 Task: Open Card Sales Review in Board Business Process Improvement to Workspace Job Evaluation and Classification and add a team member Softage.4@softage.net, a label Orange, a checklist Network Administration, an attachment from Trello, a color Orange and finally, add a card description 'Plan and execute company team-building conference with team-building exercises on problem-solving and decision making' and a comment 'This task presents an opportunity to demonstrate our team-building and collaboration skills, working effectively with others towards a common goal.'. Add a start date 'Jan 08, 1900' with a due date 'Jan 15, 1900'
Action: Mouse moved to (82, 358)
Screenshot: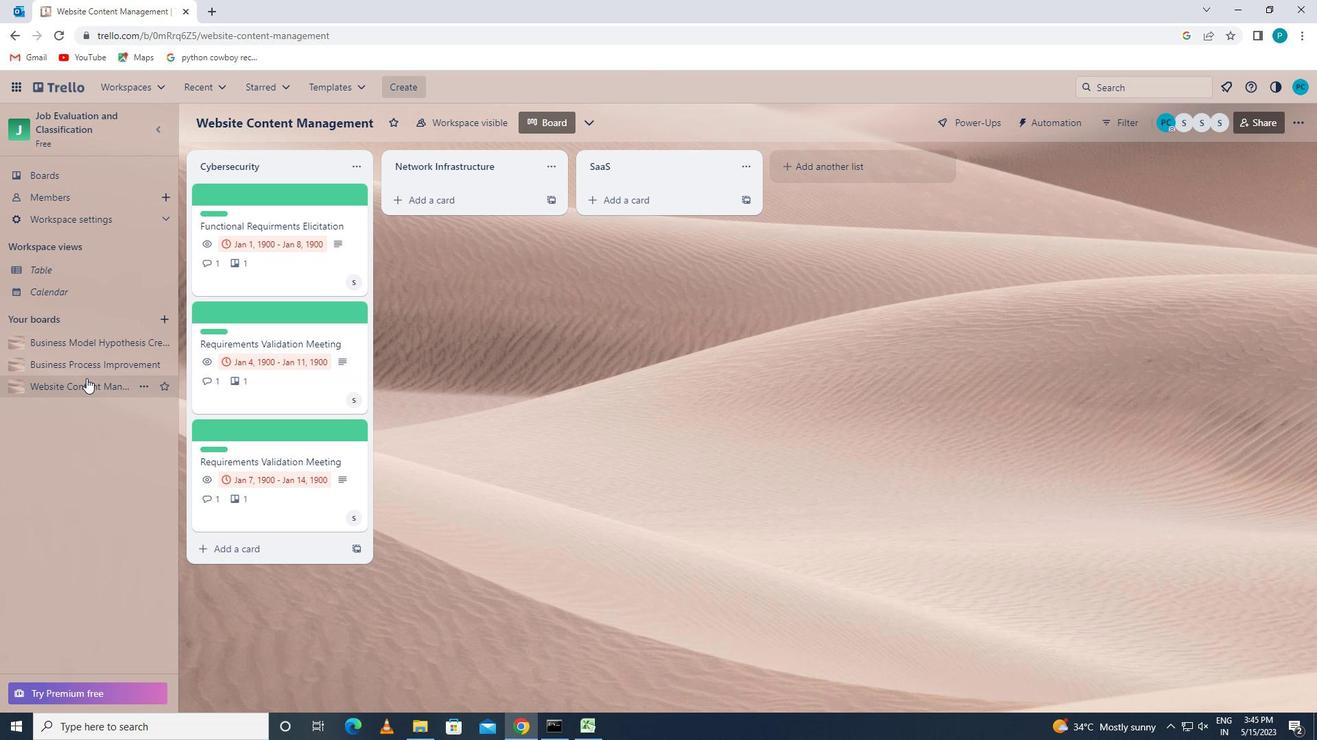 
Action: Mouse pressed left at (82, 358)
Screenshot: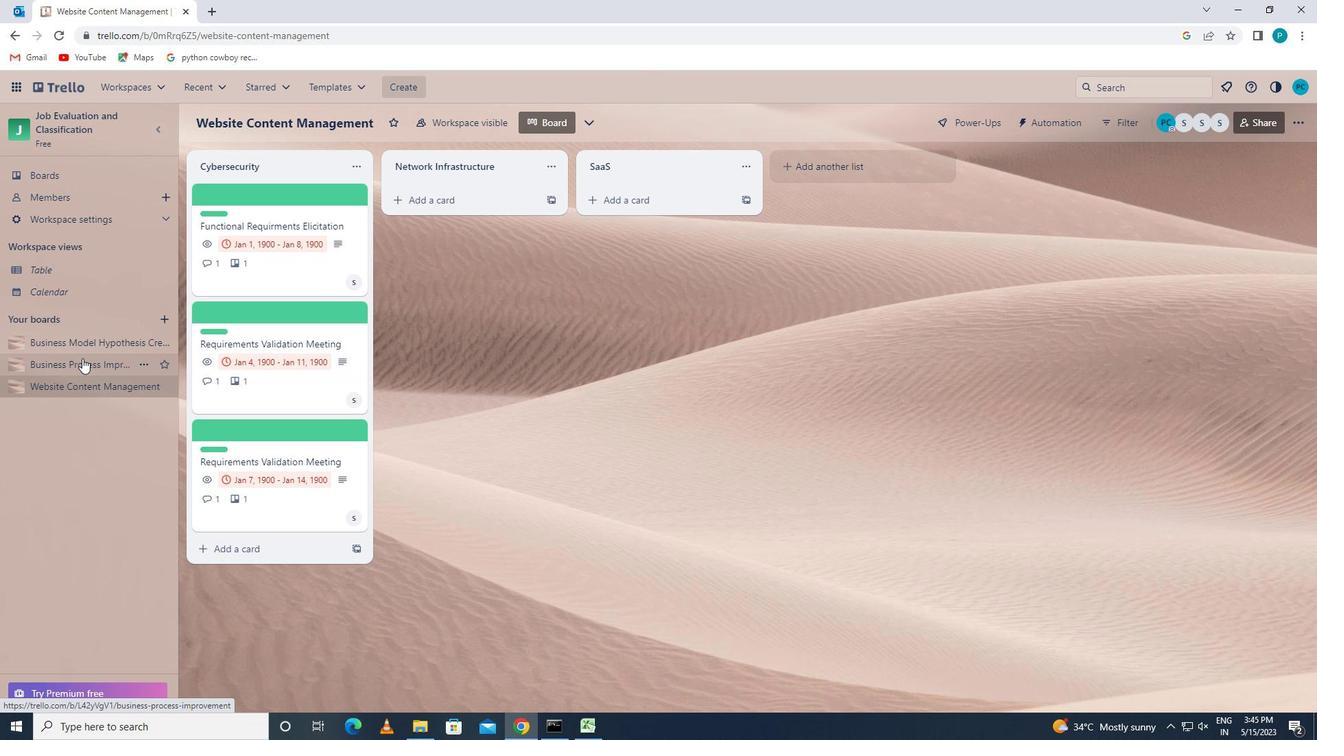 
Action: Mouse moved to (228, 435)
Screenshot: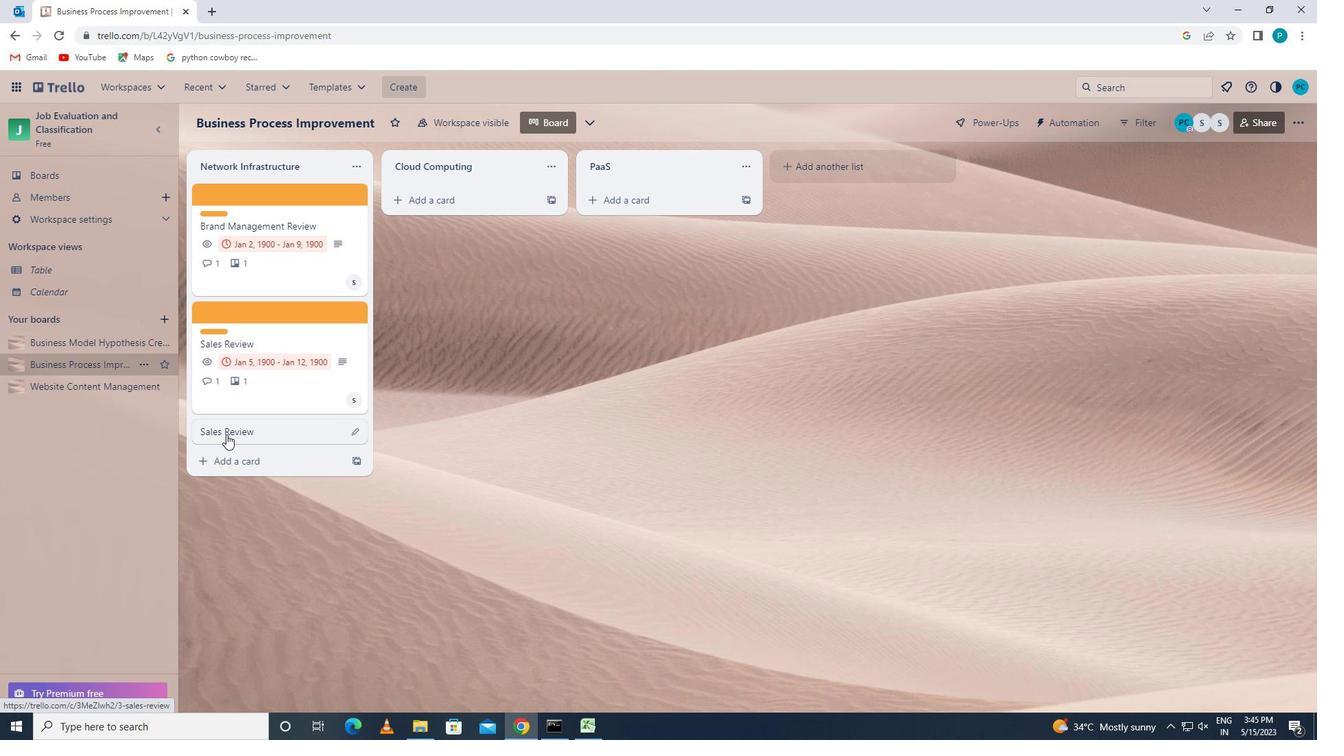 
Action: Mouse pressed left at (228, 435)
Screenshot: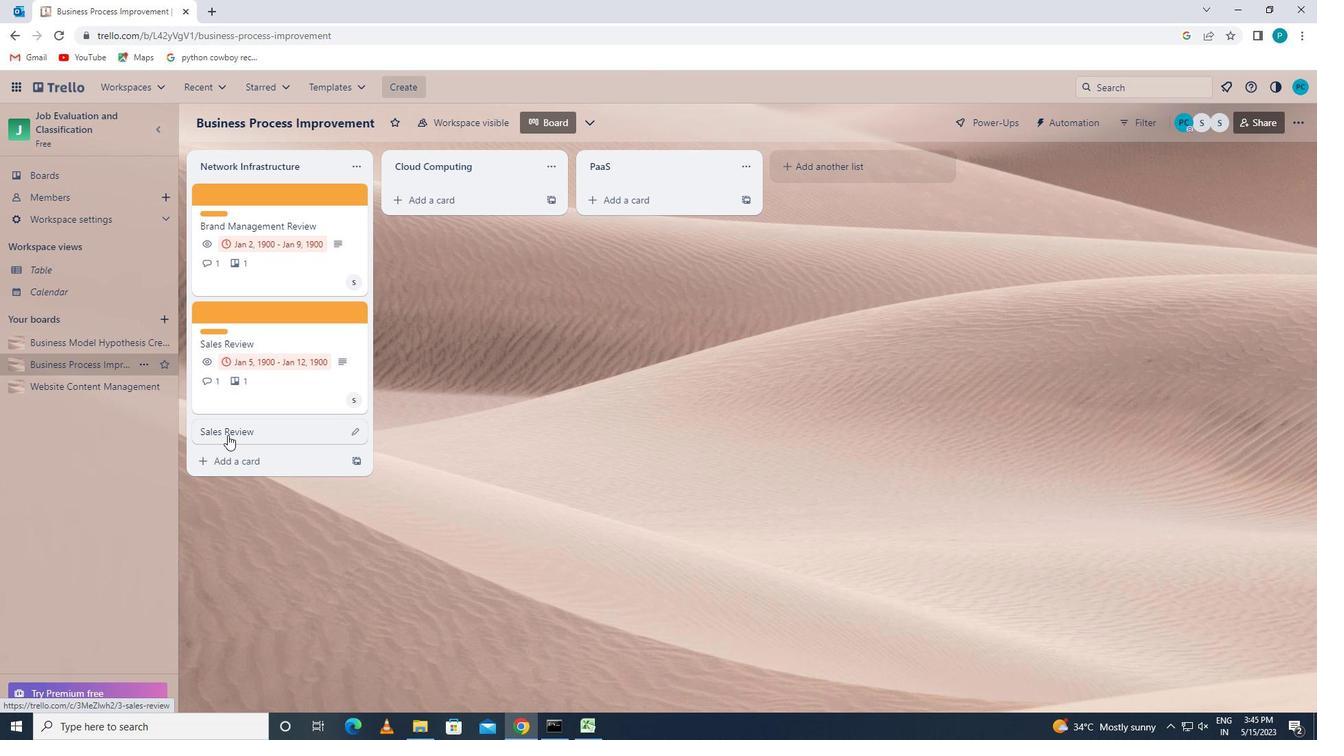 
Action: Mouse moved to (840, 240)
Screenshot: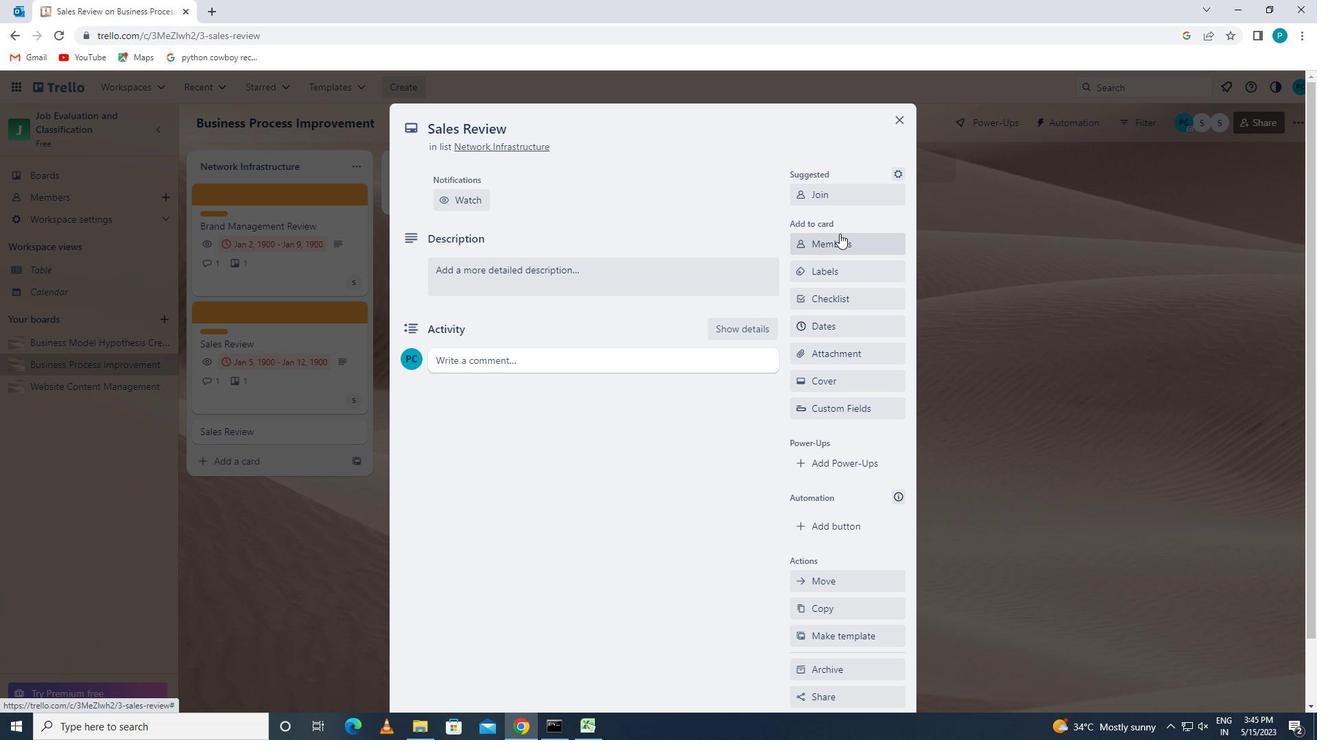 
Action: Mouse pressed left at (840, 240)
Screenshot: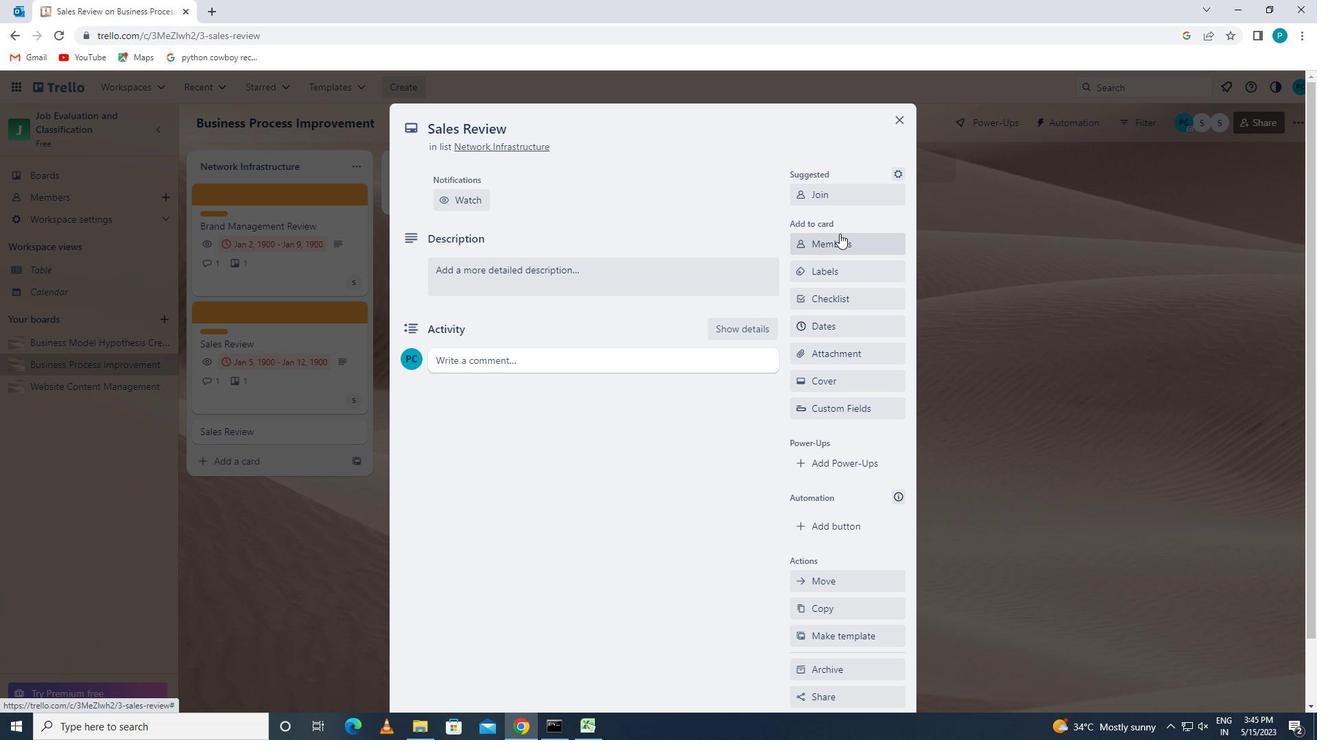 
Action: Key pressed <Key.caps_lock>s<Key.caps_lock>oftage.4
Screenshot: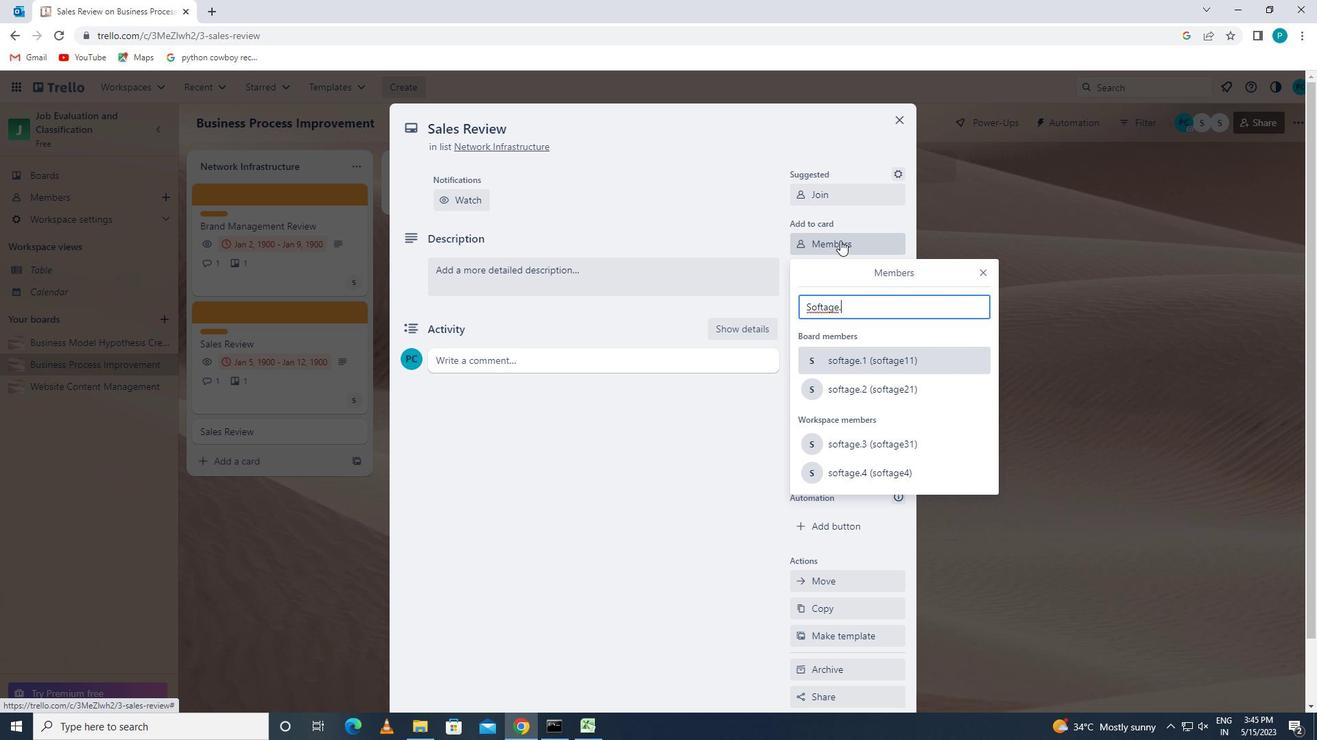 
Action: Mouse moved to (870, 431)
Screenshot: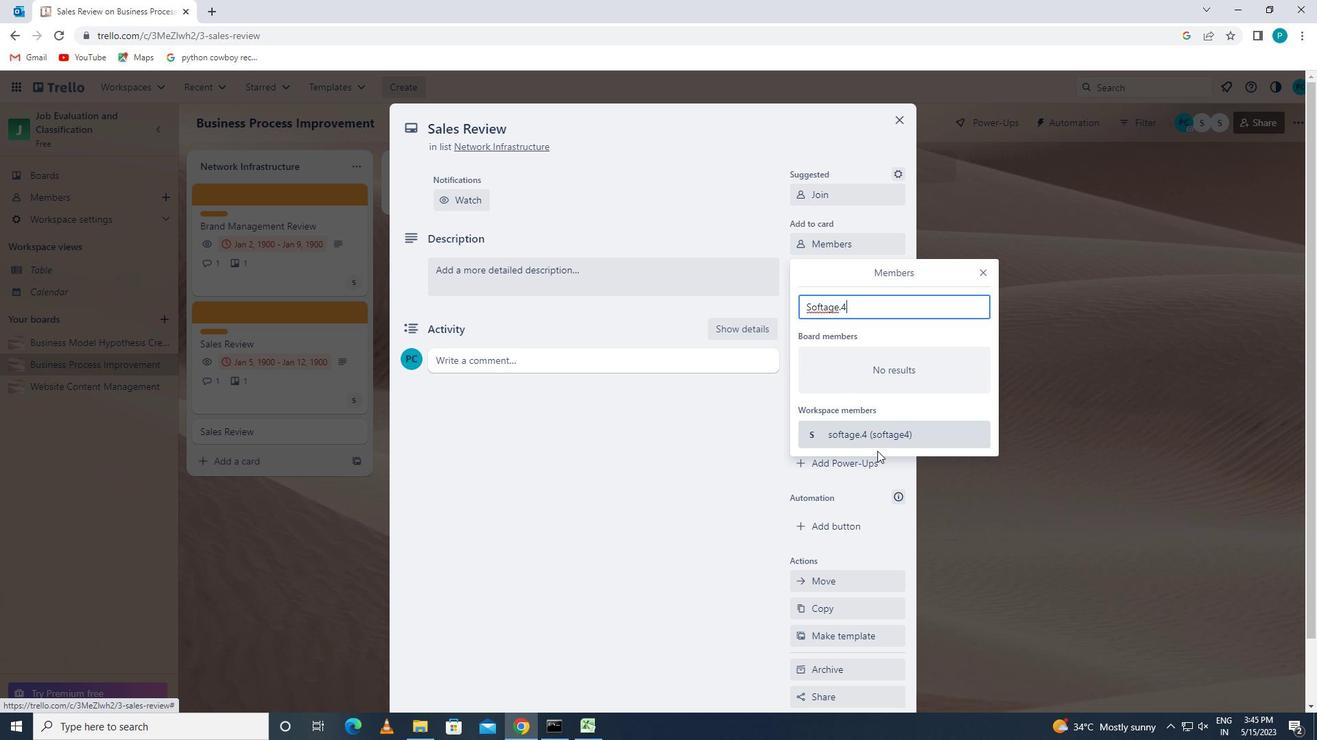 
Action: Mouse pressed left at (870, 431)
Screenshot: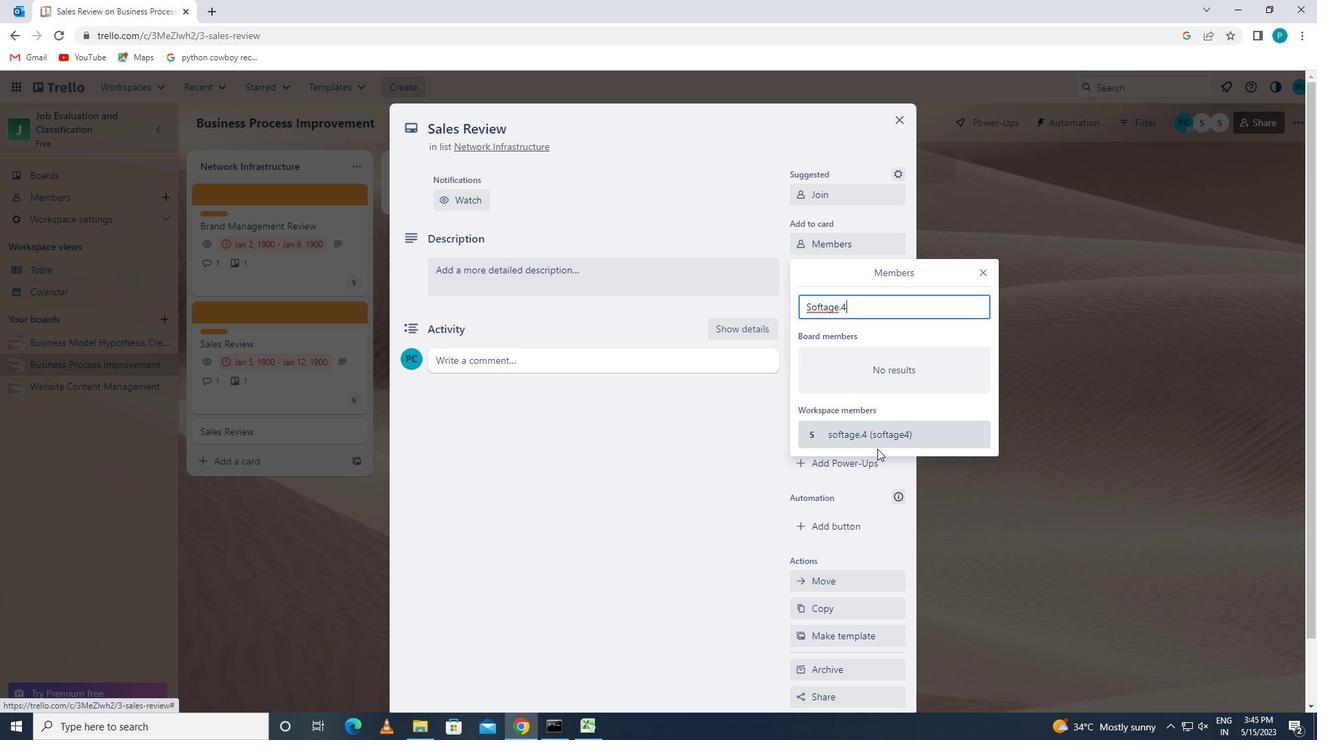 
Action: Mouse moved to (979, 268)
Screenshot: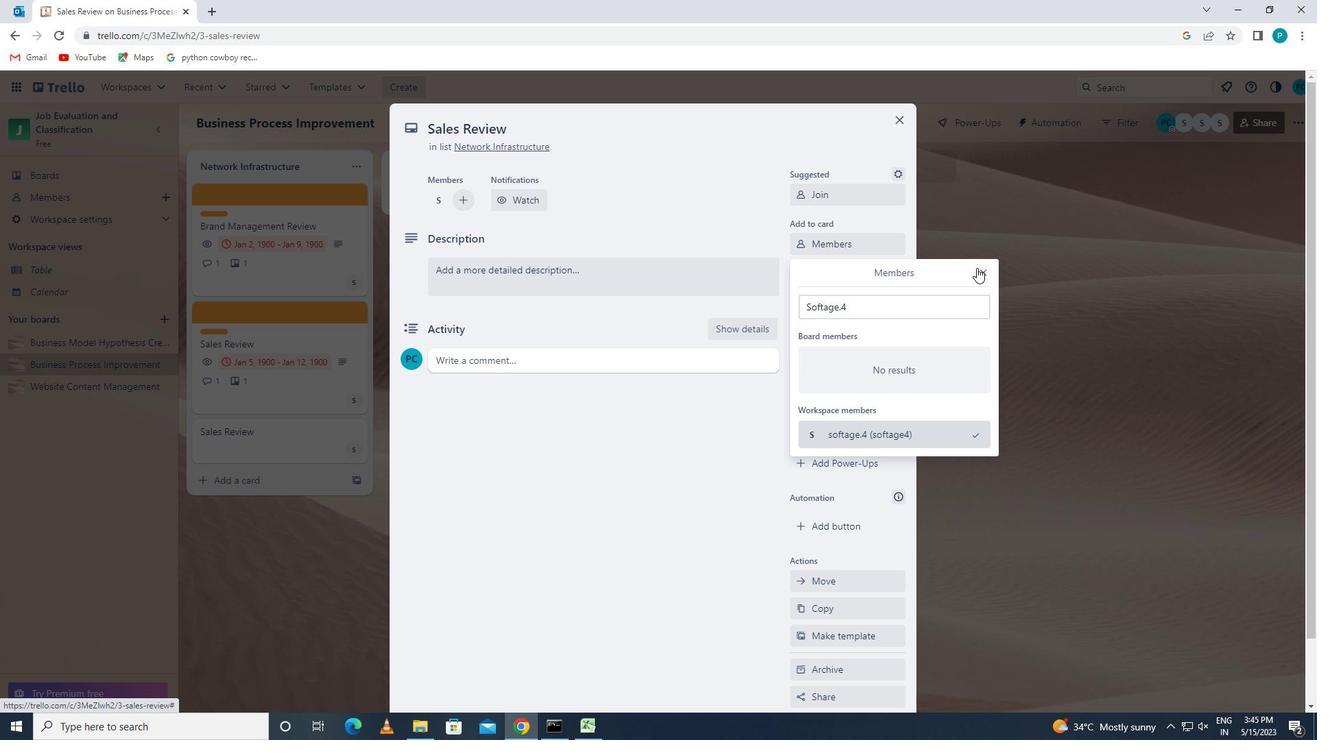 
Action: Mouse pressed left at (979, 268)
Screenshot: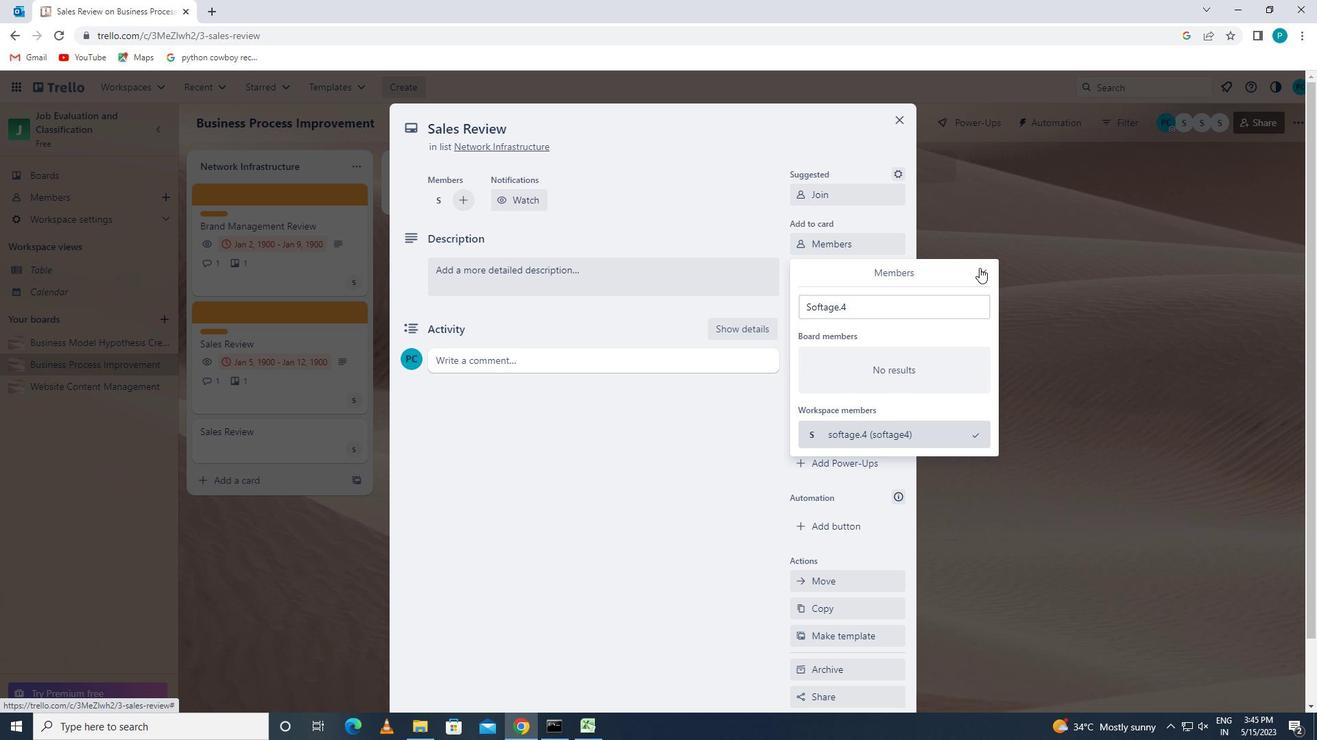 
Action: Mouse moved to (832, 275)
Screenshot: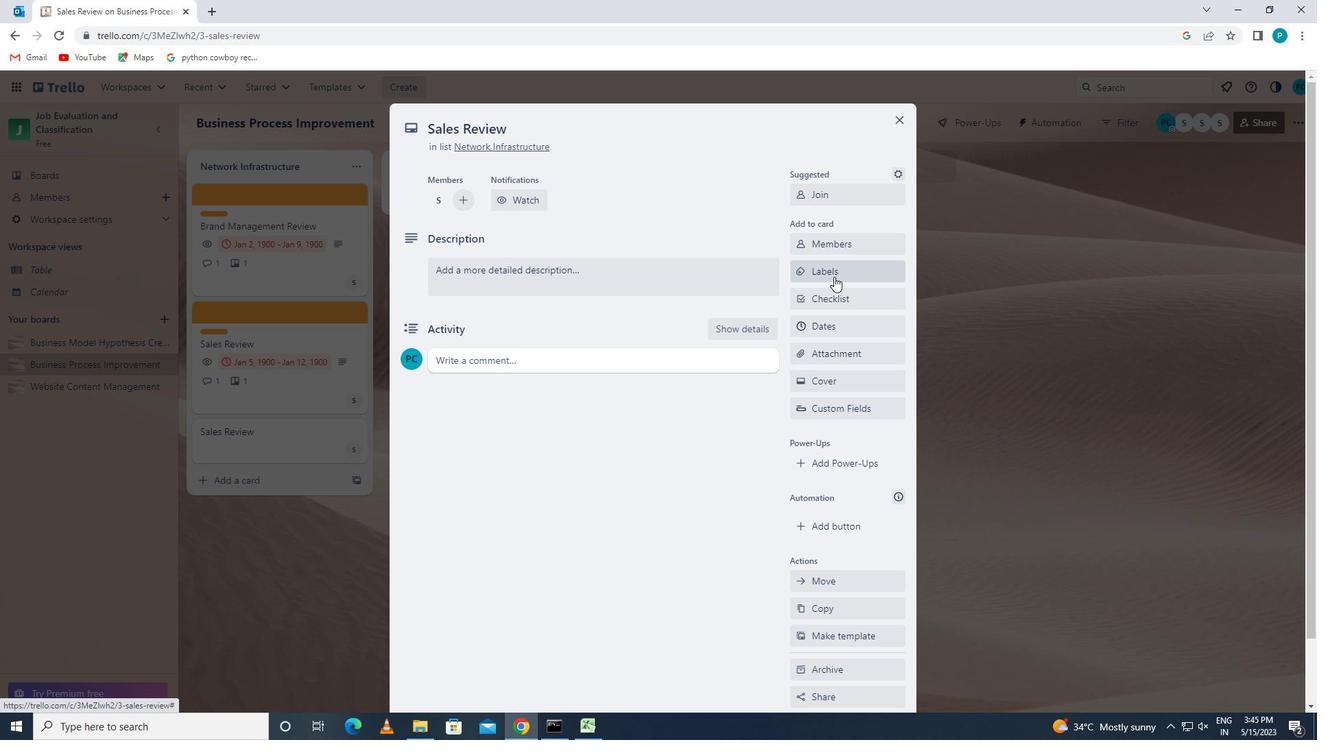 
Action: Mouse pressed left at (832, 275)
Screenshot: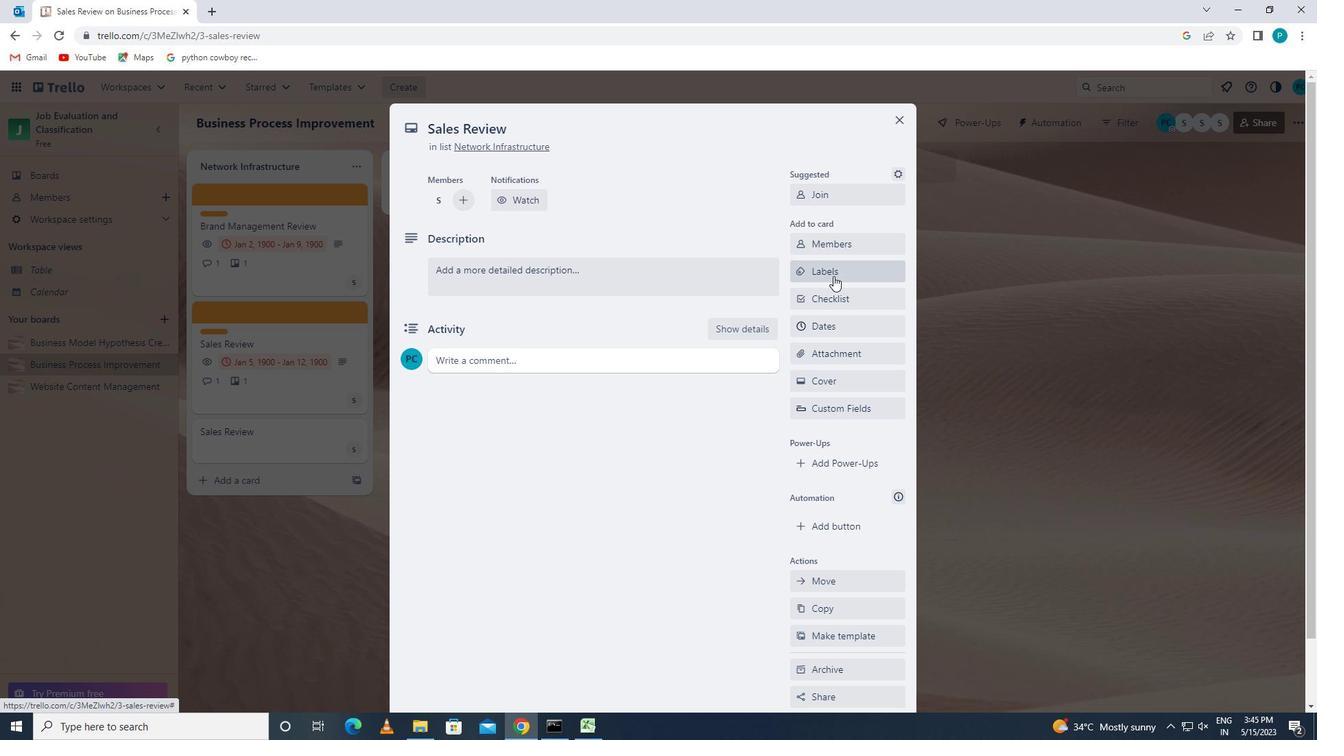 
Action: Mouse moved to (859, 546)
Screenshot: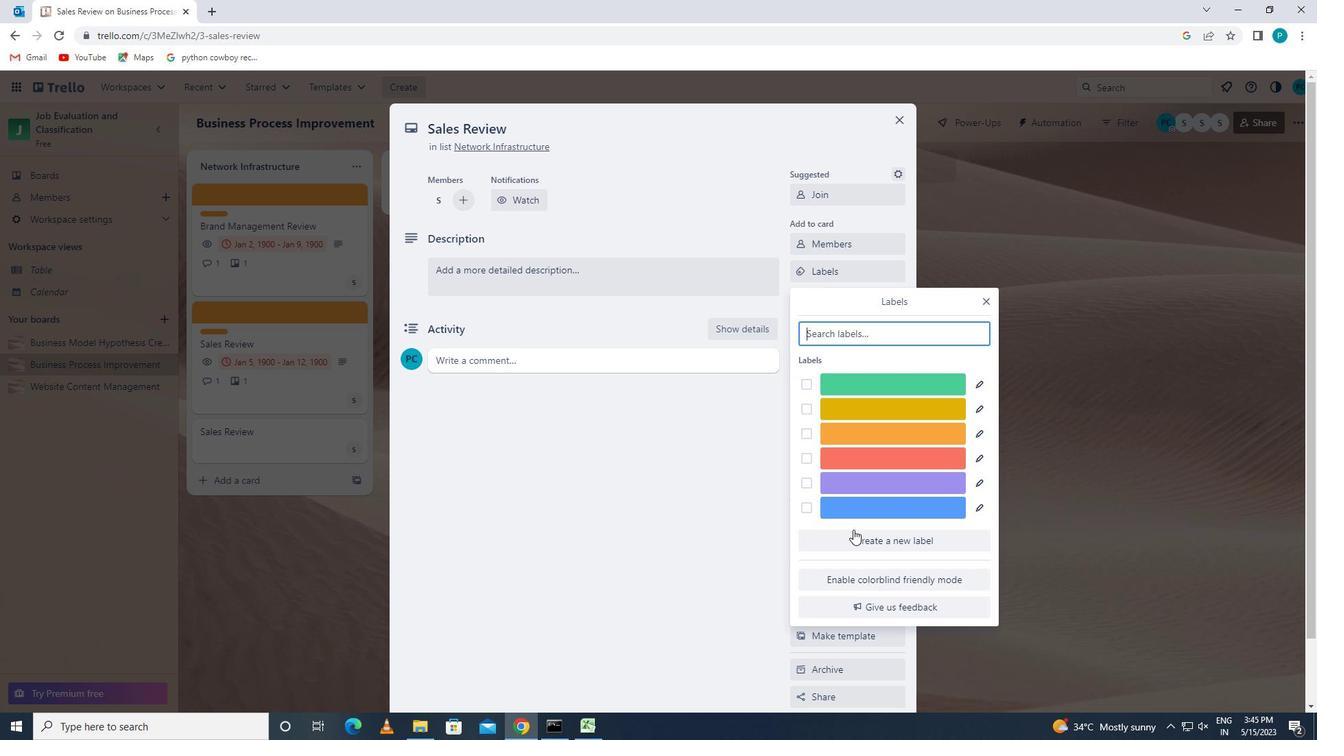 
Action: Mouse pressed left at (859, 546)
Screenshot: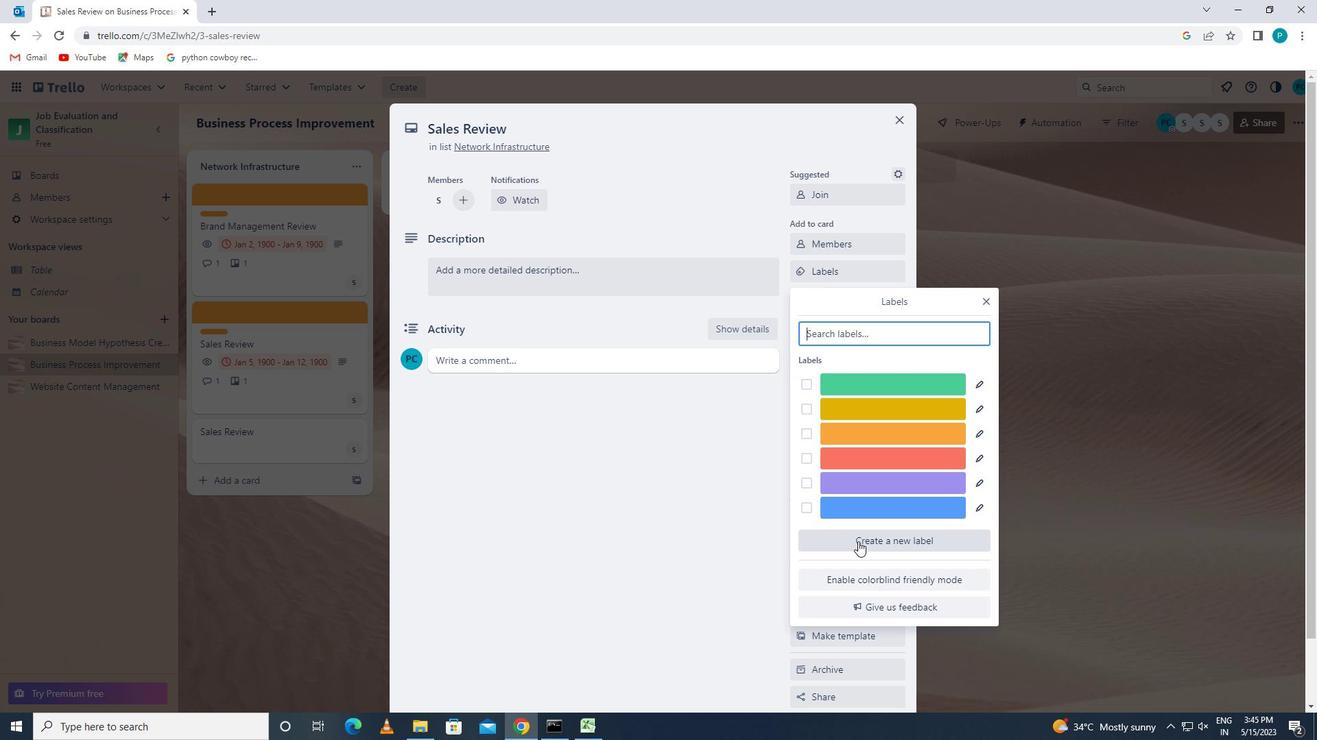 
Action: Mouse moved to (887, 493)
Screenshot: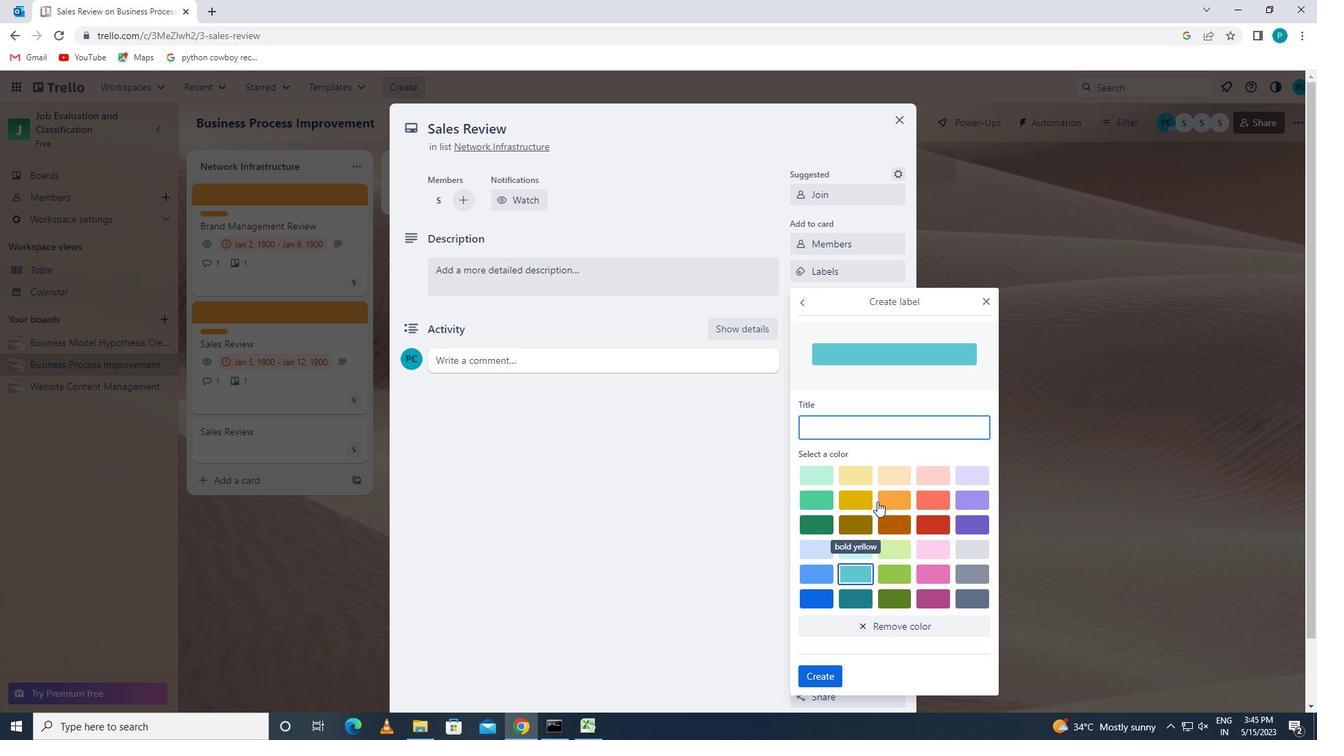 
Action: Mouse pressed left at (887, 493)
Screenshot: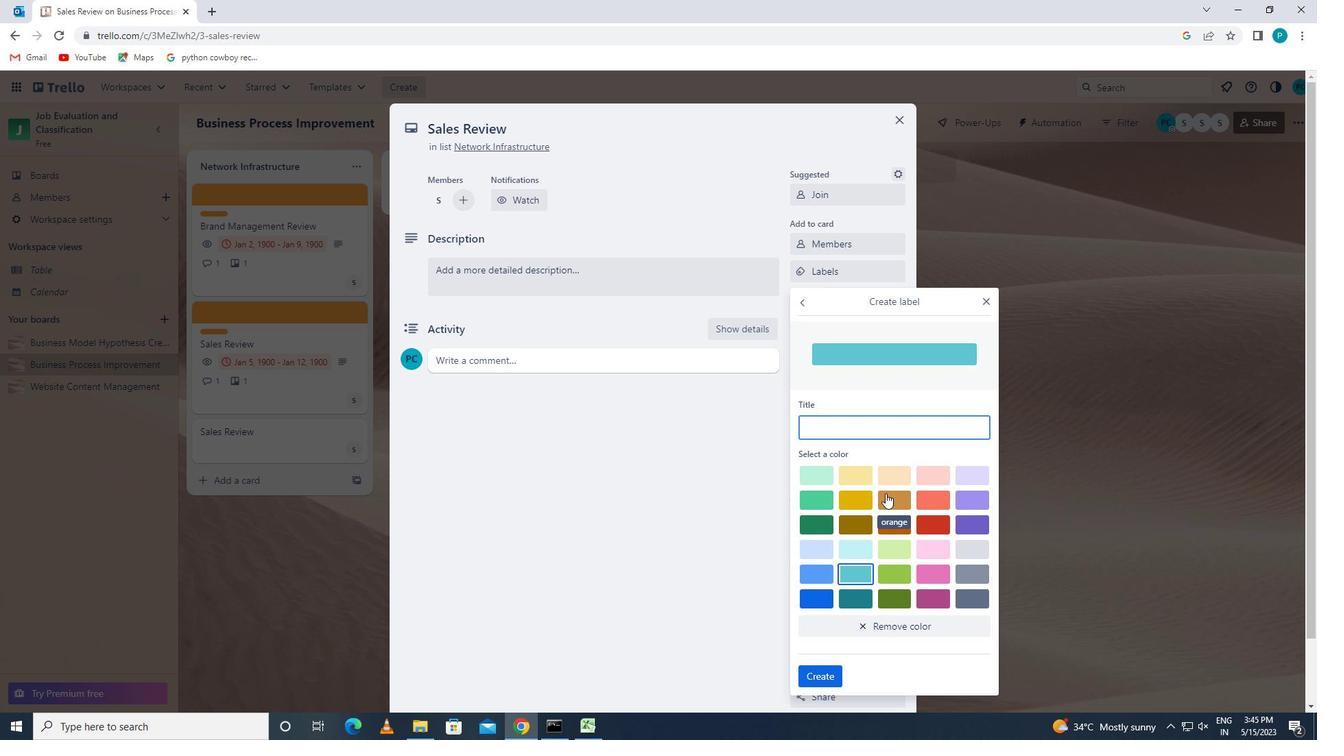
Action: Mouse moved to (822, 673)
Screenshot: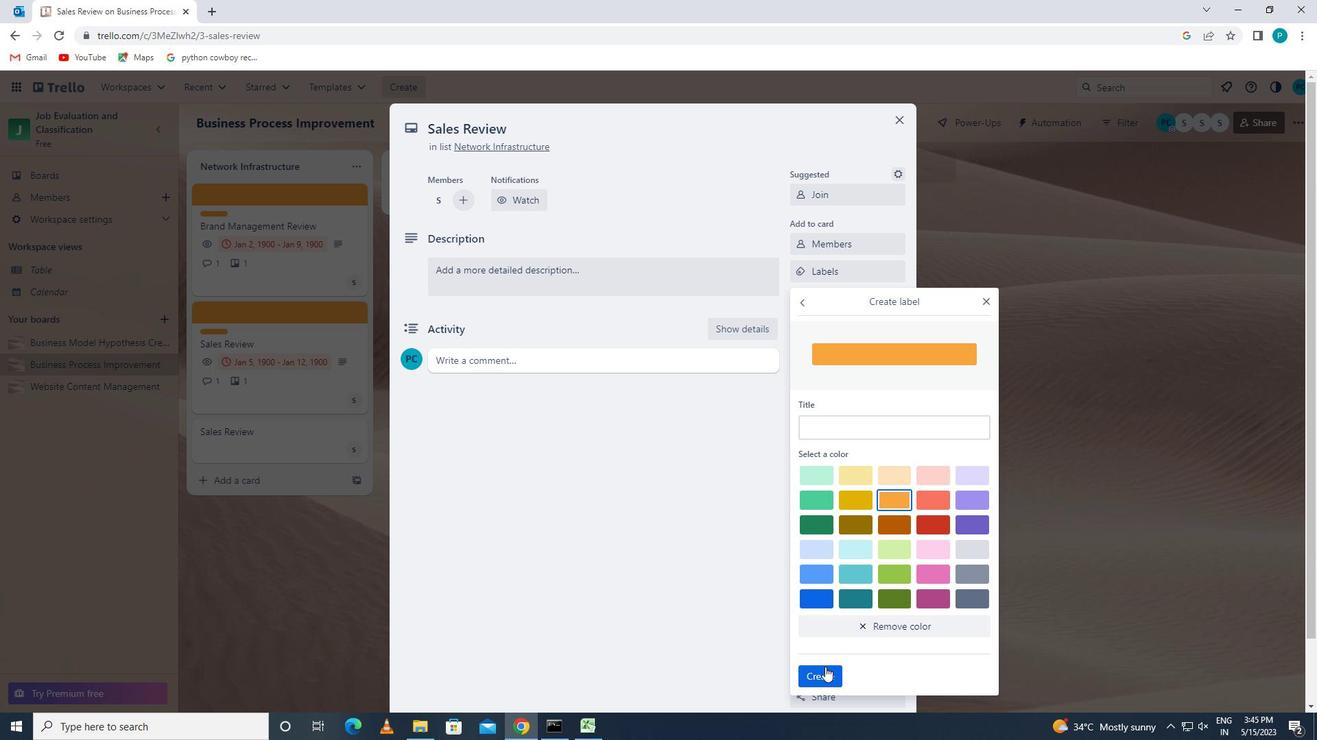 
Action: Mouse pressed left at (822, 673)
Screenshot: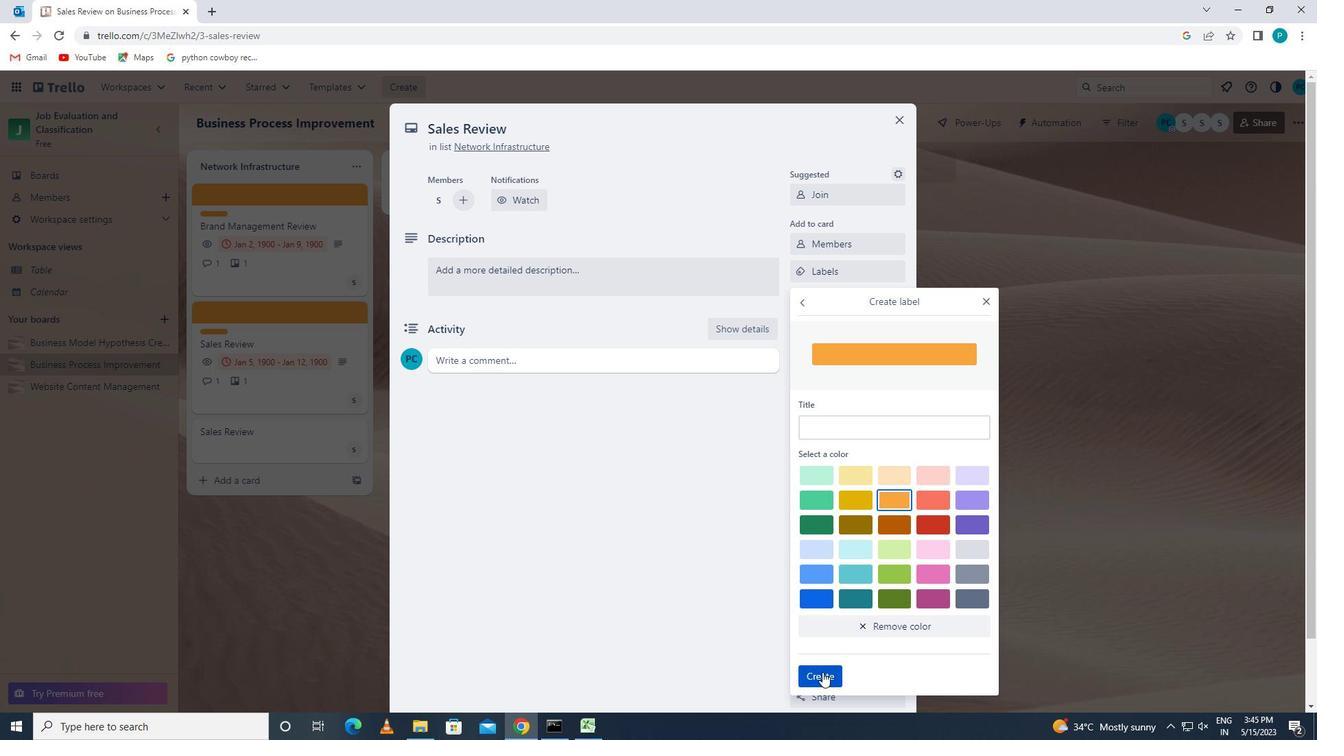 
Action: Mouse moved to (983, 299)
Screenshot: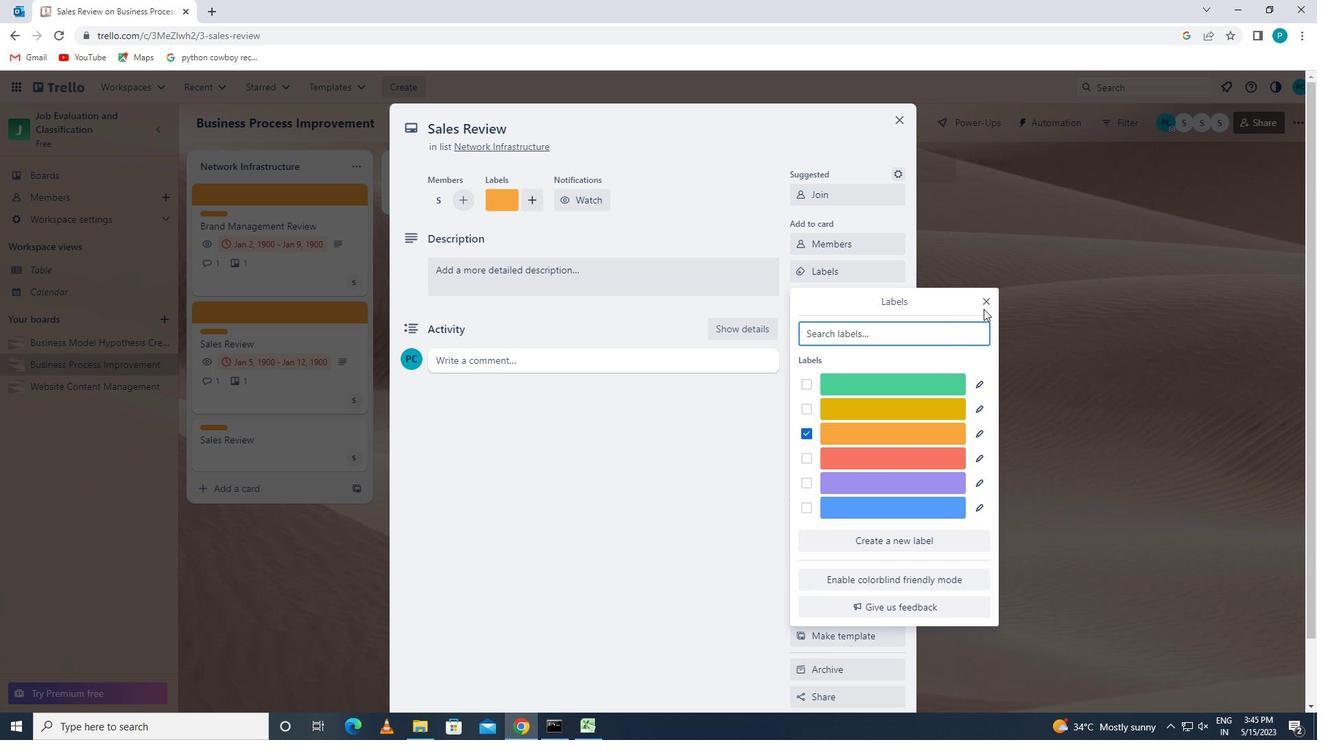 
Action: Mouse pressed left at (983, 299)
Screenshot: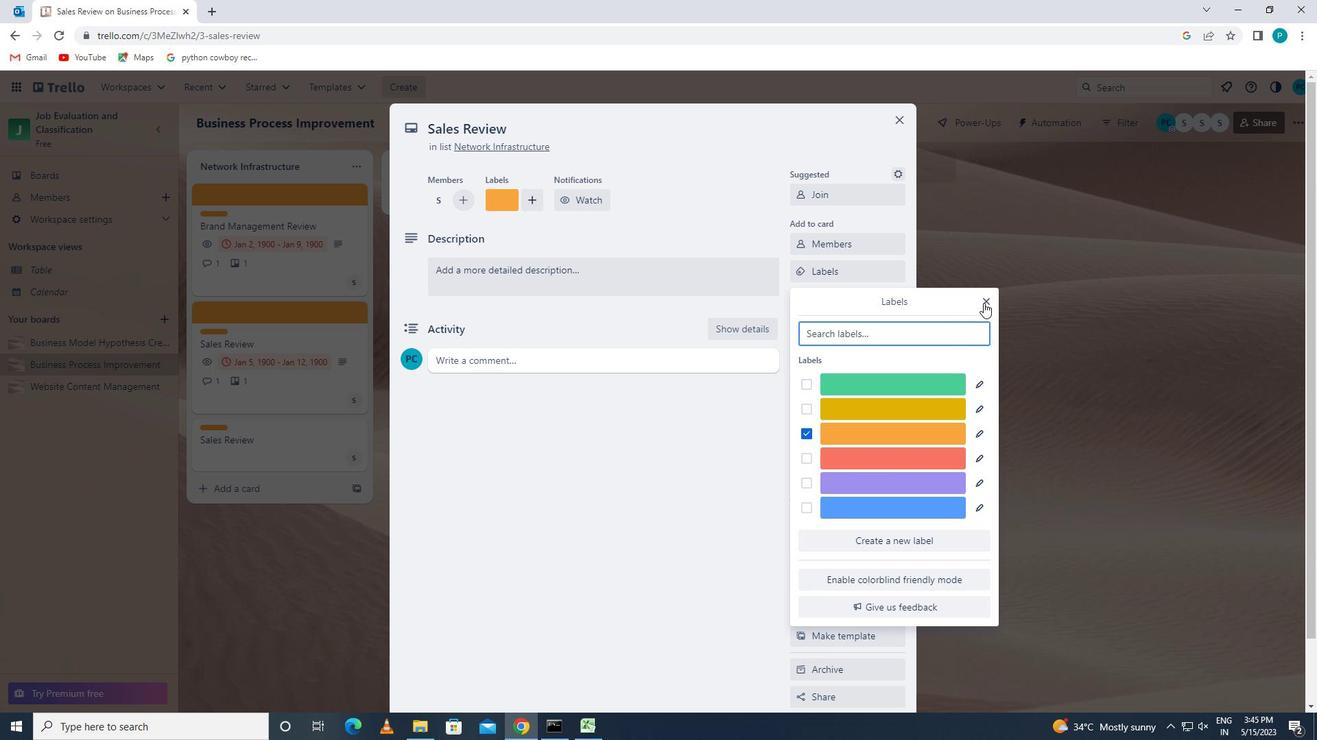
Action: Mouse moved to (877, 296)
Screenshot: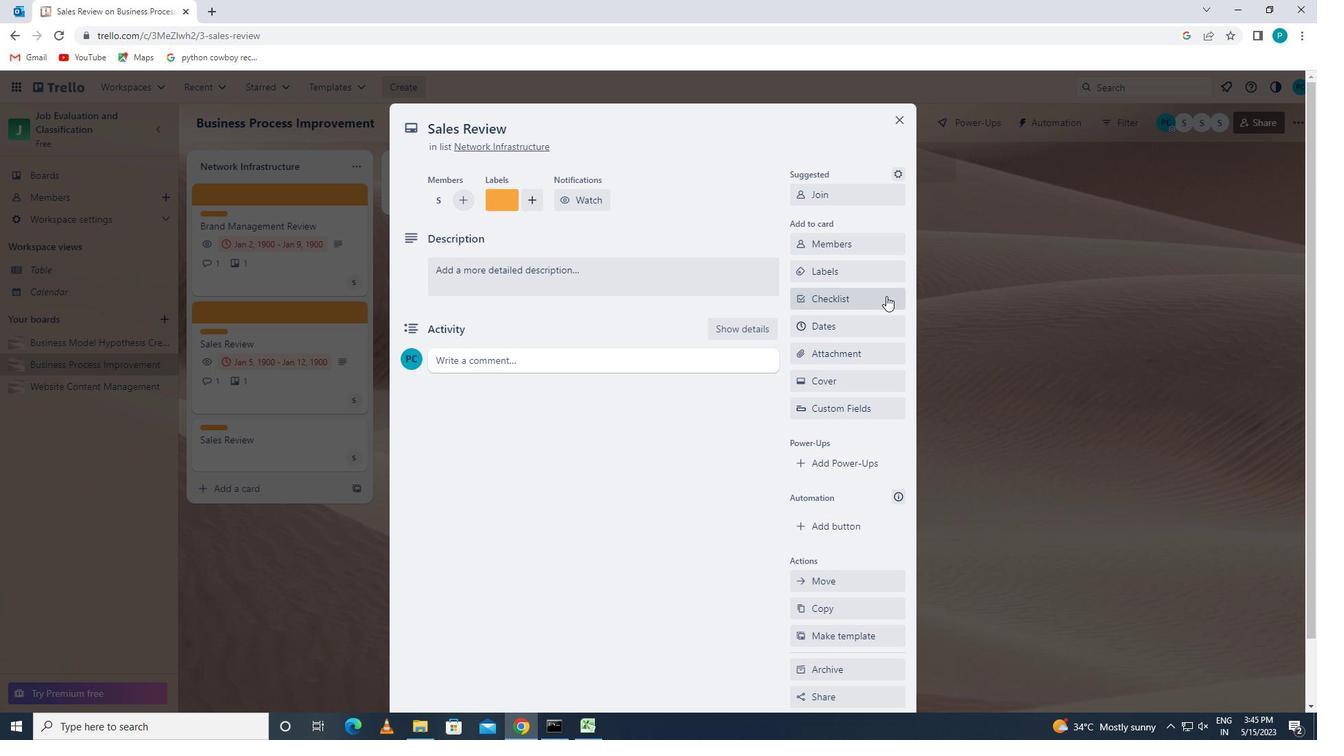 
Action: Mouse pressed left at (877, 296)
Screenshot: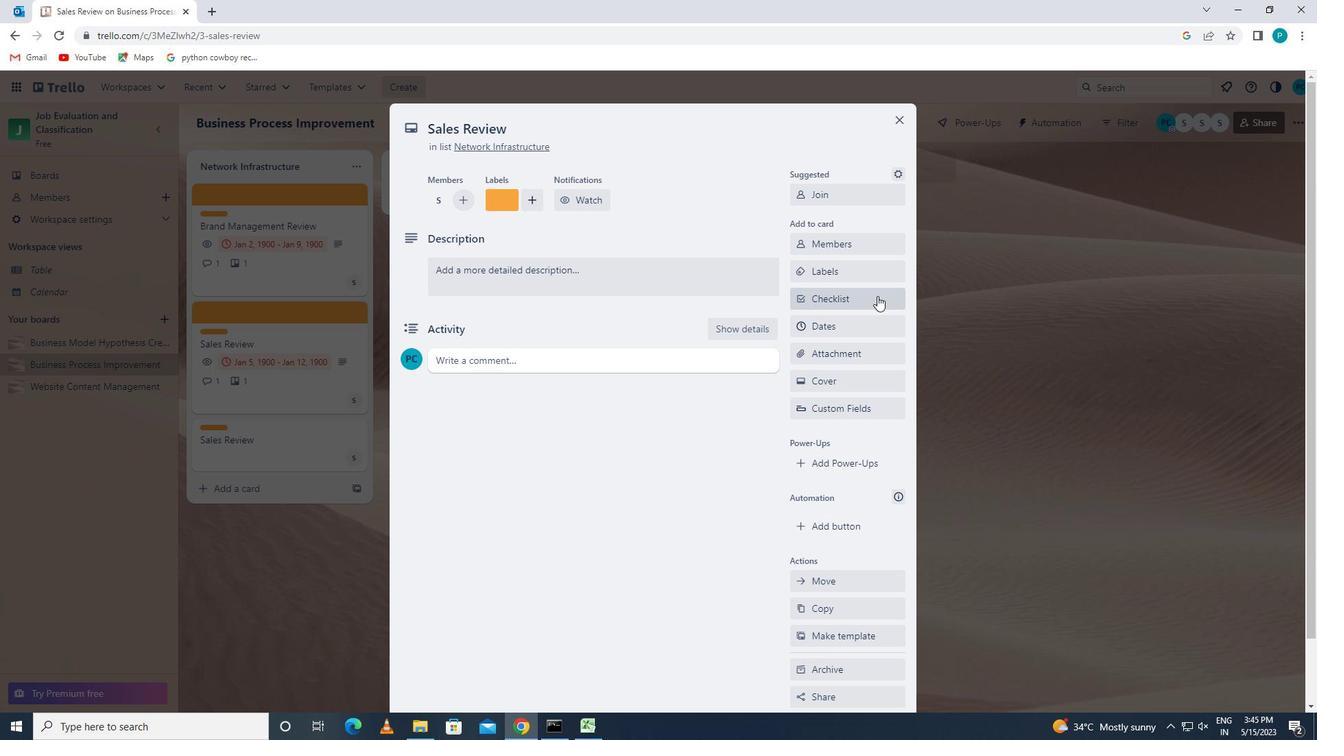 
Action: Key pressed <Key.caps_lock>n<Key.caps_lock>etwork
Screenshot: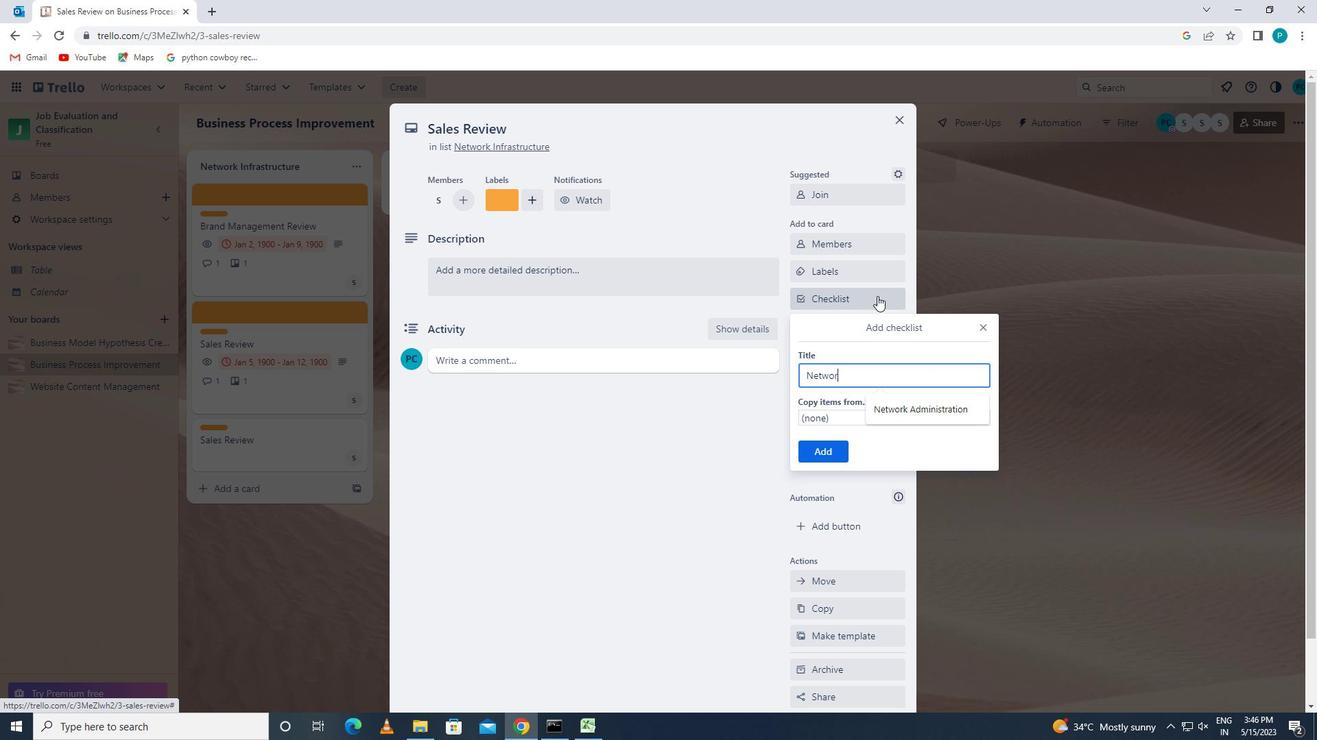 
Action: Mouse moved to (900, 406)
Screenshot: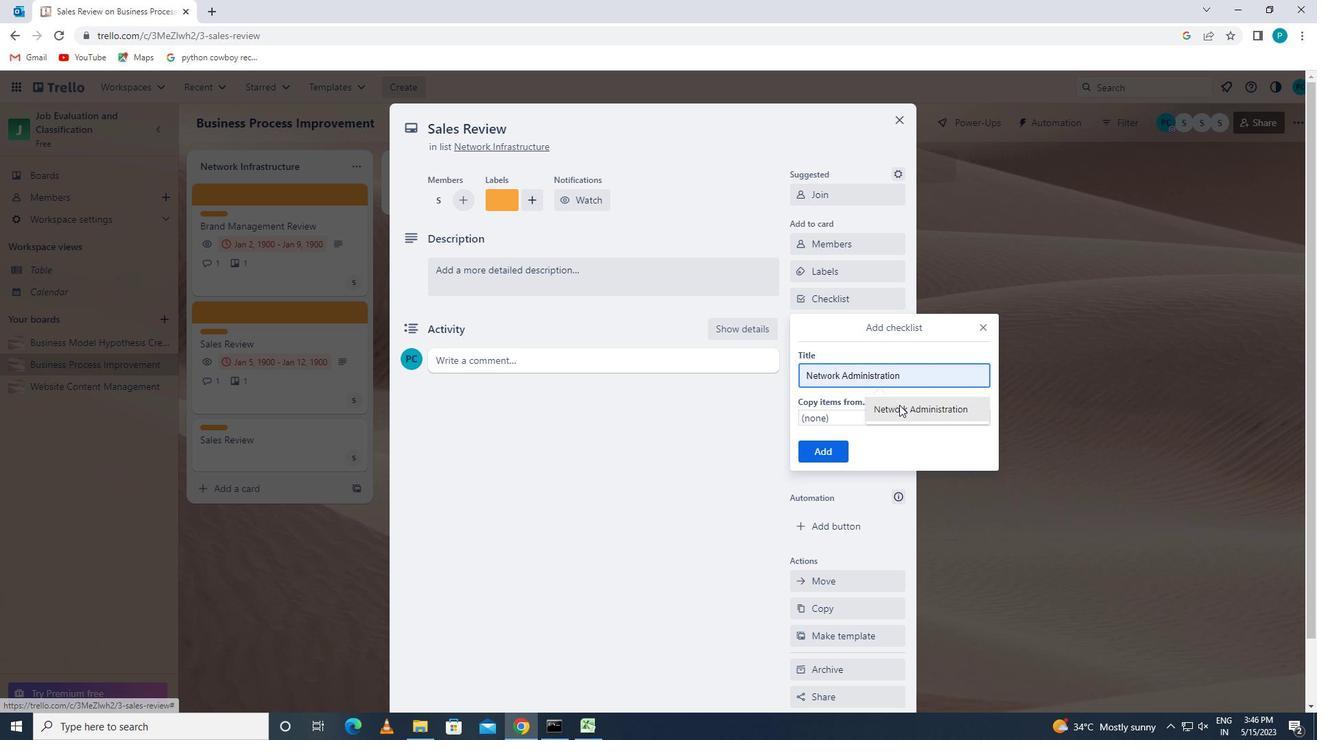 
Action: Mouse pressed left at (900, 406)
Screenshot: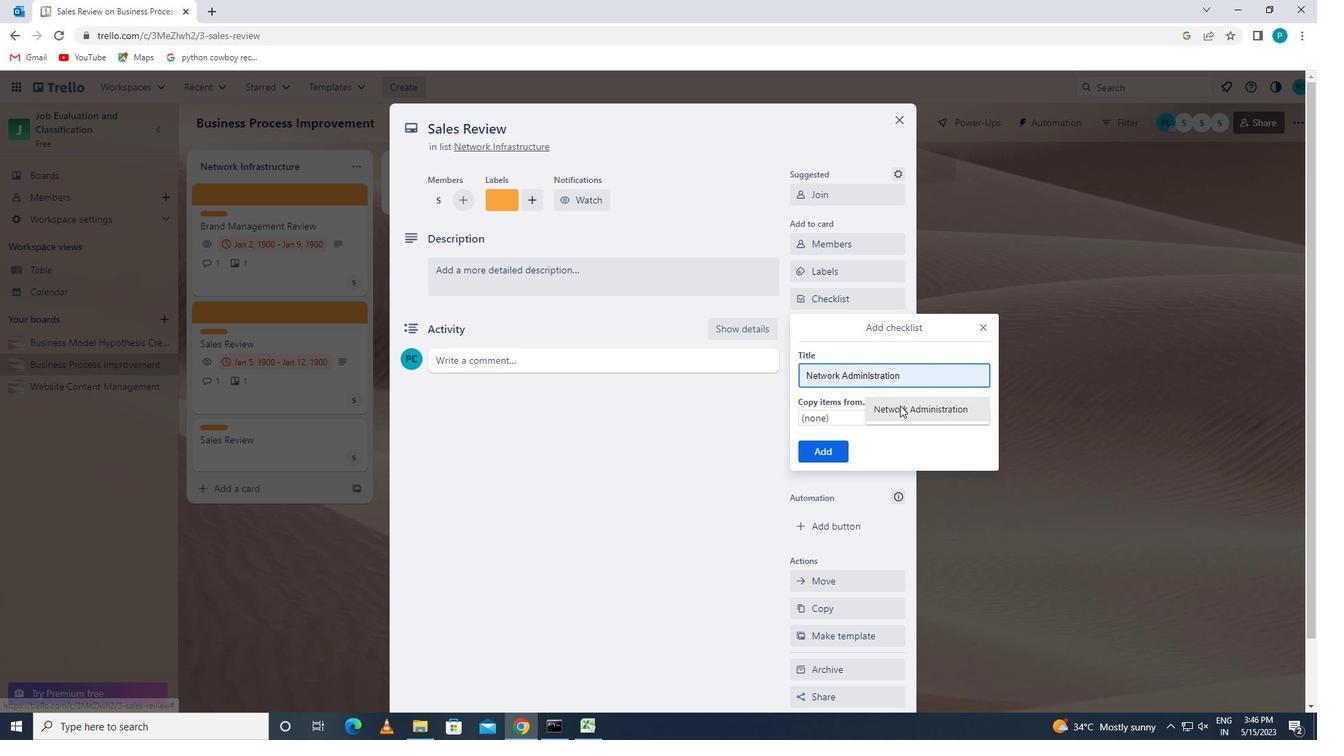 
Action: Mouse moved to (823, 454)
Screenshot: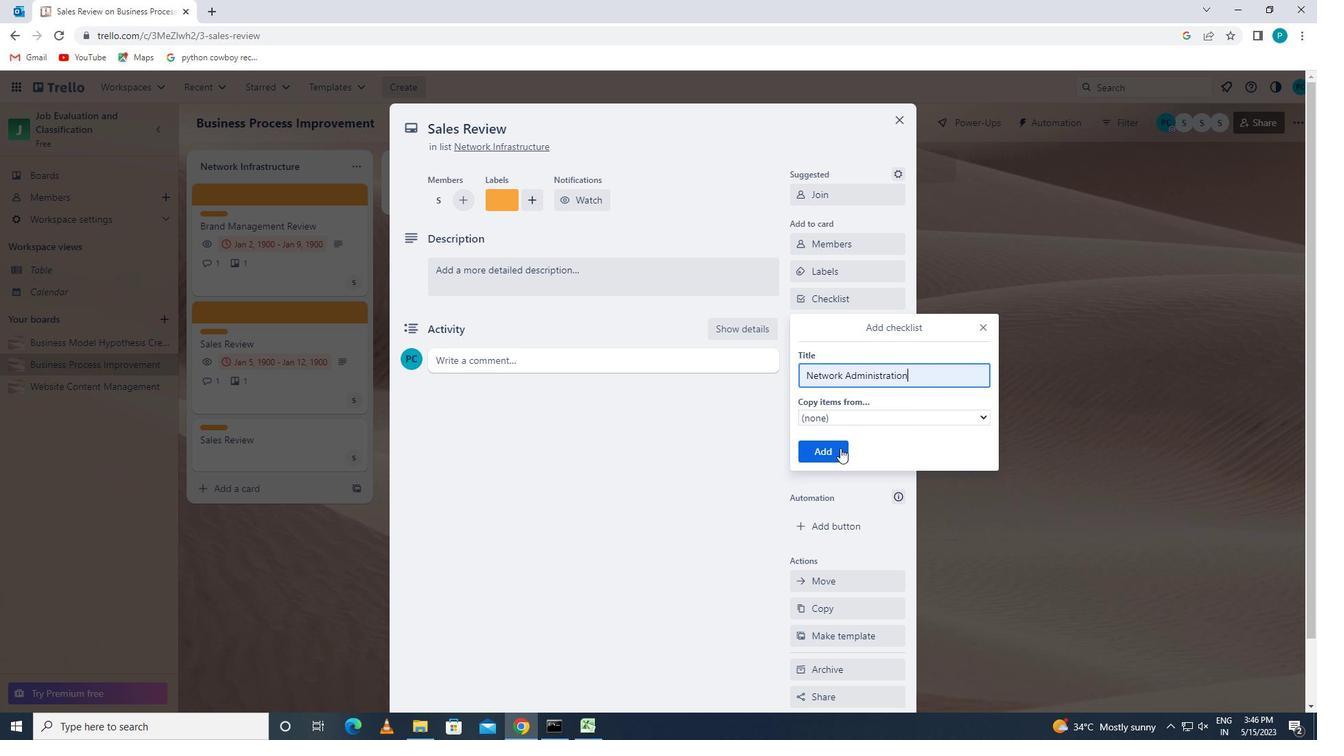 
Action: Mouse pressed left at (823, 454)
Screenshot: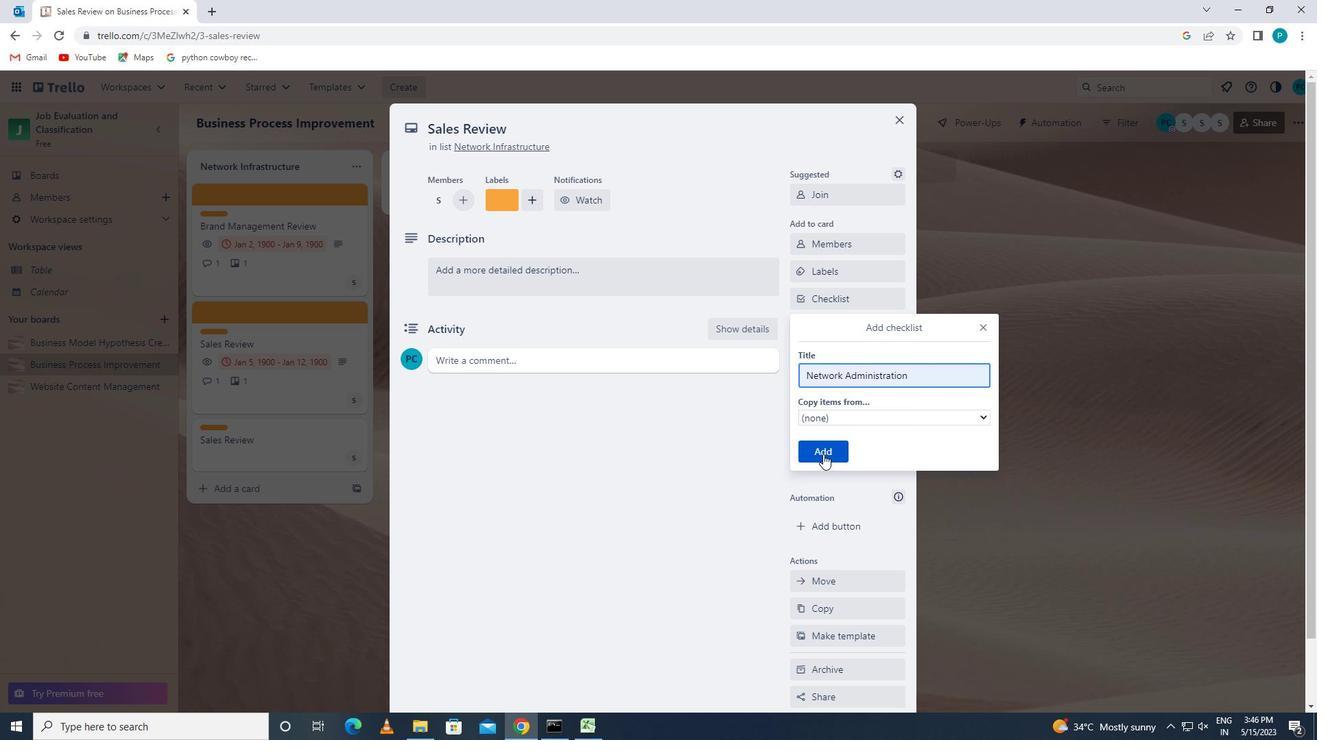 
Action: Mouse moved to (825, 360)
Screenshot: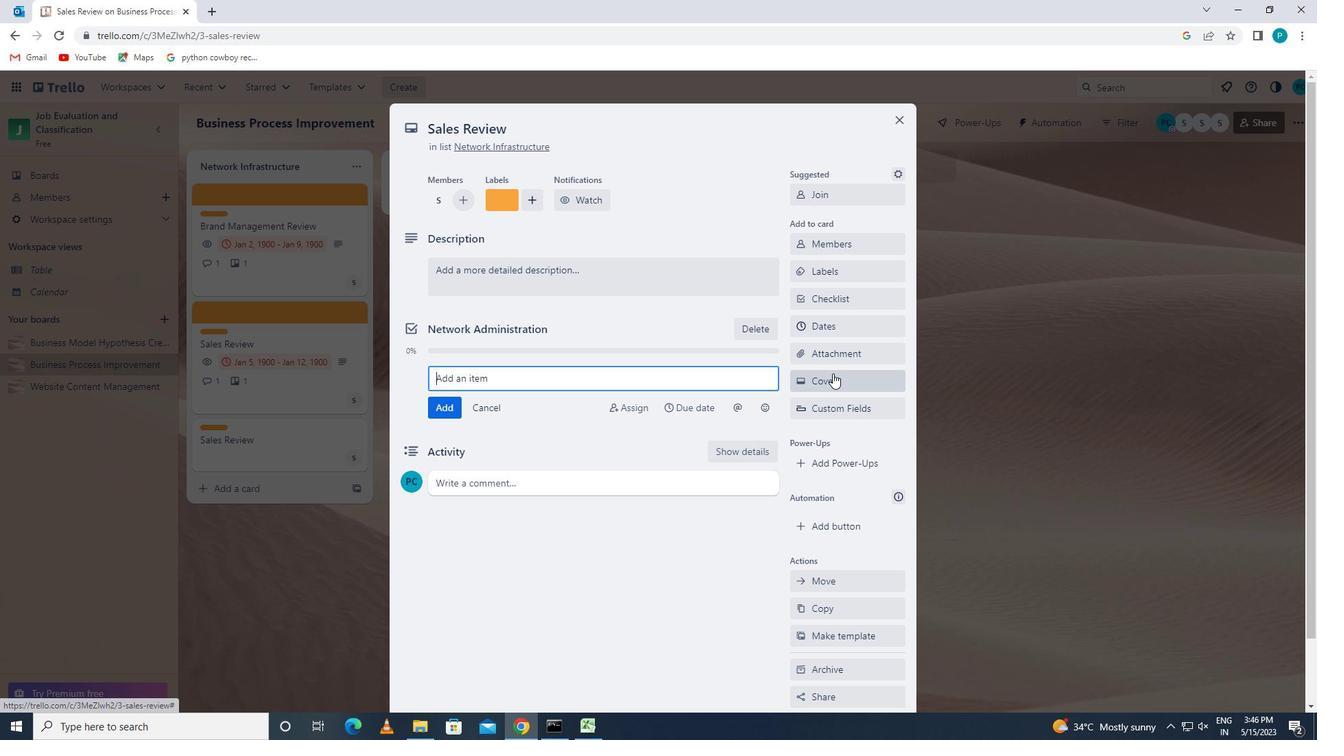 
Action: Mouse pressed left at (825, 360)
Screenshot: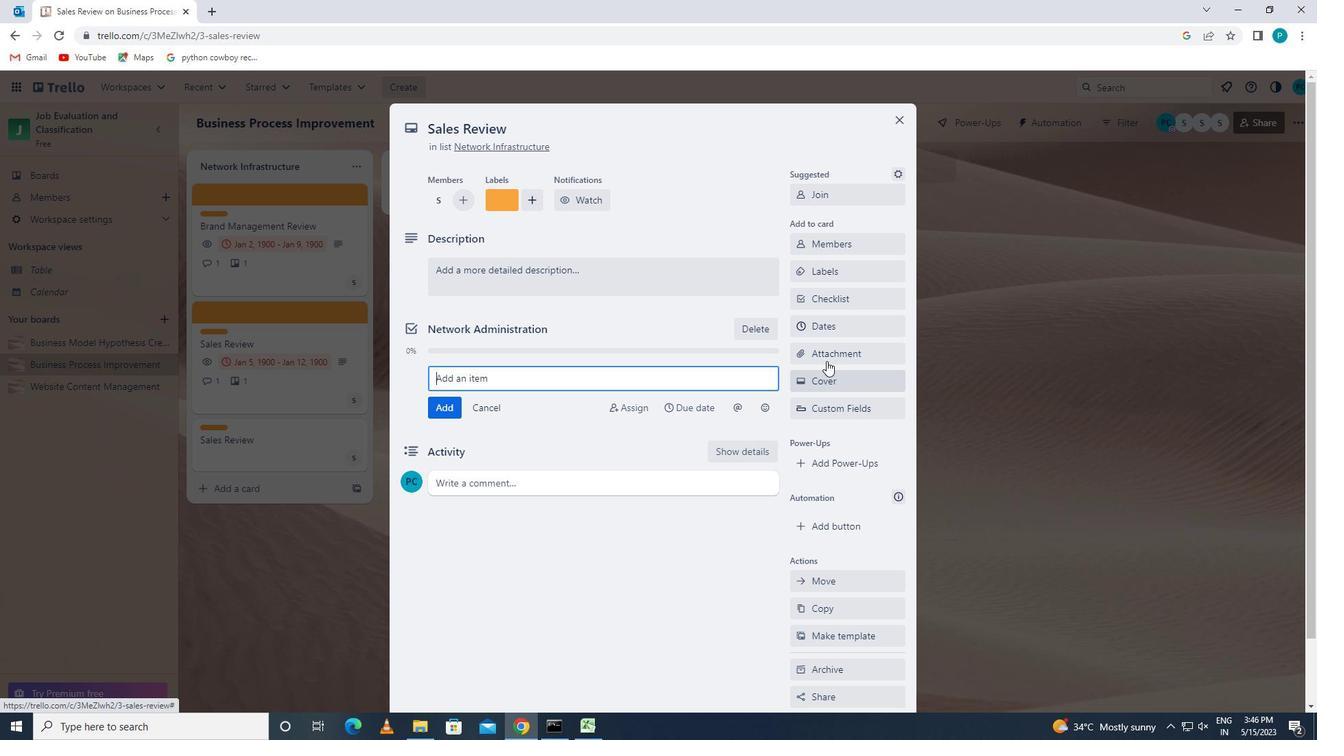 
Action: Mouse moved to (819, 432)
Screenshot: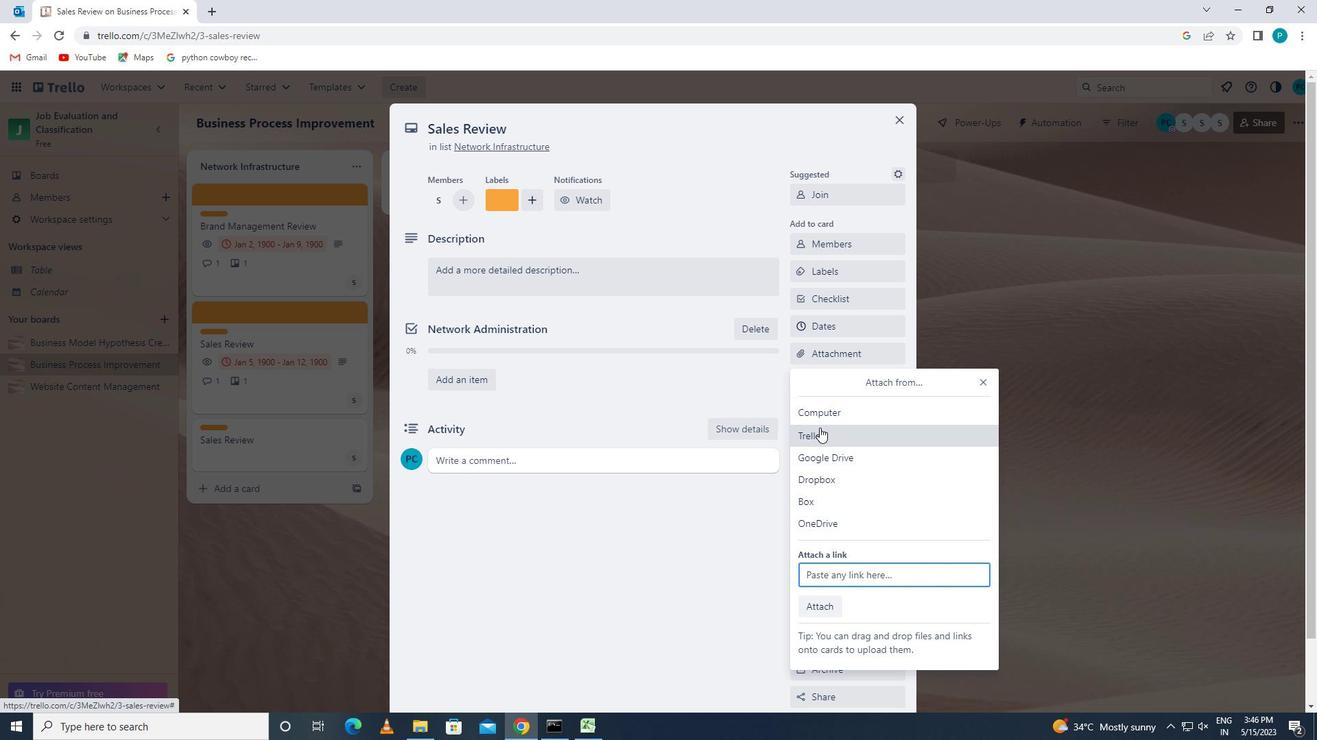 
Action: Mouse pressed left at (819, 432)
Screenshot: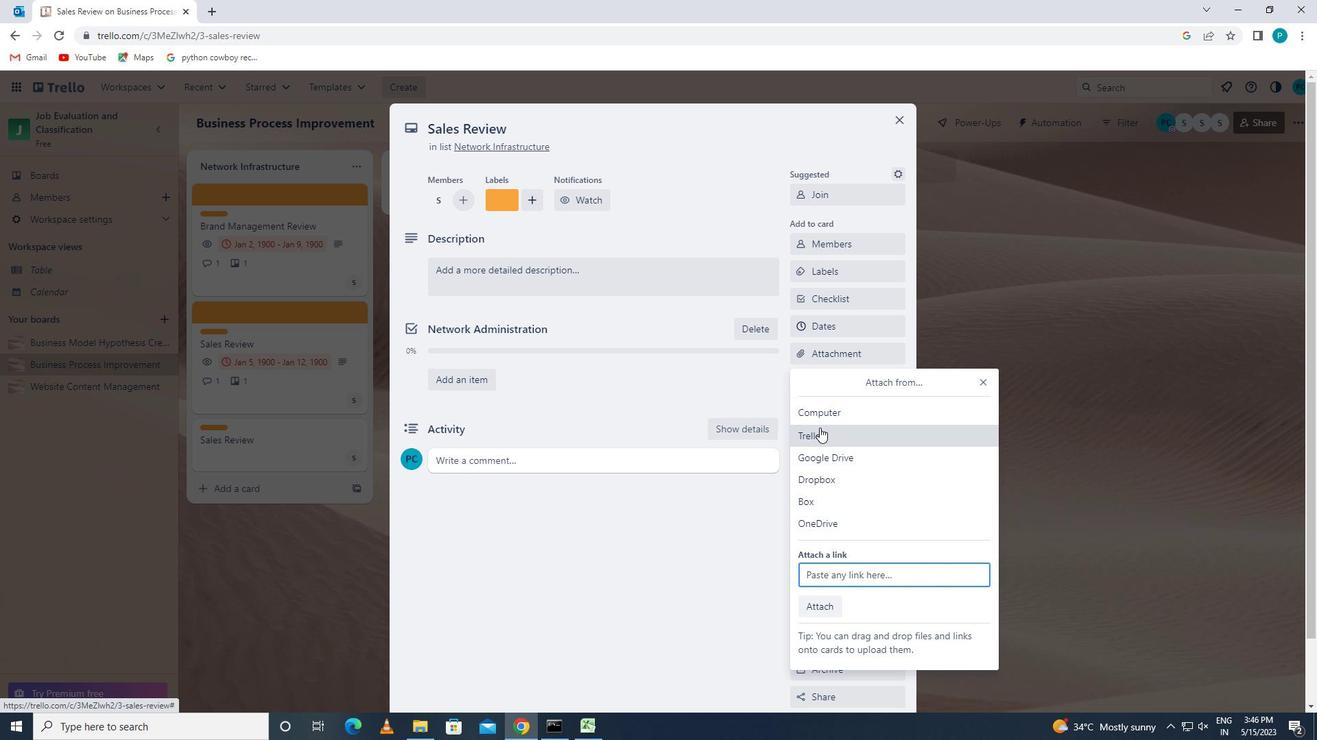 
Action: Mouse moved to (847, 552)
Screenshot: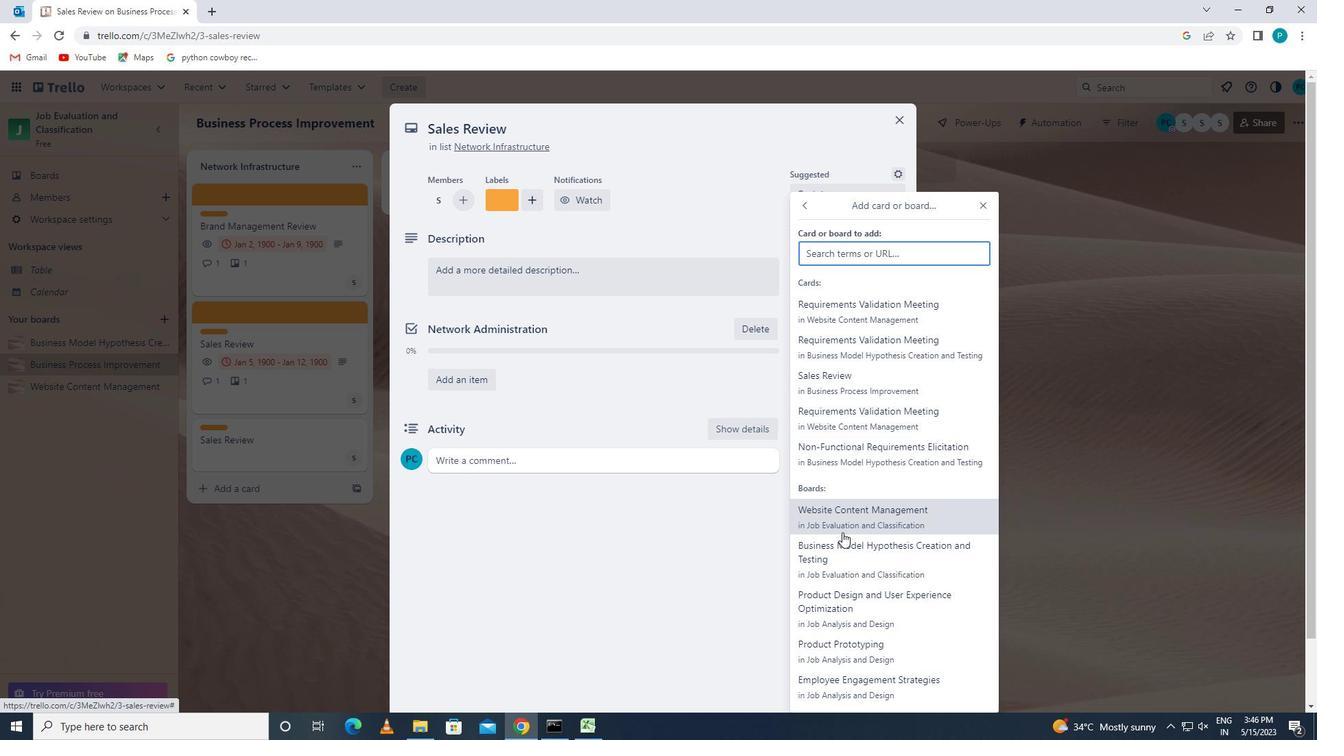 
Action: Mouse pressed left at (847, 552)
Screenshot: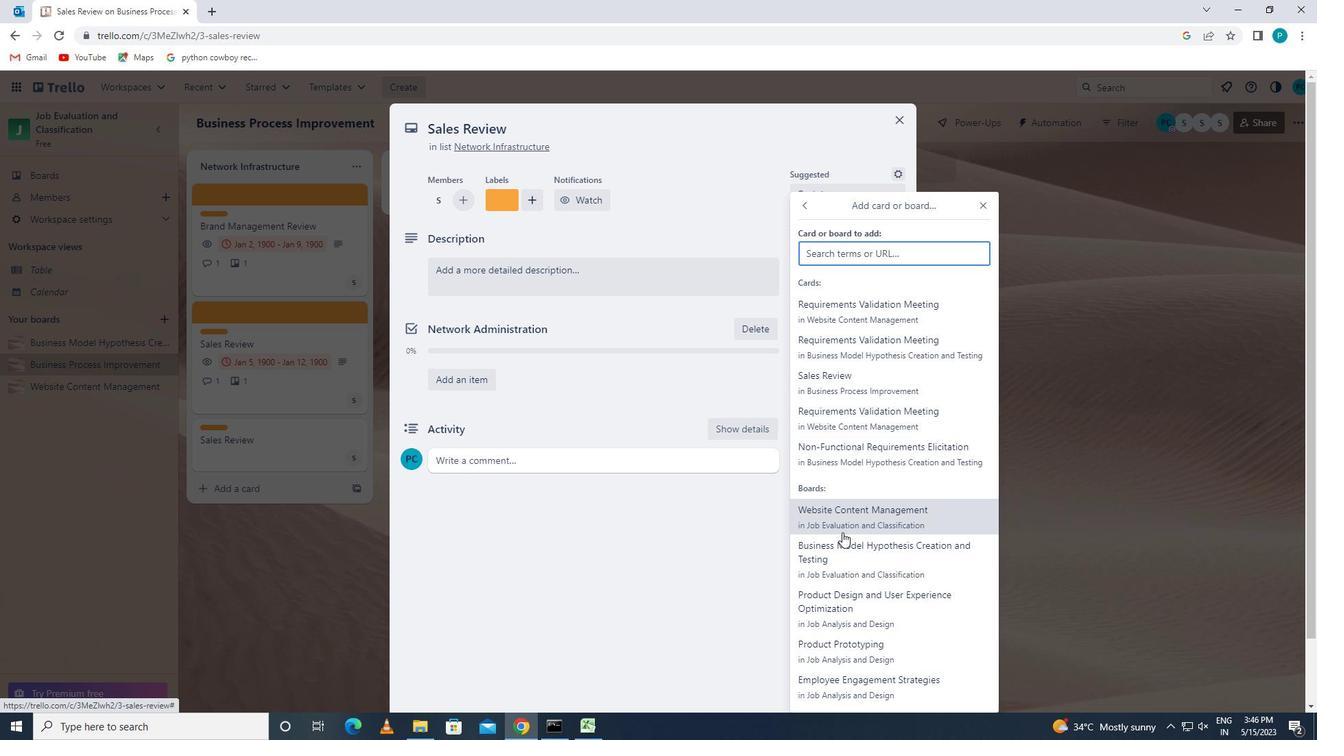 
Action: Mouse moved to (857, 386)
Screenshot: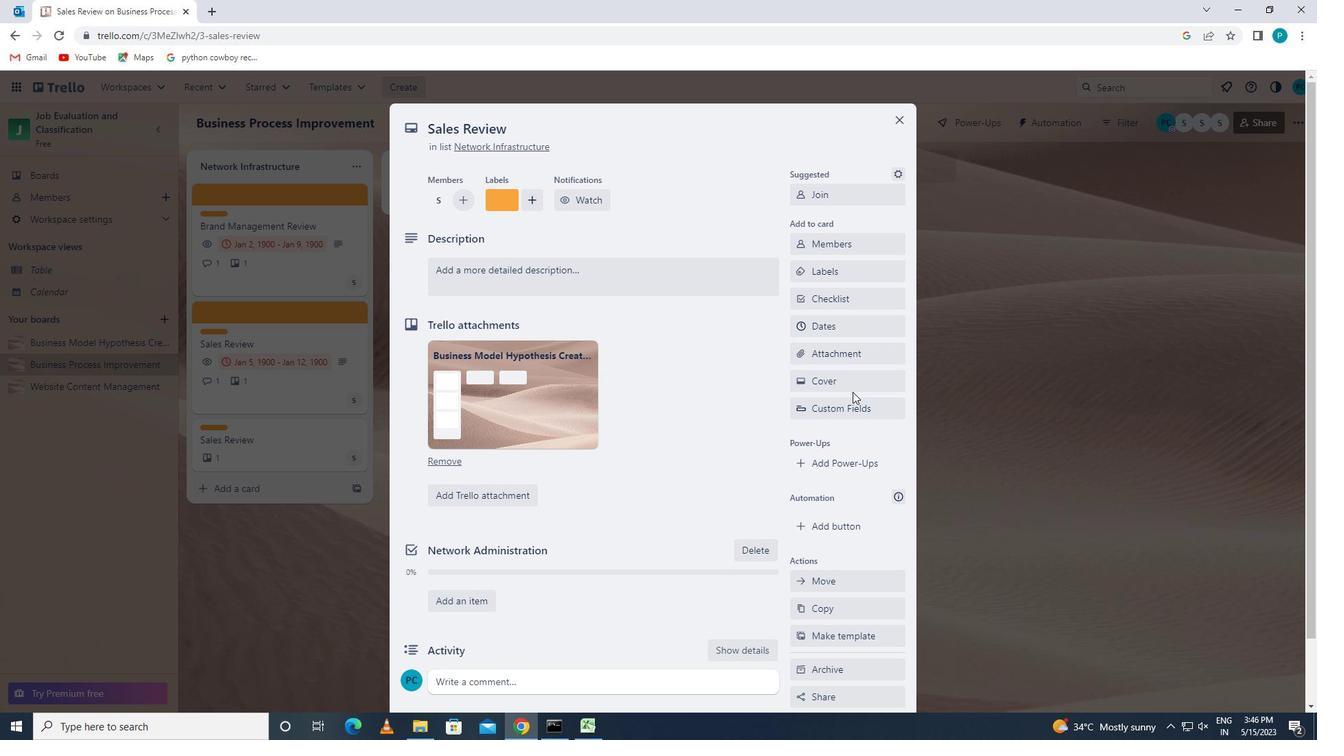 
Action: Mouse pressed left at (857, 386)
Screenshot: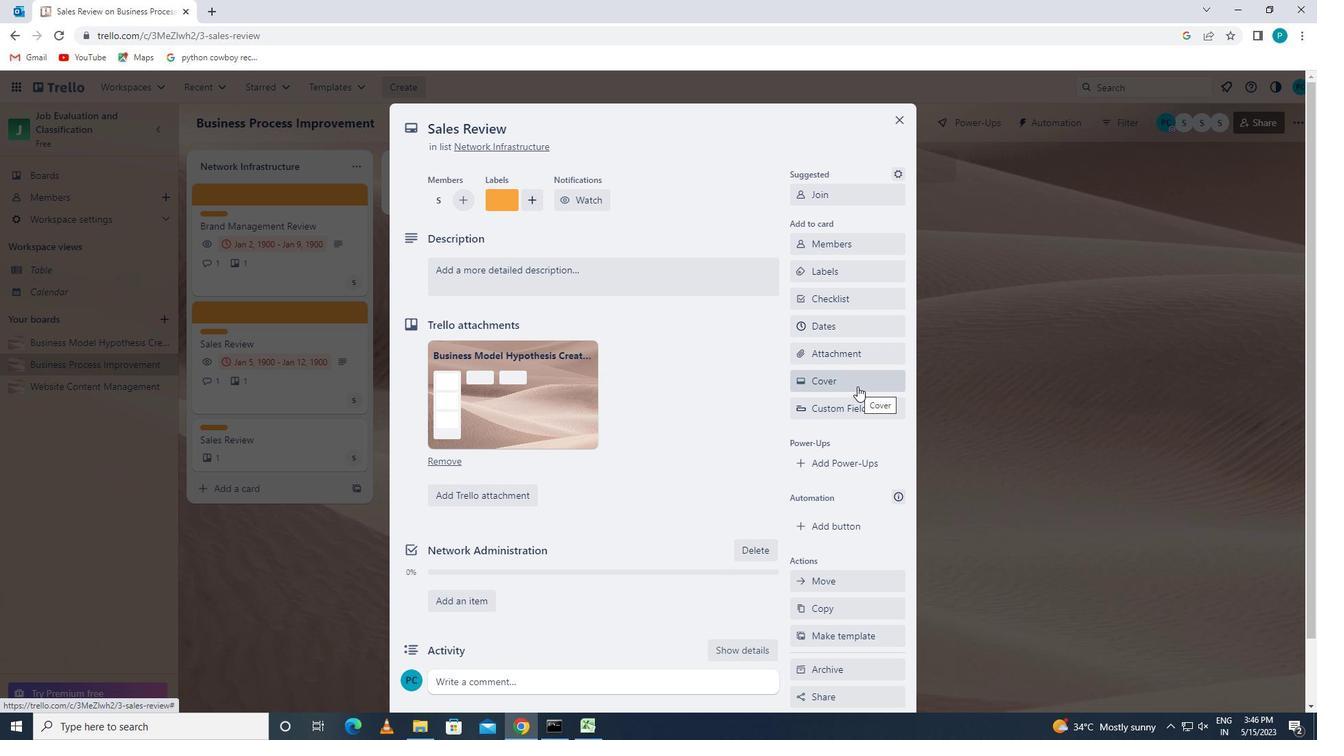 
Action: Mouse moved to (884, 437)
Screenshot: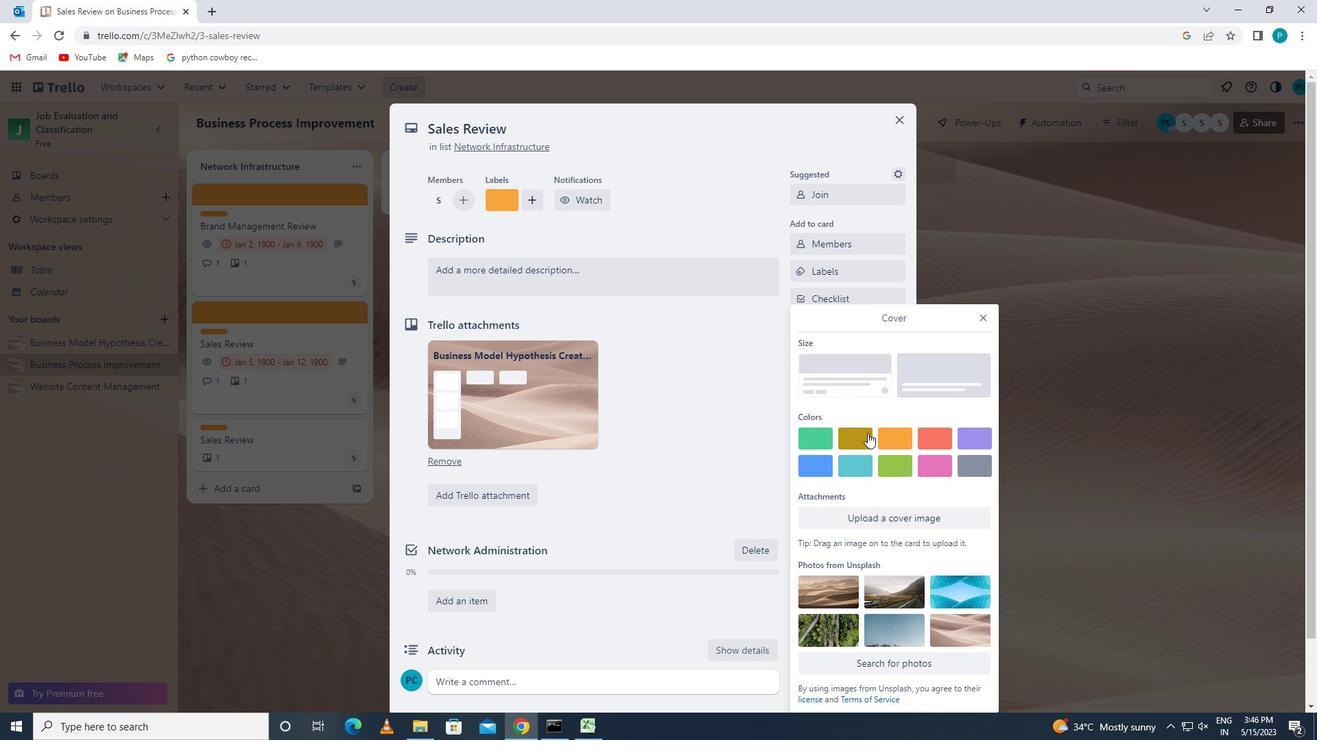 
Action: Mouse pressed left at (884, 437)
Screenshot: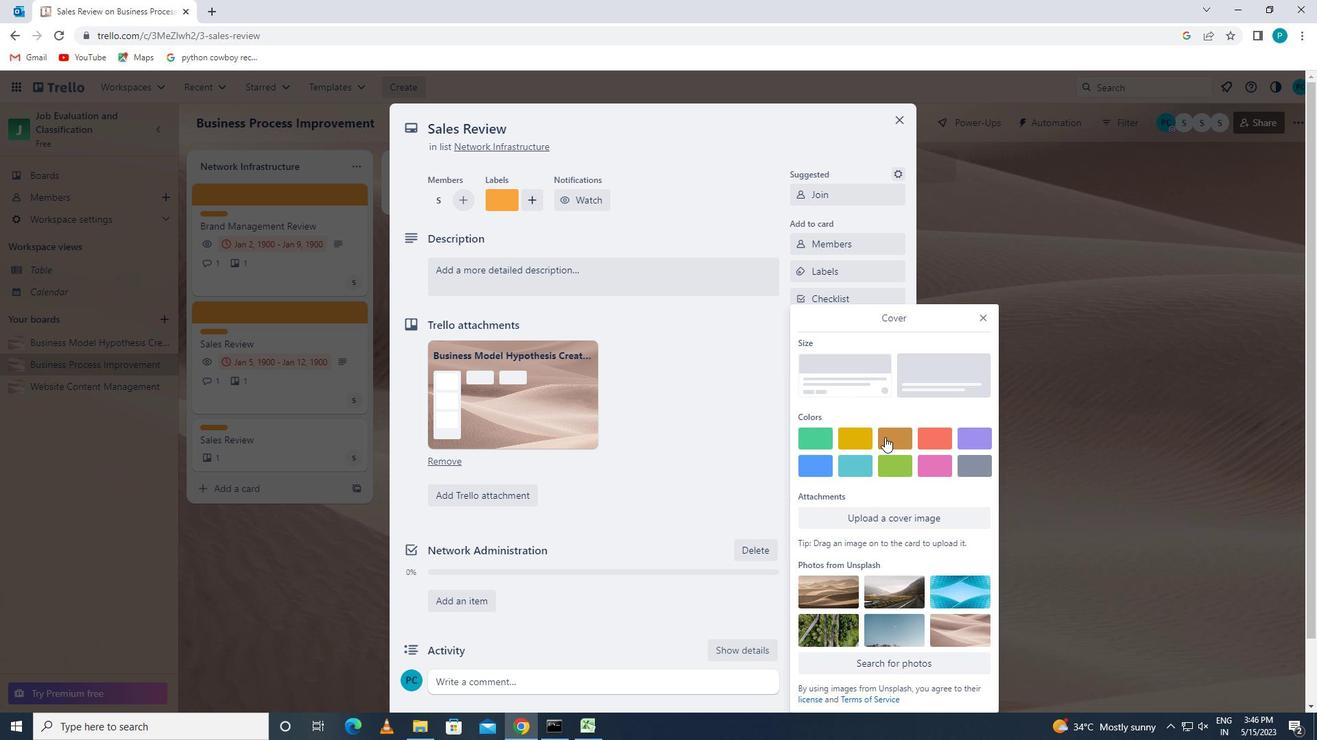 
Action: Mouse scrolled (884, 436) with delta (0, 0)
Screenshot: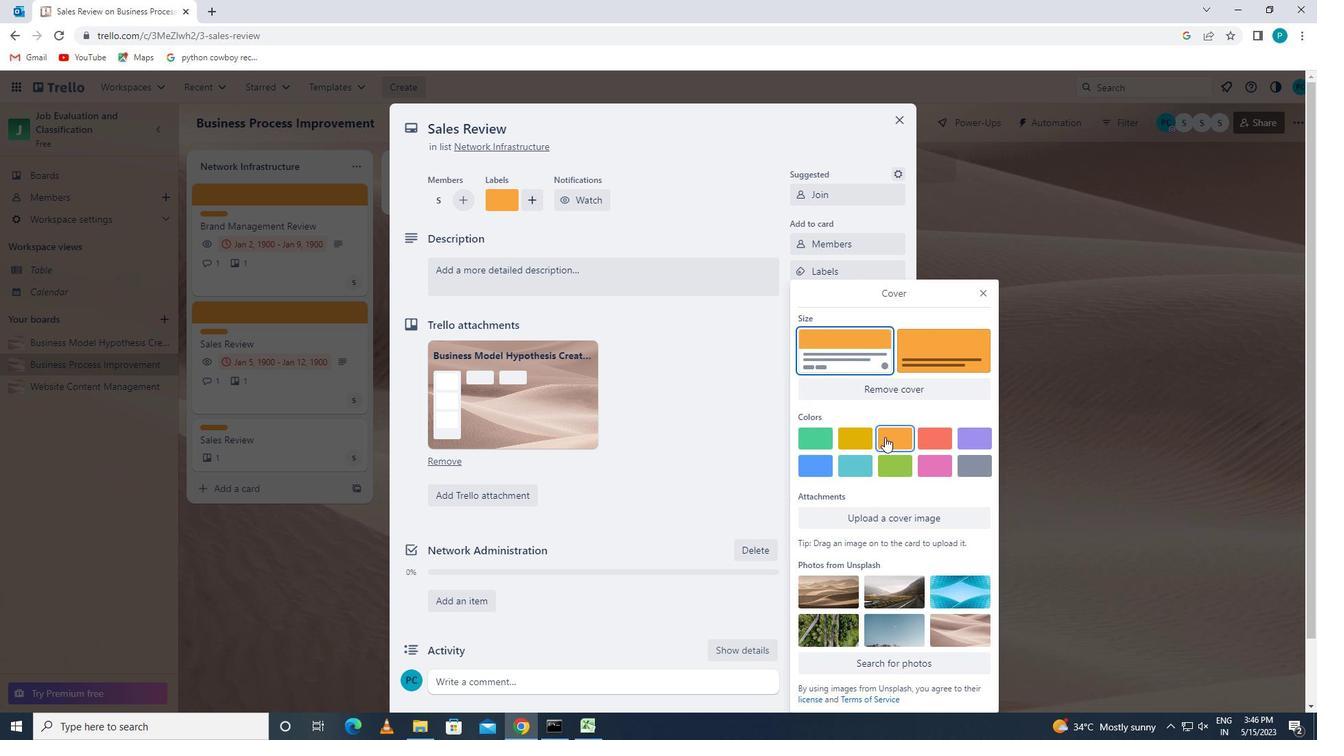 
Action: Mouse scrolled (884, 436) with delta (0, 0)
Screenshot: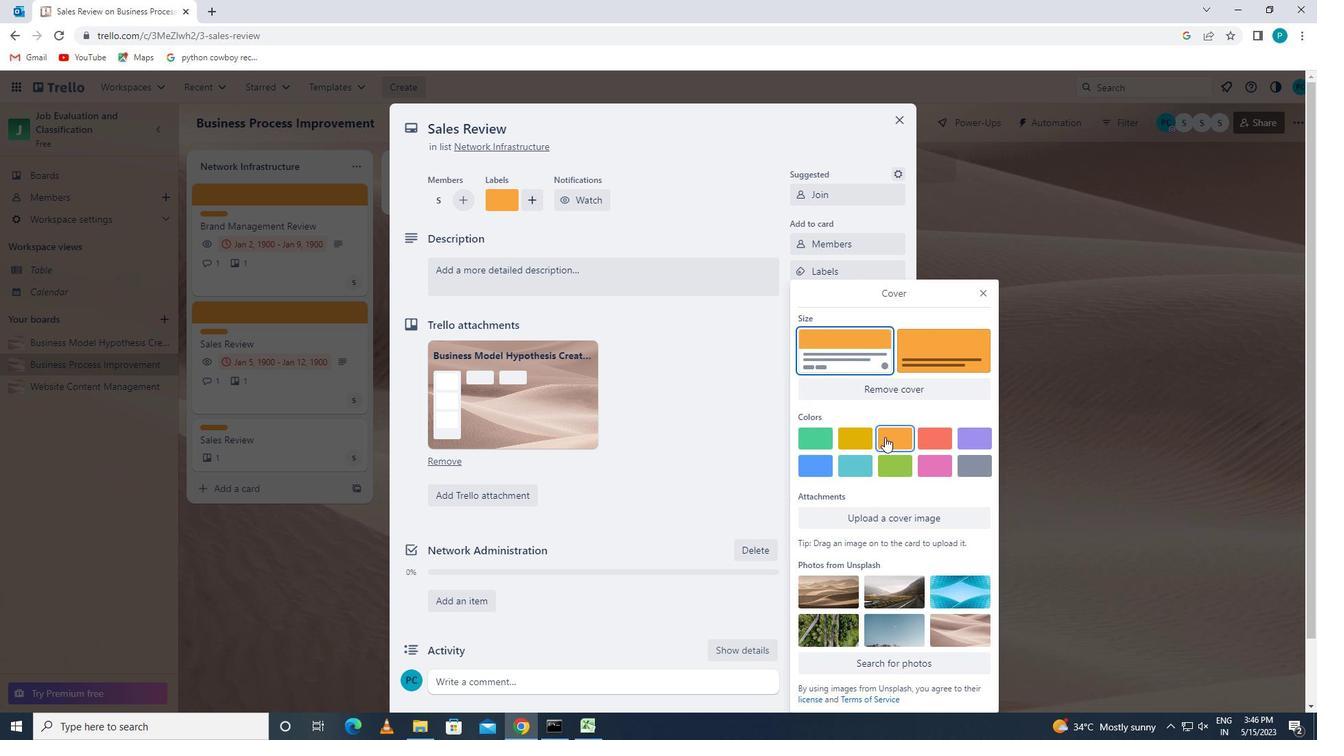 
Action: Mouse moved to (979, 288)
Screenshot: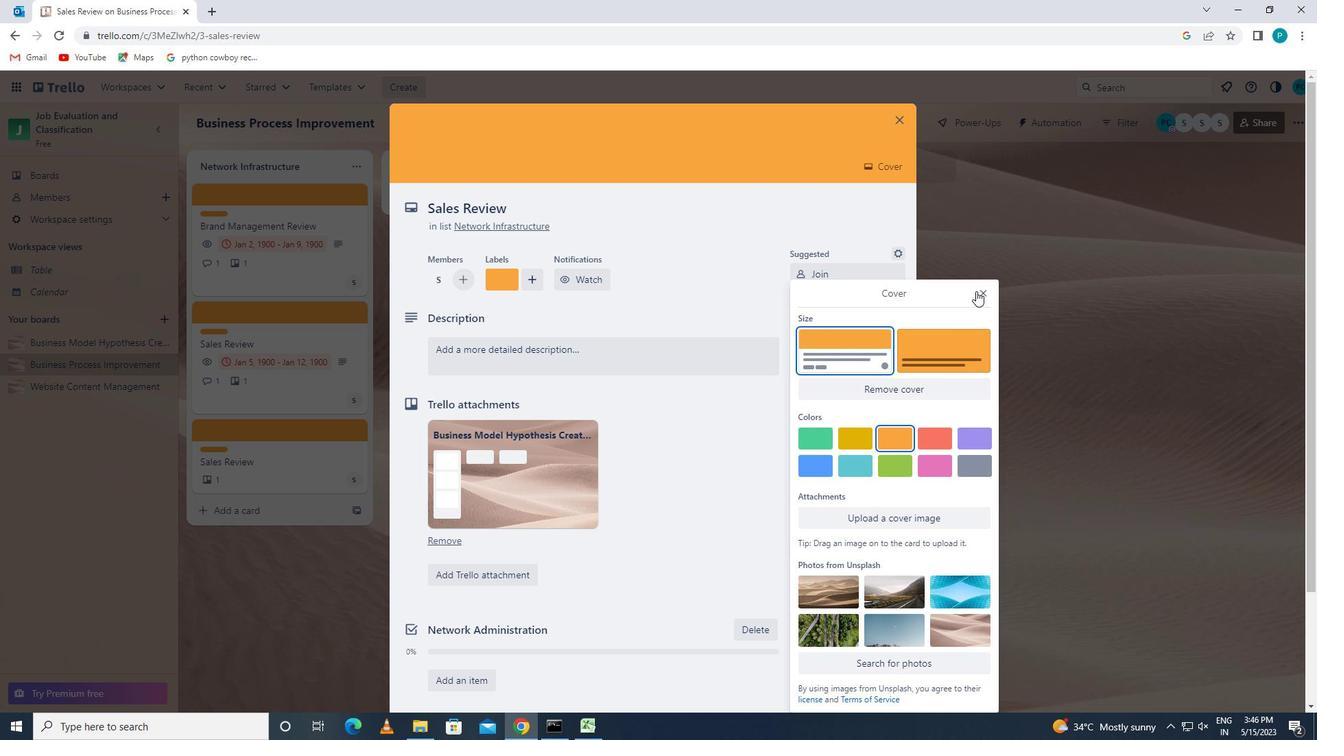 
Action: Mouse pressed left at (979, 288)
Screenshot: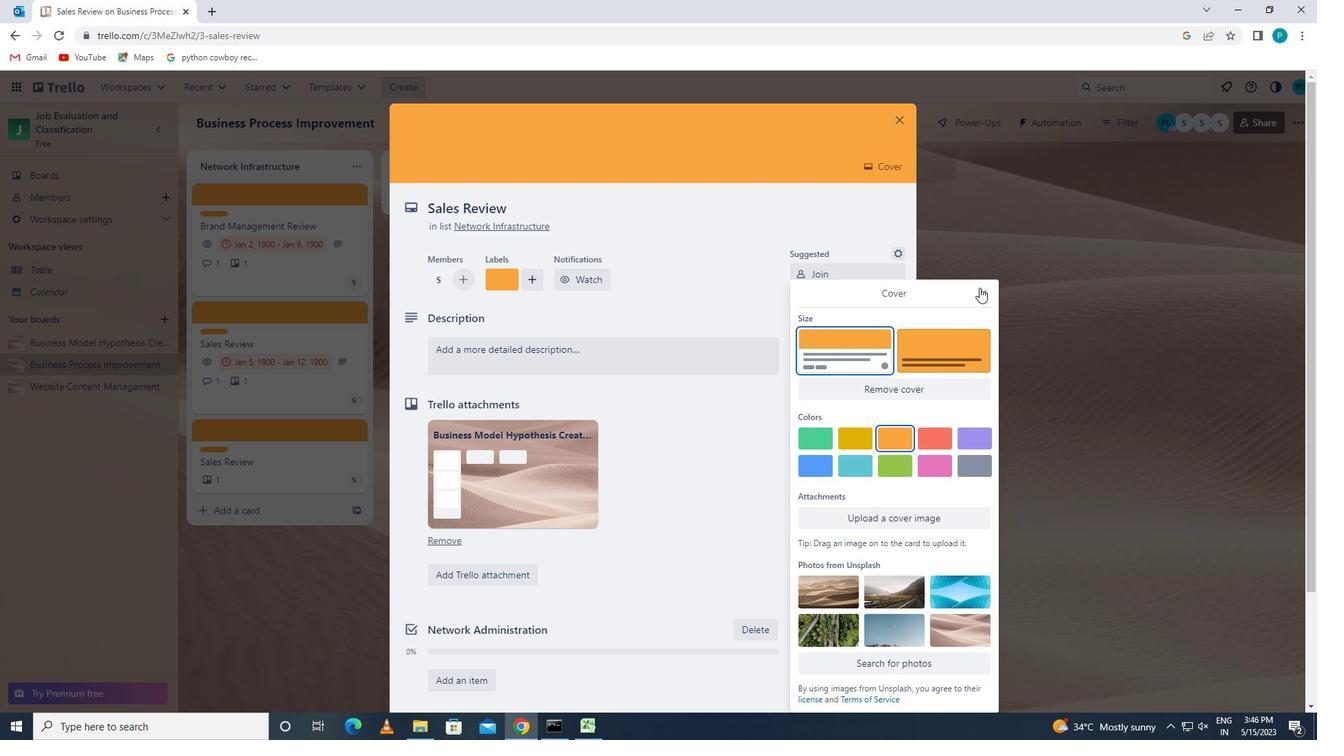 
Action: Mouse moved to (661, 374)
Screenshot: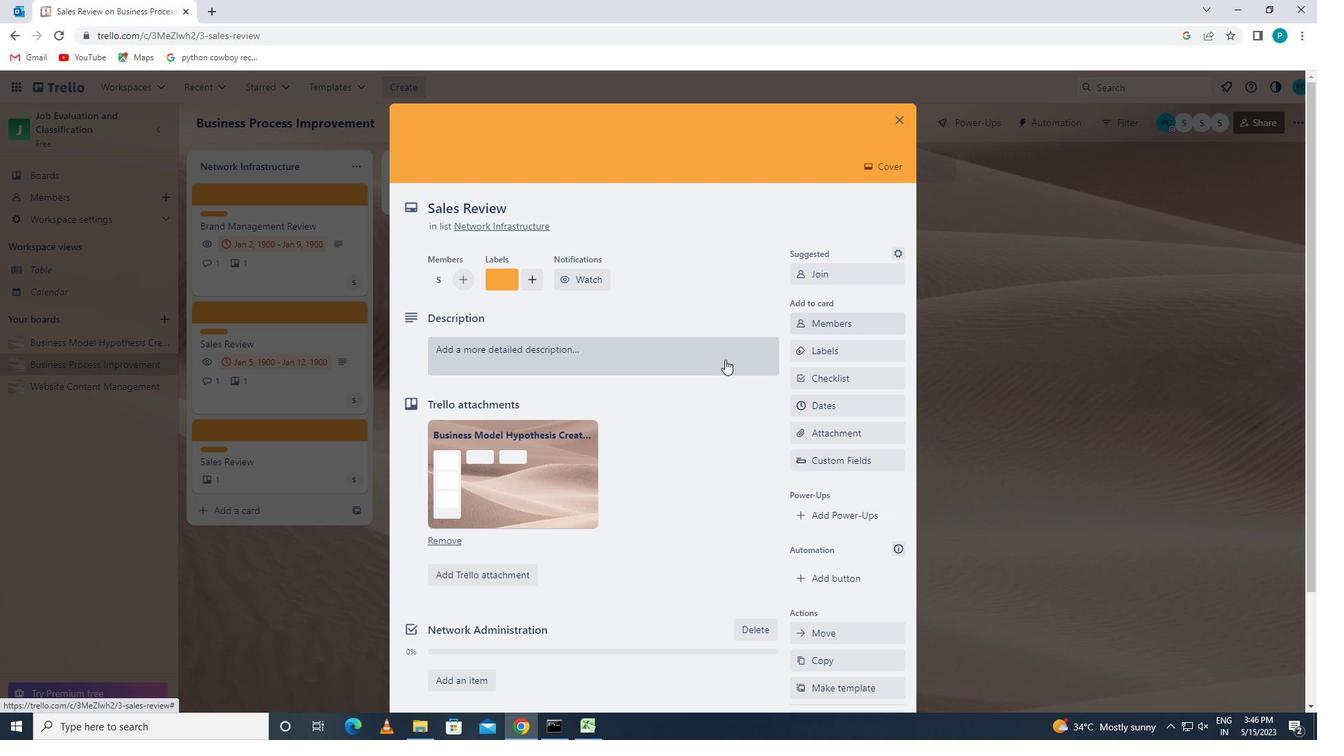 
Action: Mouse pressed left at (661, 374)
Screenshot: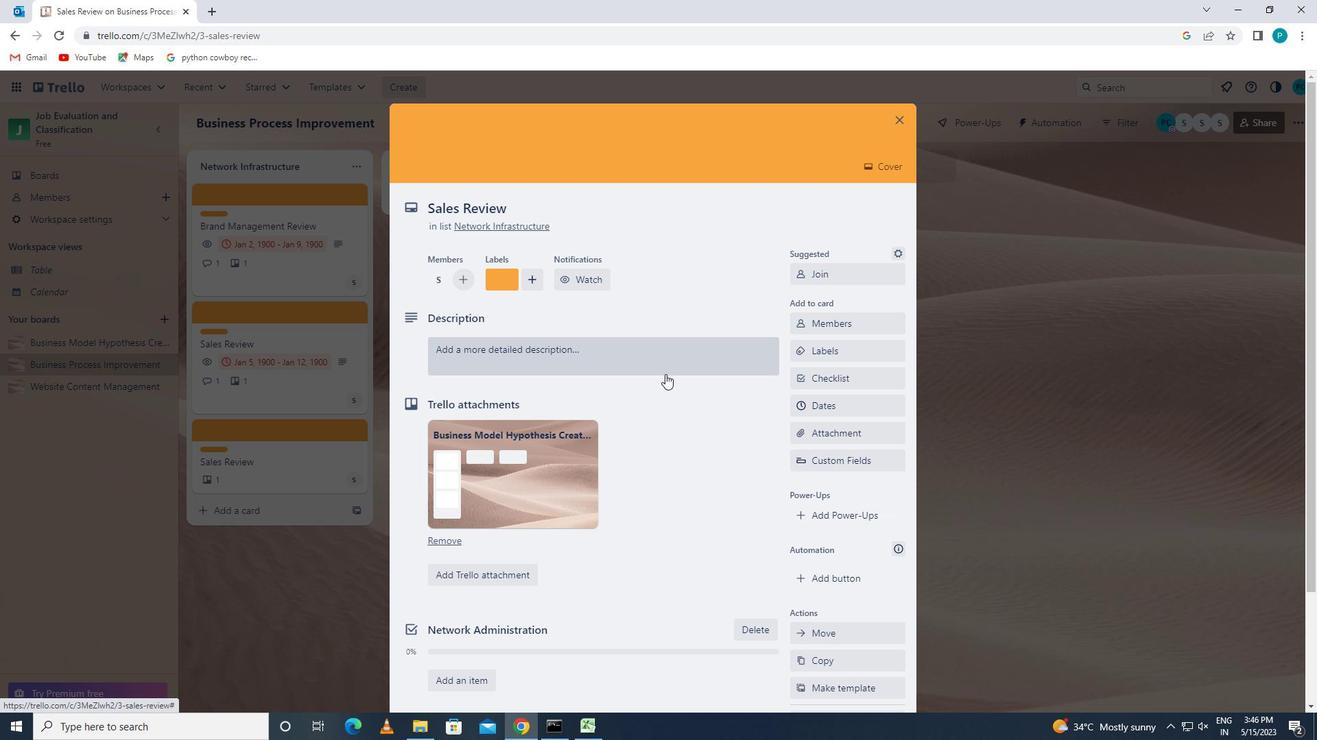 
Action: Key pressed <Key.caps_lock>p<Key.caps_lock>lan<Key.space>and<Key.space>execute<Key.space>company<Key.space>team-building<Key.space>conference<Key.space>with<Key.space>team-building<Key.space>exercises<Key.space>on<Key.space>problem<Key.space>solving<Key.space>and<Key.space>decision<Key.space>making
Screenshot: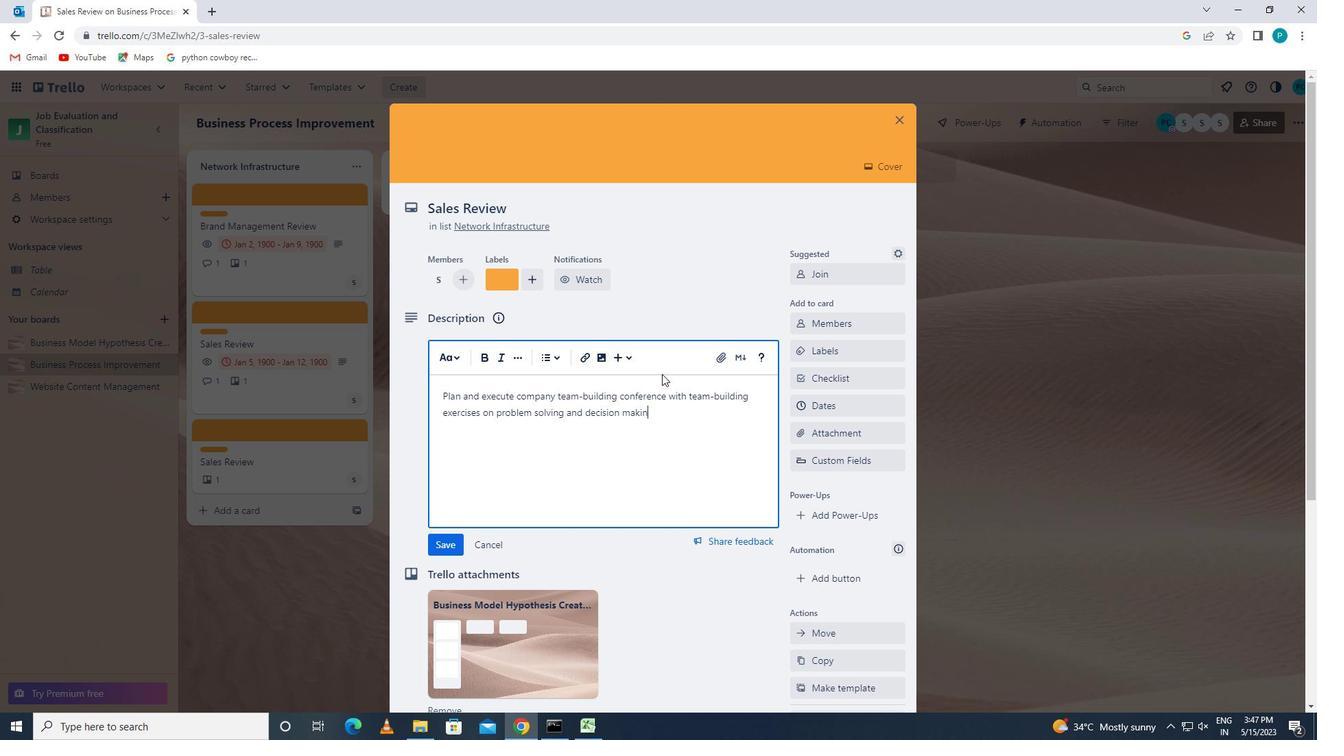 
Action: Mouse moved to (449, 539)
Screenshot: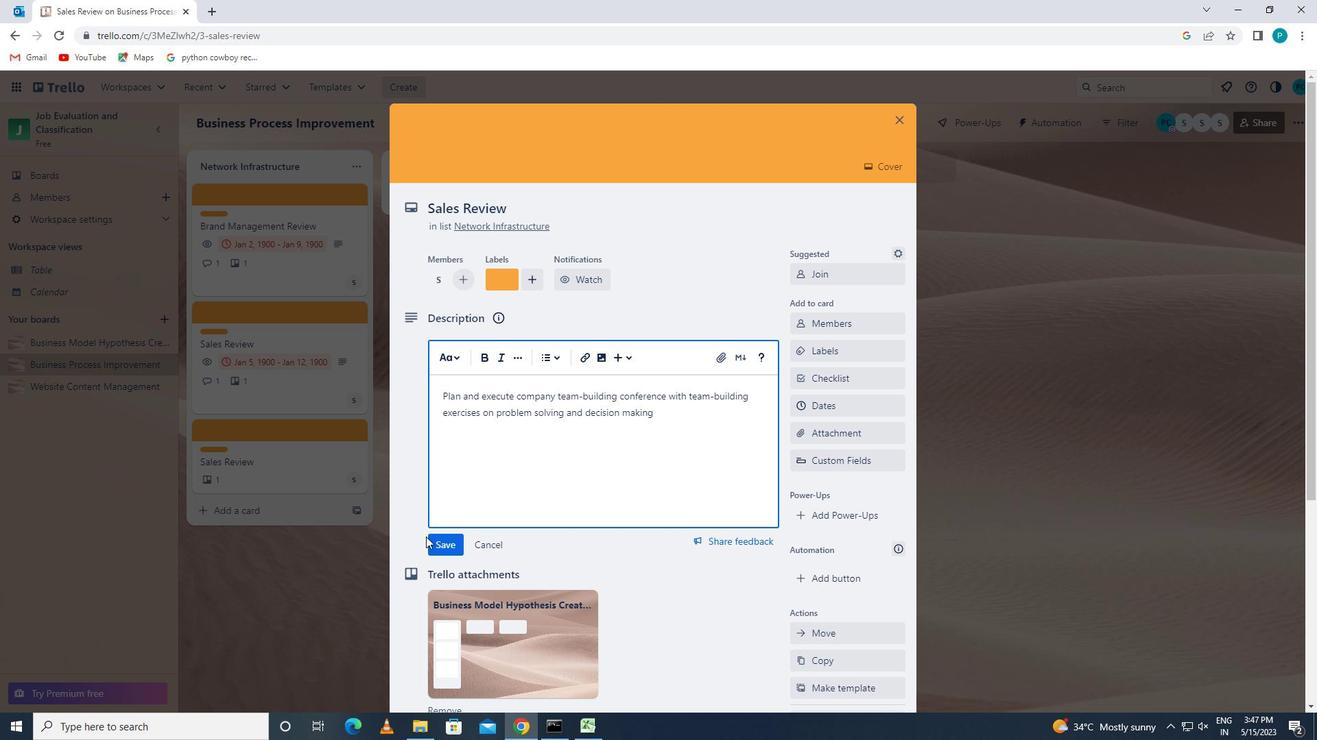 
Action: Mouse pressed left at (449, 539)
Screenshot: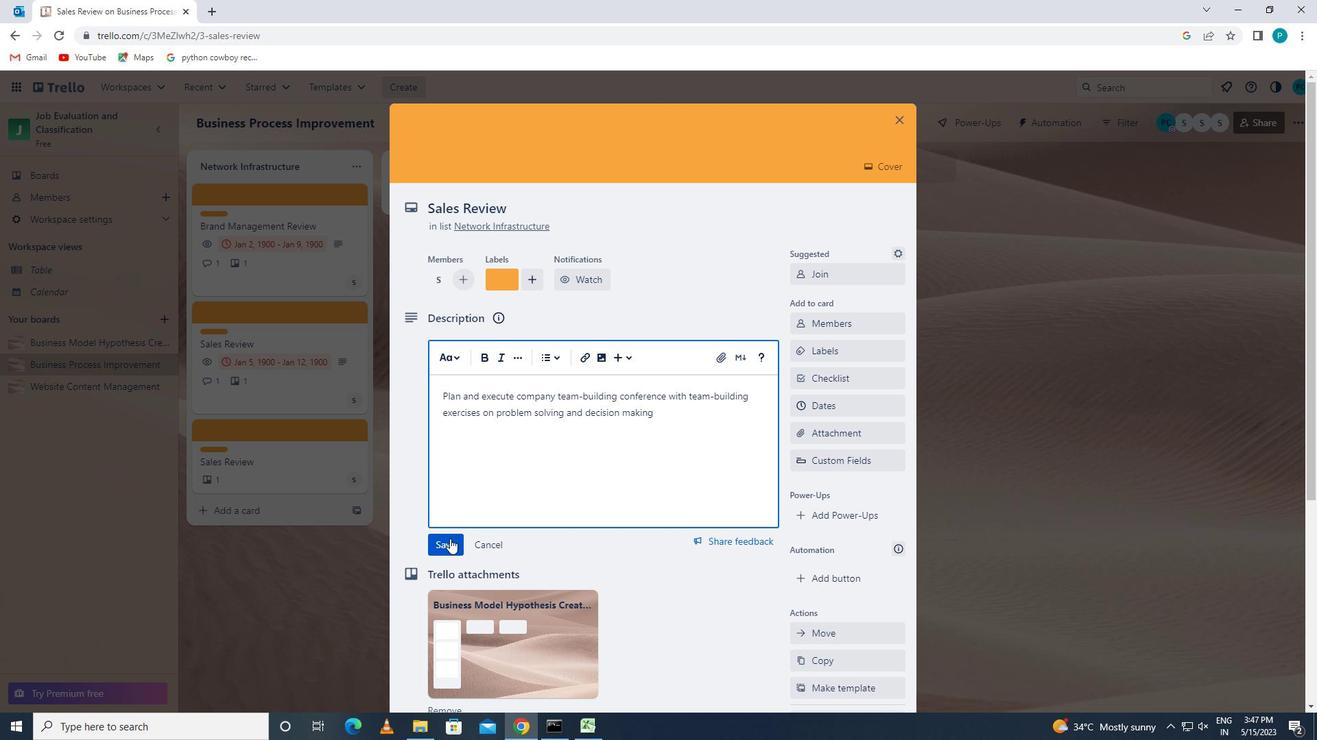 
Action: Mouse scrolled (449, 538) with delta (0, 0)
Screenshot: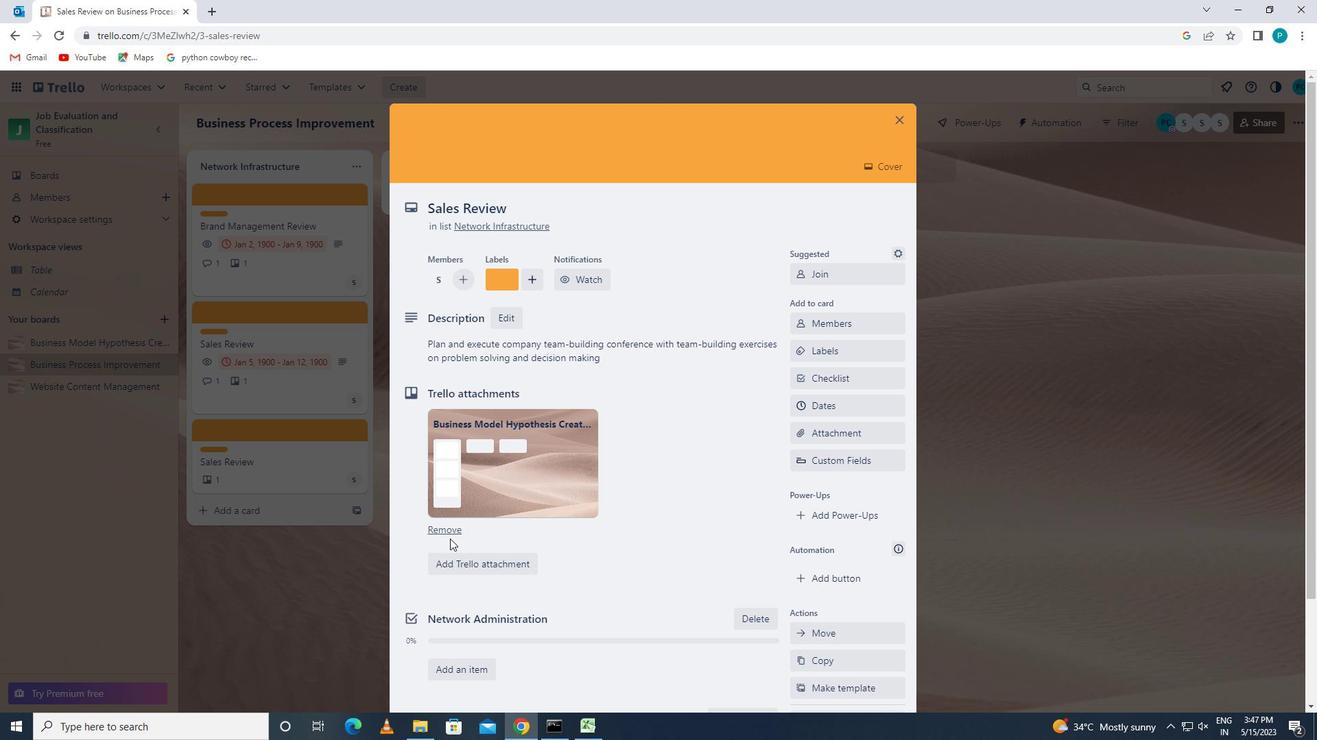 
Action: Mouse scrolled (449, 538) with delta (0, 0)
Screenshot: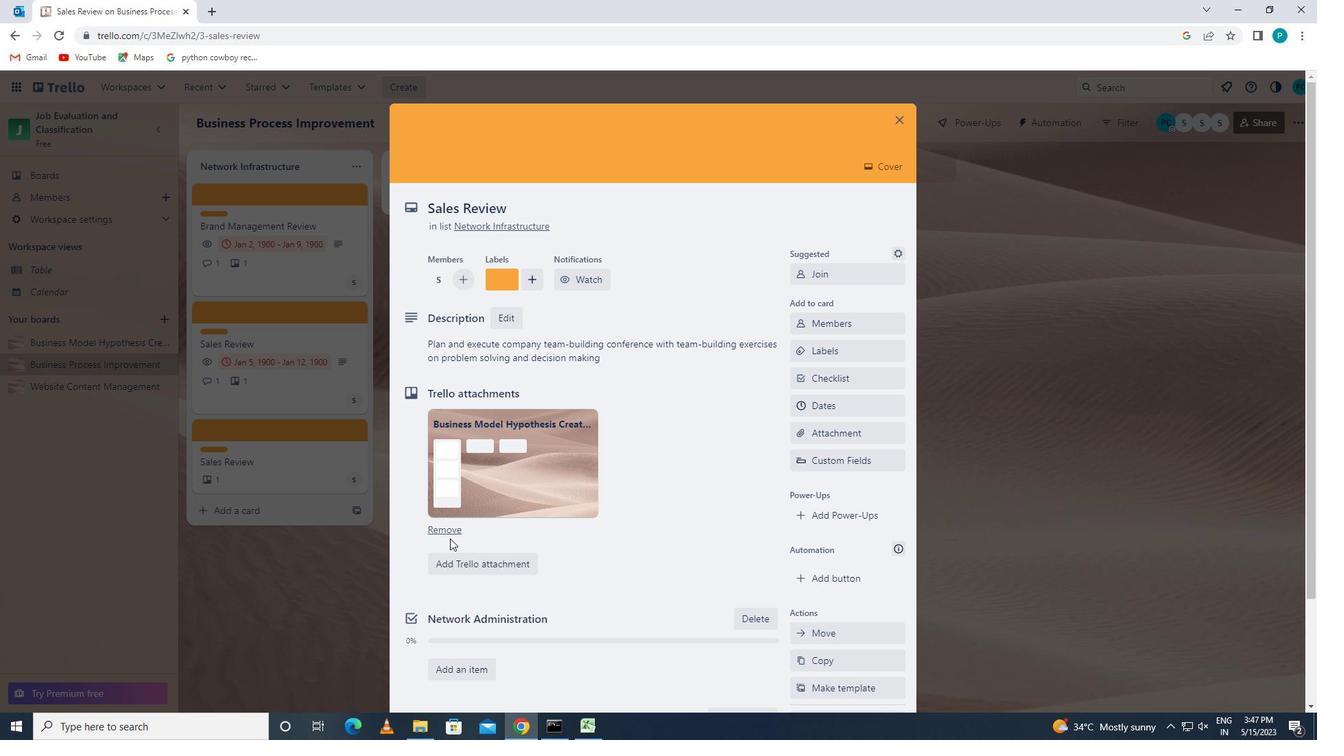 
Action: Mouse scrolled (449, 538) with delta (0, 0)
Screenshot: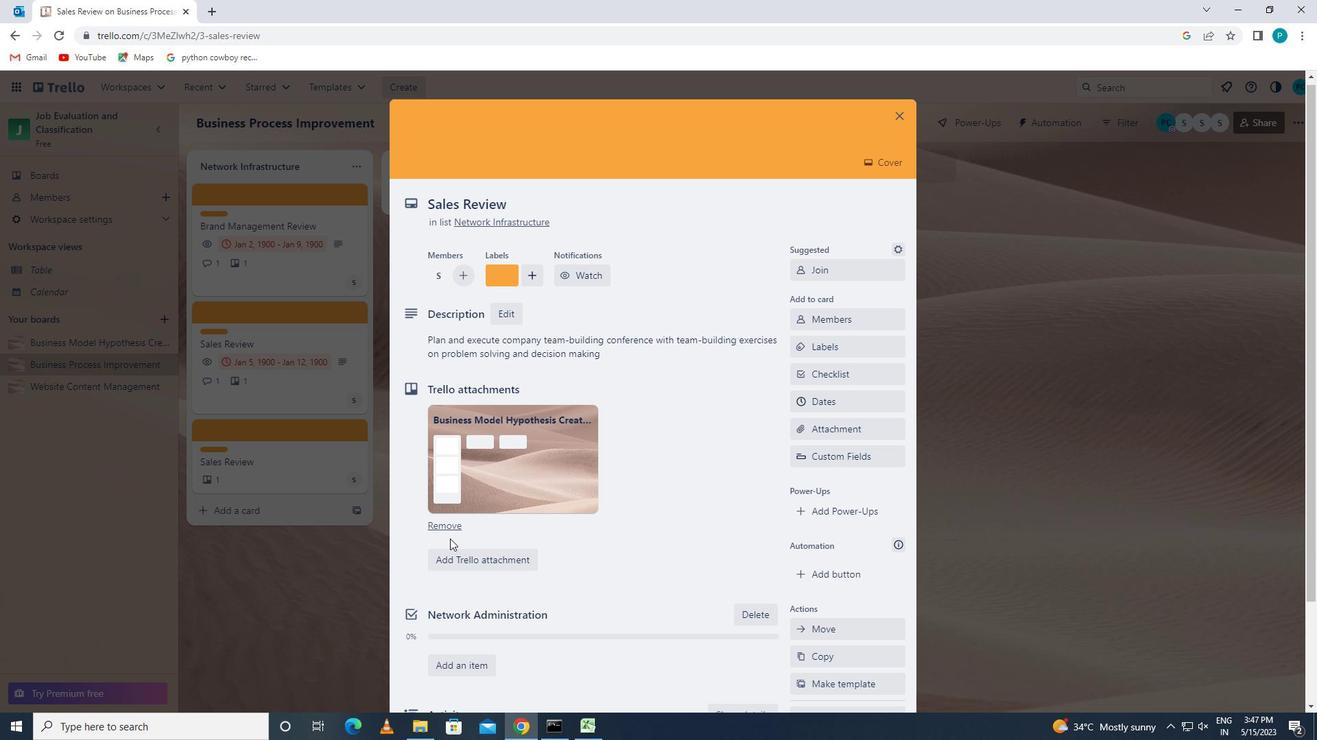 
Action: Mouse moved to (470, 617)
Screenshot: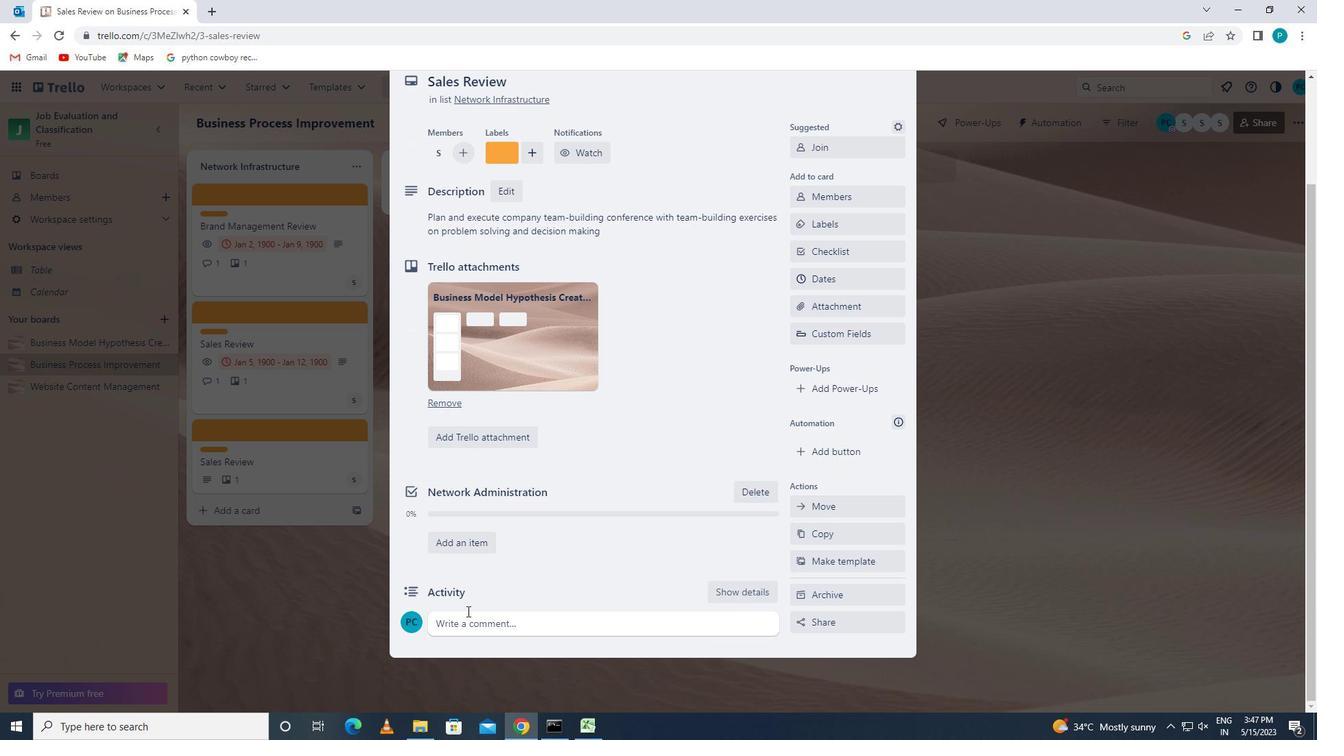
Action: Mouse pressed left at (470, 617)
Screenshot: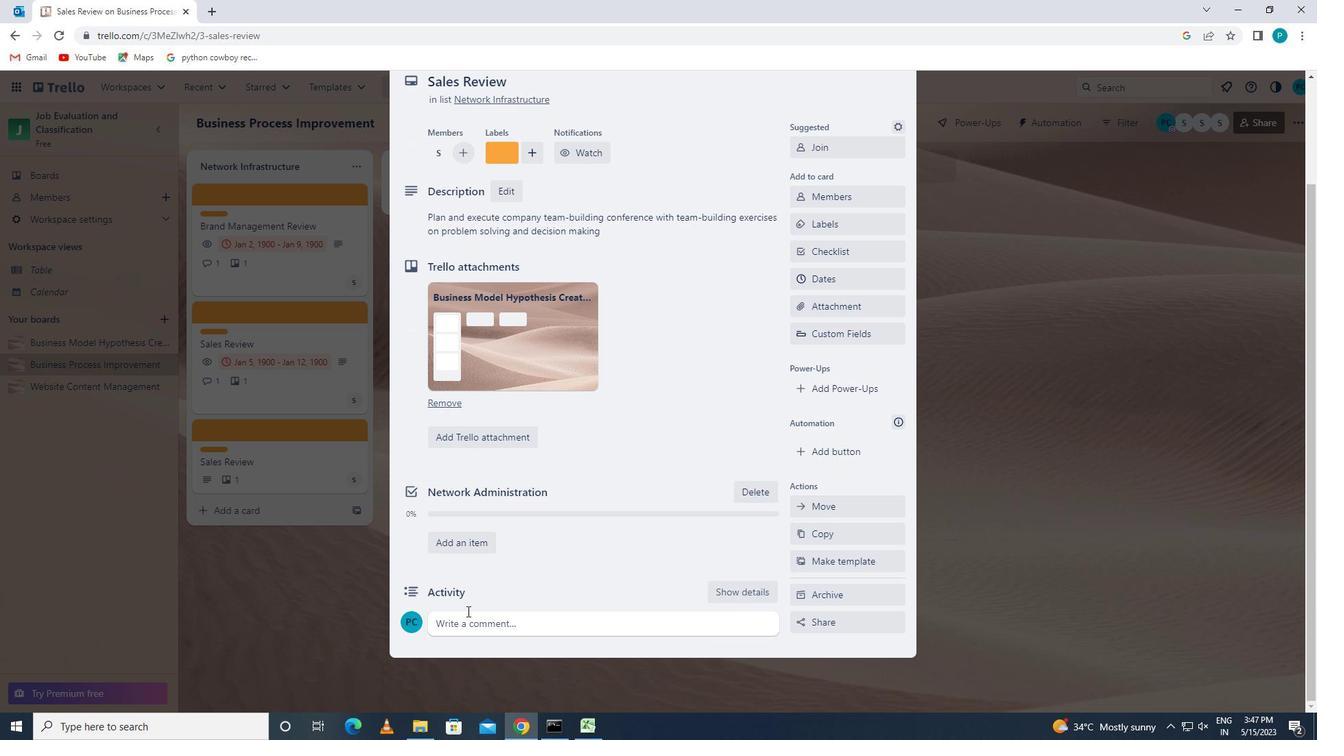 
Action: Mouse moved to (471, 617)
Screenshot: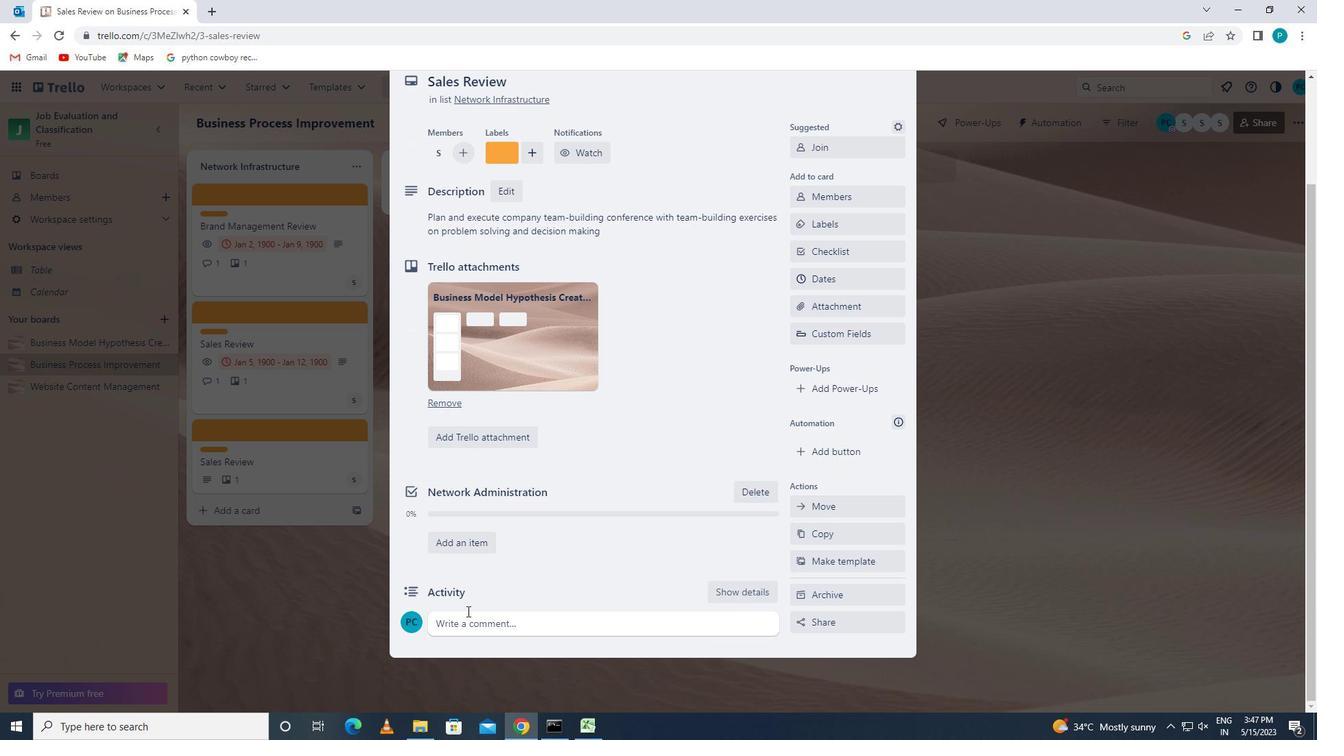 
Action: Key pressed <Key.caps_lock>t<Key.caps_lock>his<Key.space>task<Key.space>presents<Key.space>an<Key.space>a<Key.backspace>oppr<Key.backspace>ortunity<Key.space>to<Key.space>demonstrate<Key.space>our<Key.space>team-building<Key.space>and<Key.space>collaboration<Key.space>skills,working<Key.space>effectively<Key.space>with<Key.space>others<Key.space>towards<Key.space>a<Key.space>common<Key.space>goal
Screenshot: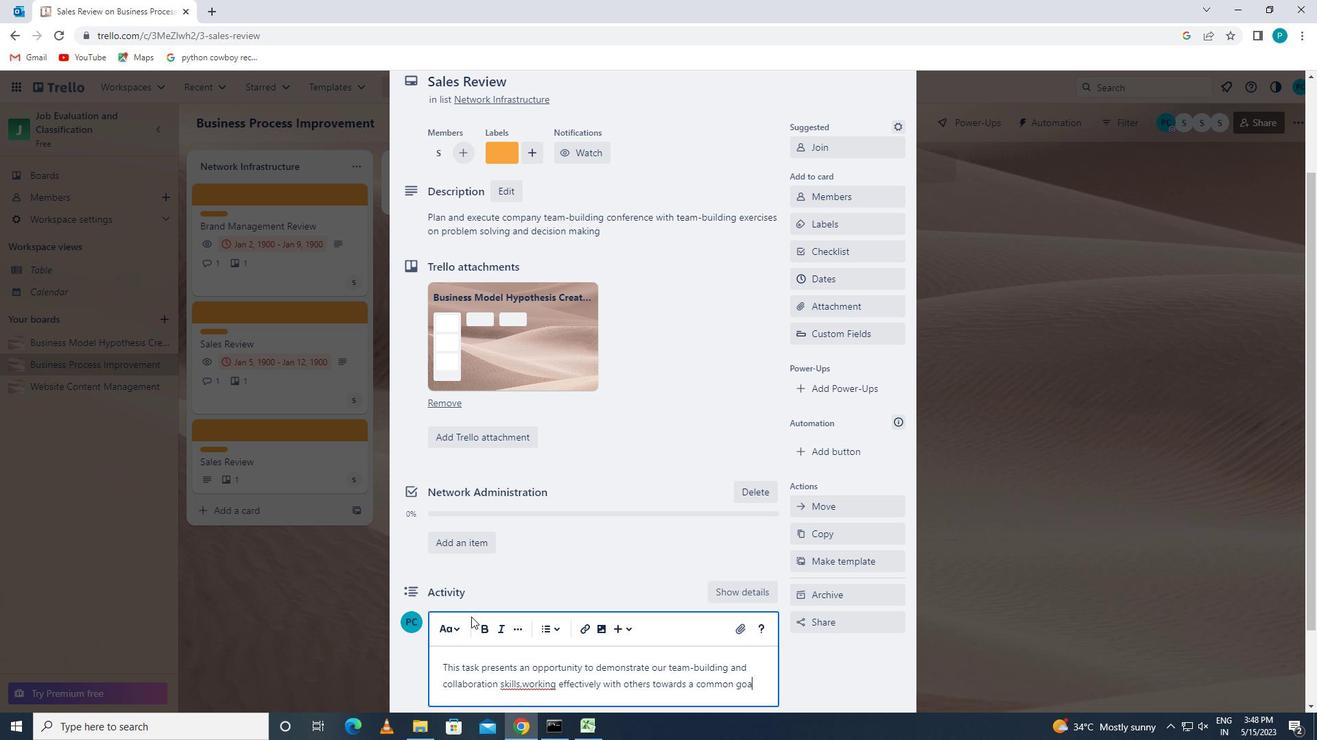 
Action: Mouse scrolled (471, 616) with delta (0, 0)
Screenshot: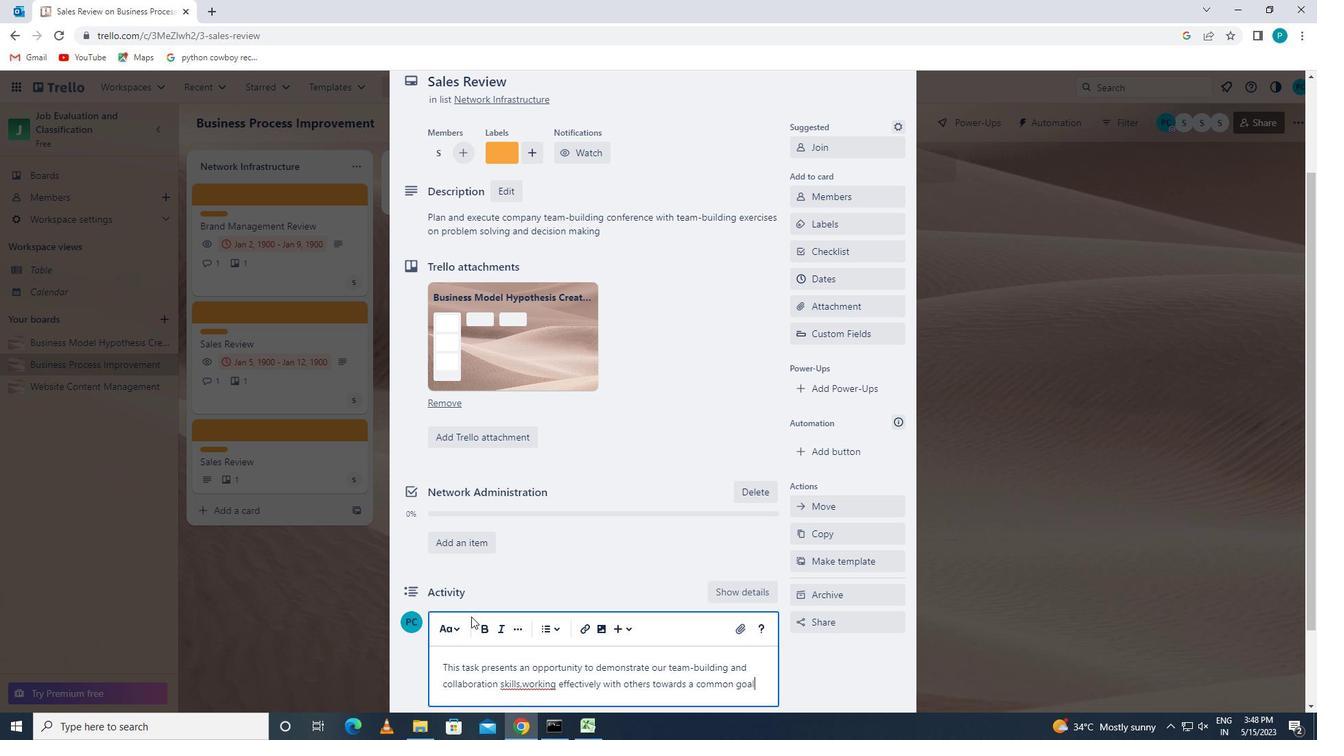 
Action: Mouse moved to (520, 613)
Screenshot: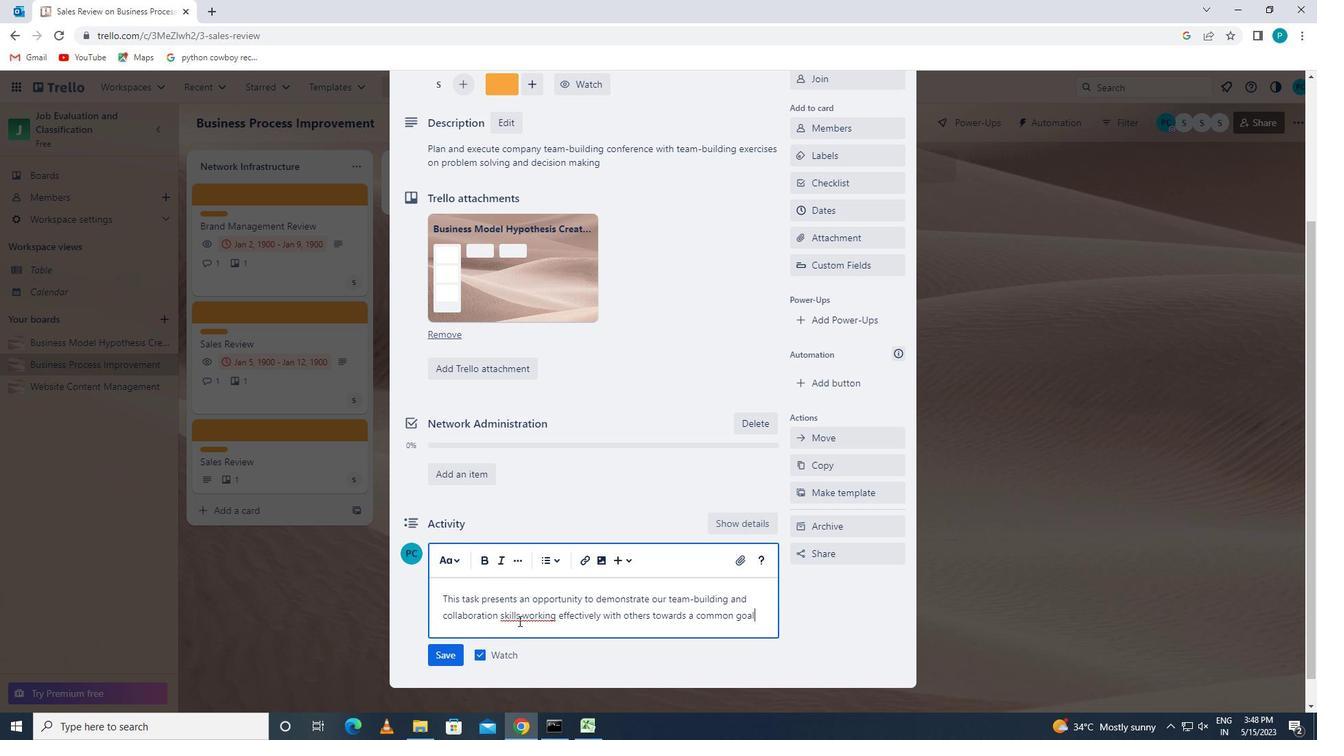 
Action: Mouse pressed left at (520, 613)
Screenshot: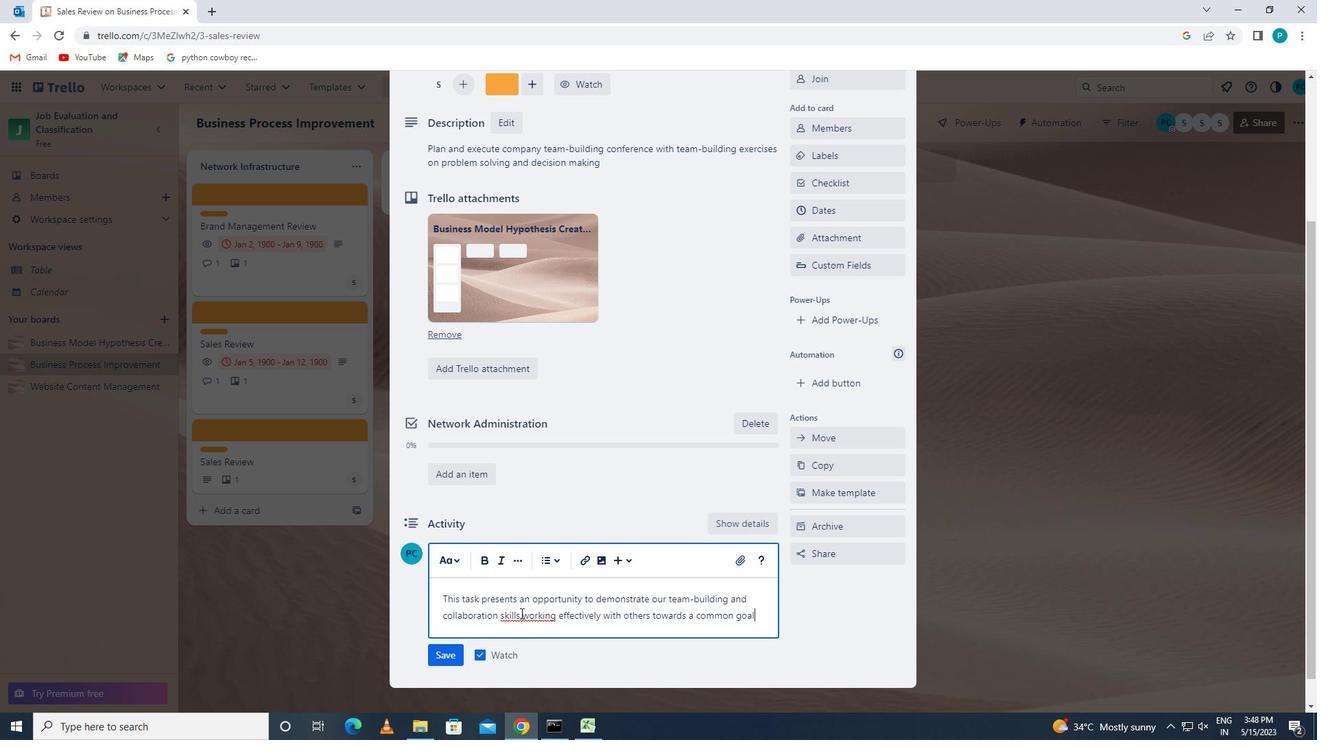 
Action: Key pressed <Key.space>
Screenshot: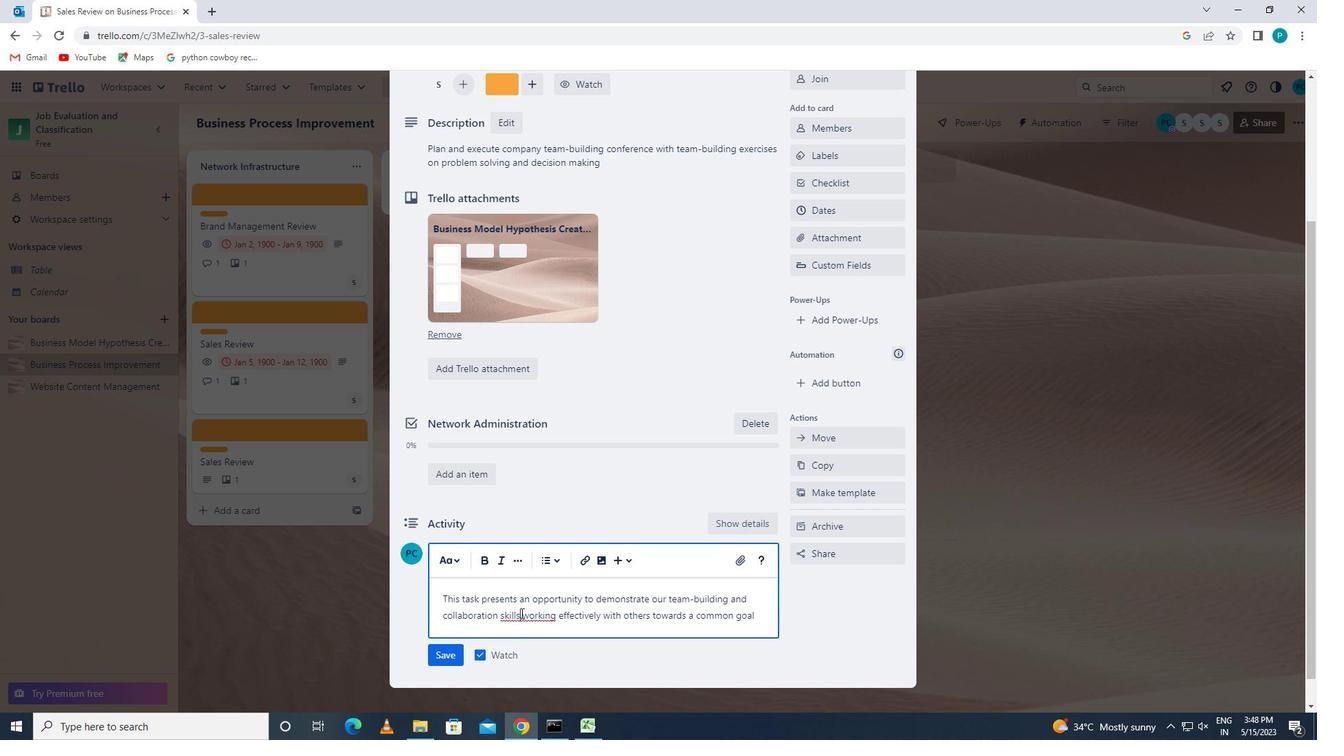 
Action: Mouse moved to (446, 650)
Screenshot: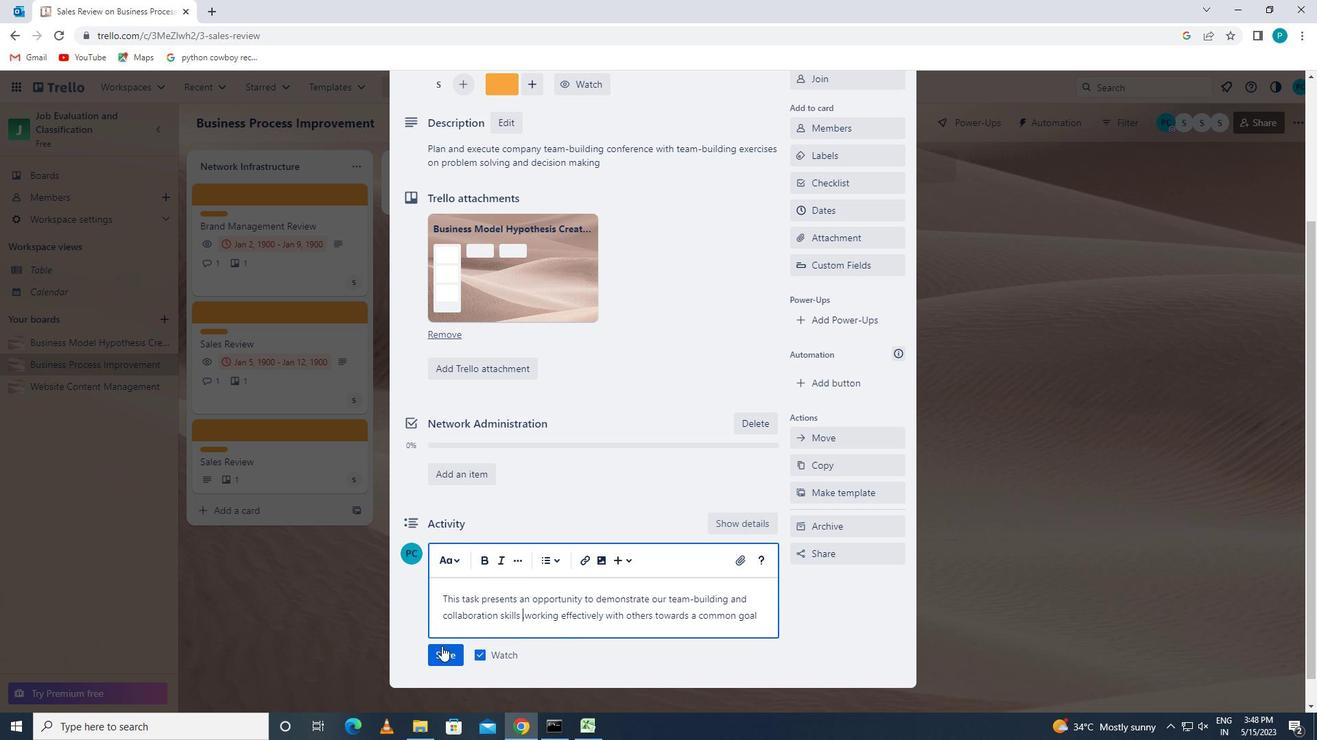 
Action: Mouse pressed left at (446, 650)
Screenshot: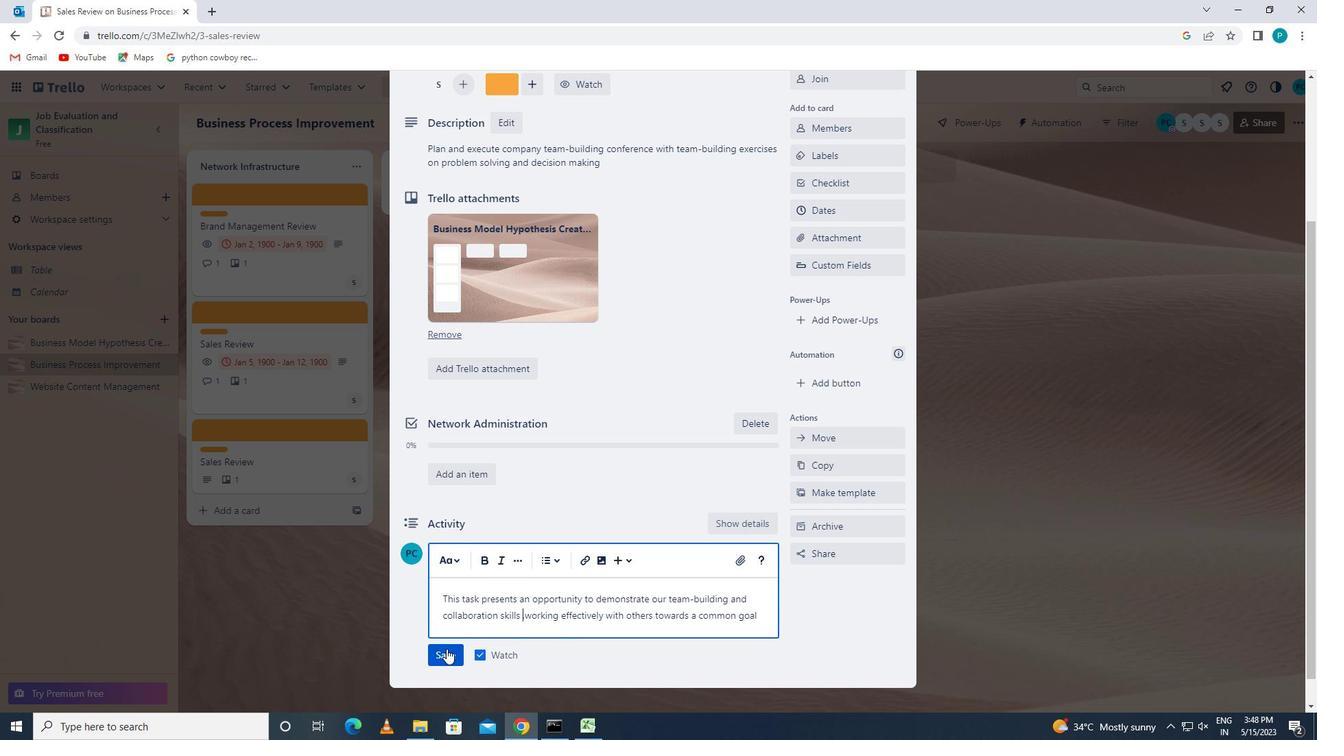 
Action: Mouse moved to (869, 213)
Screenshot: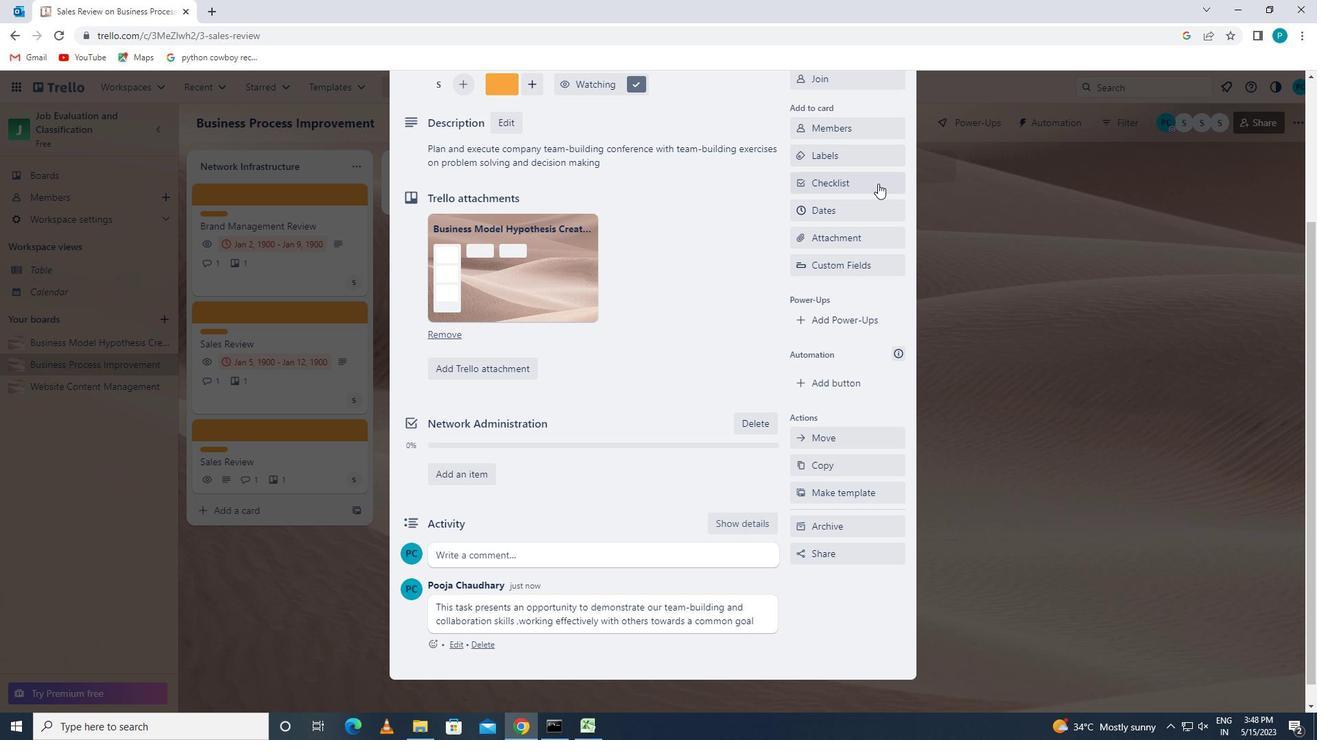 
Action: Mouse pressed left at (869, 213)
Screenshot: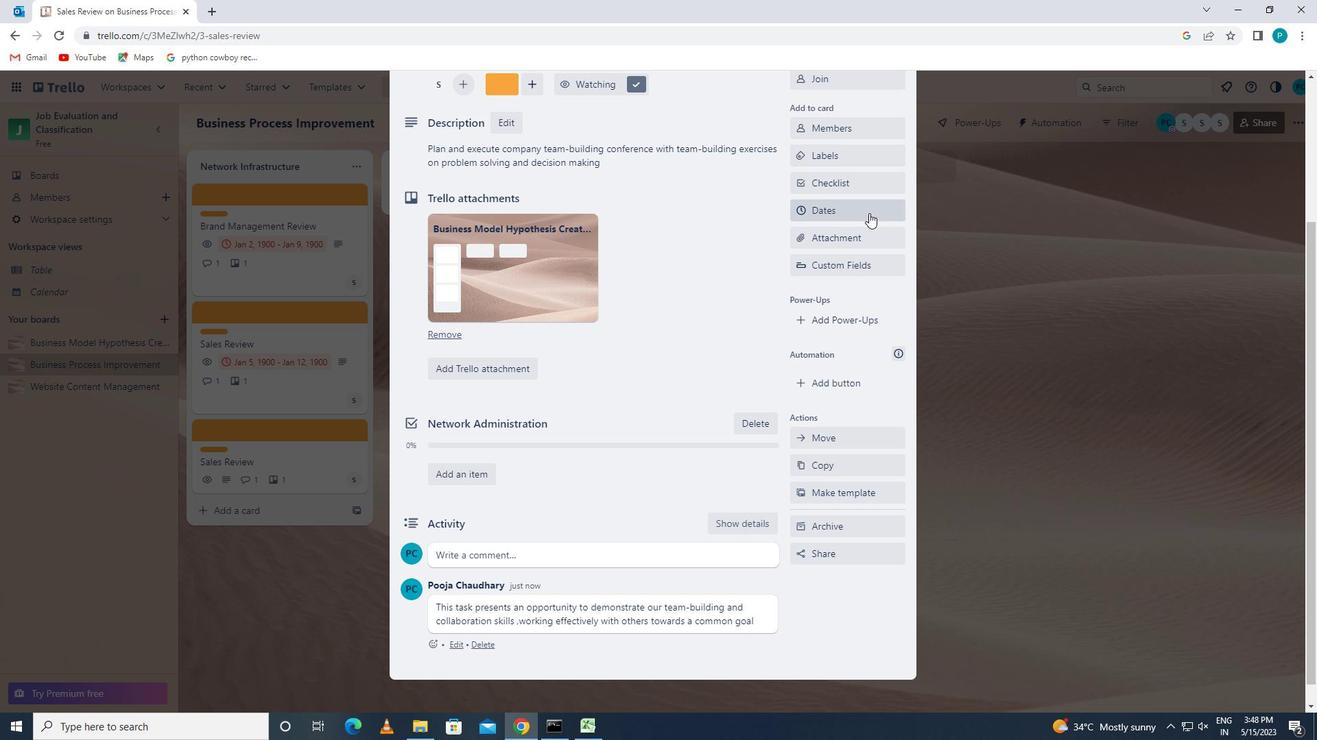
Action: Mouse moved to (797, 489)
Screenshot: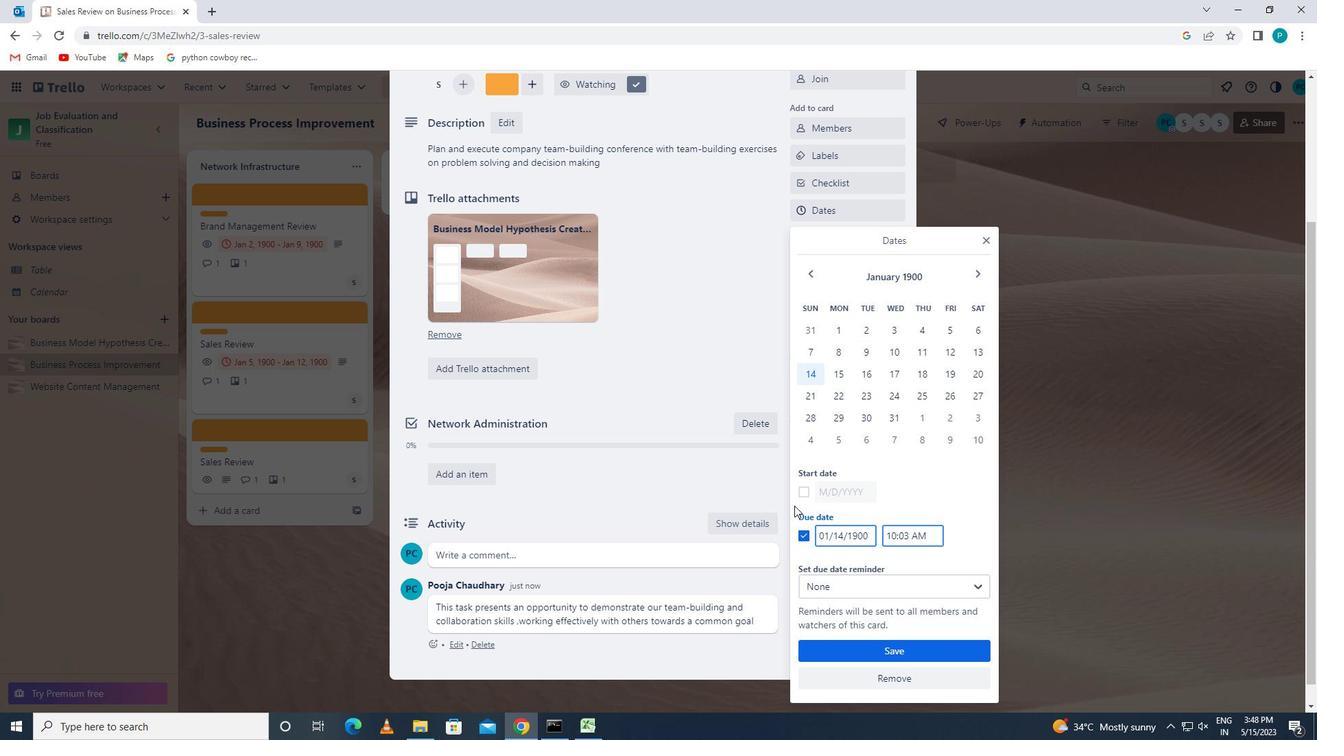 
Action: Mouse pressed left at (797, 489)
Screenshot: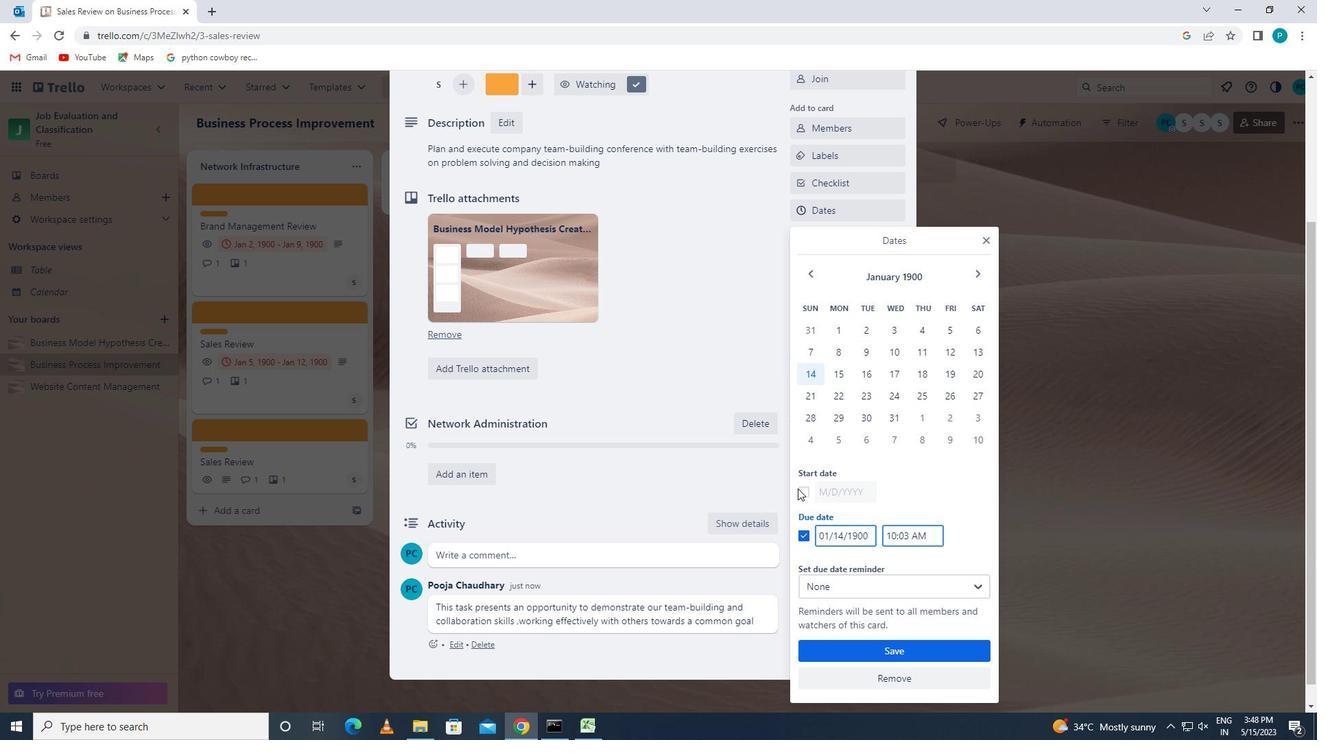 
Action: Mouse moved to (819, 491)
Screenshot: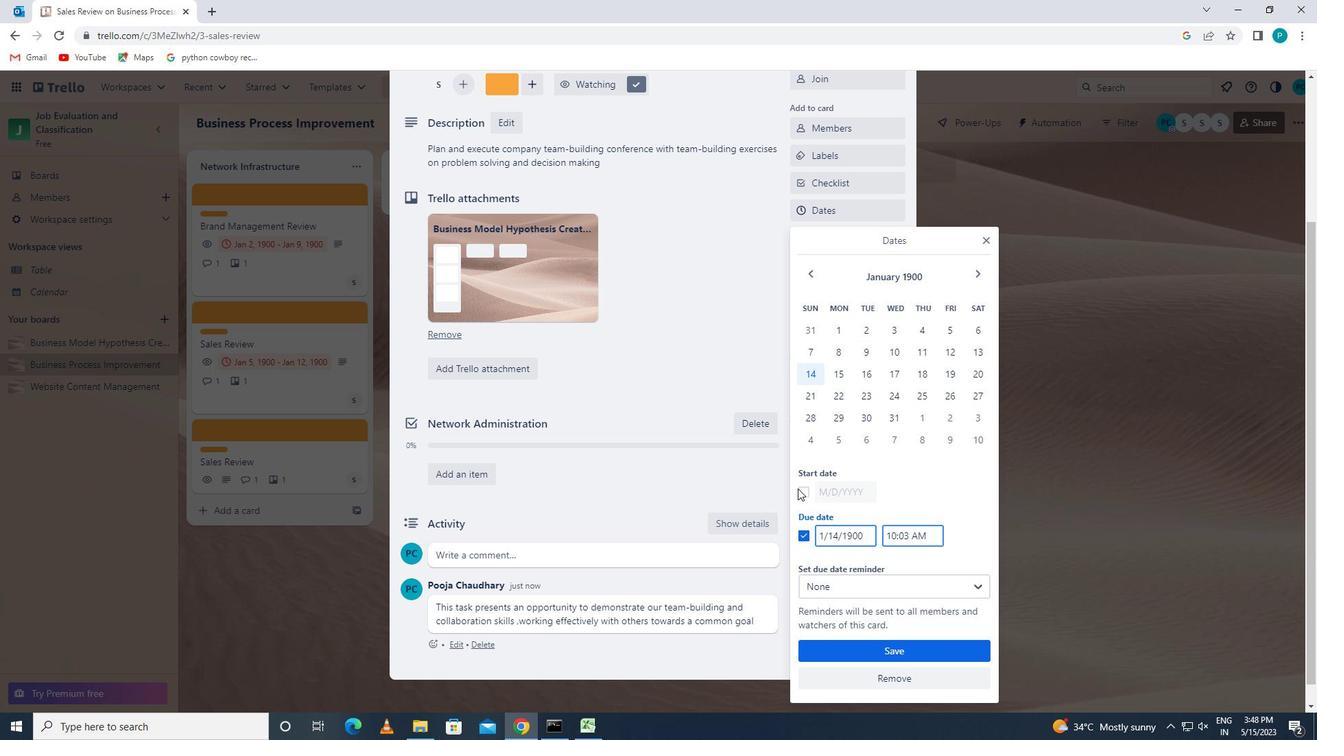 
Action: Mouse pressed left at (819, 491)
Screenshot: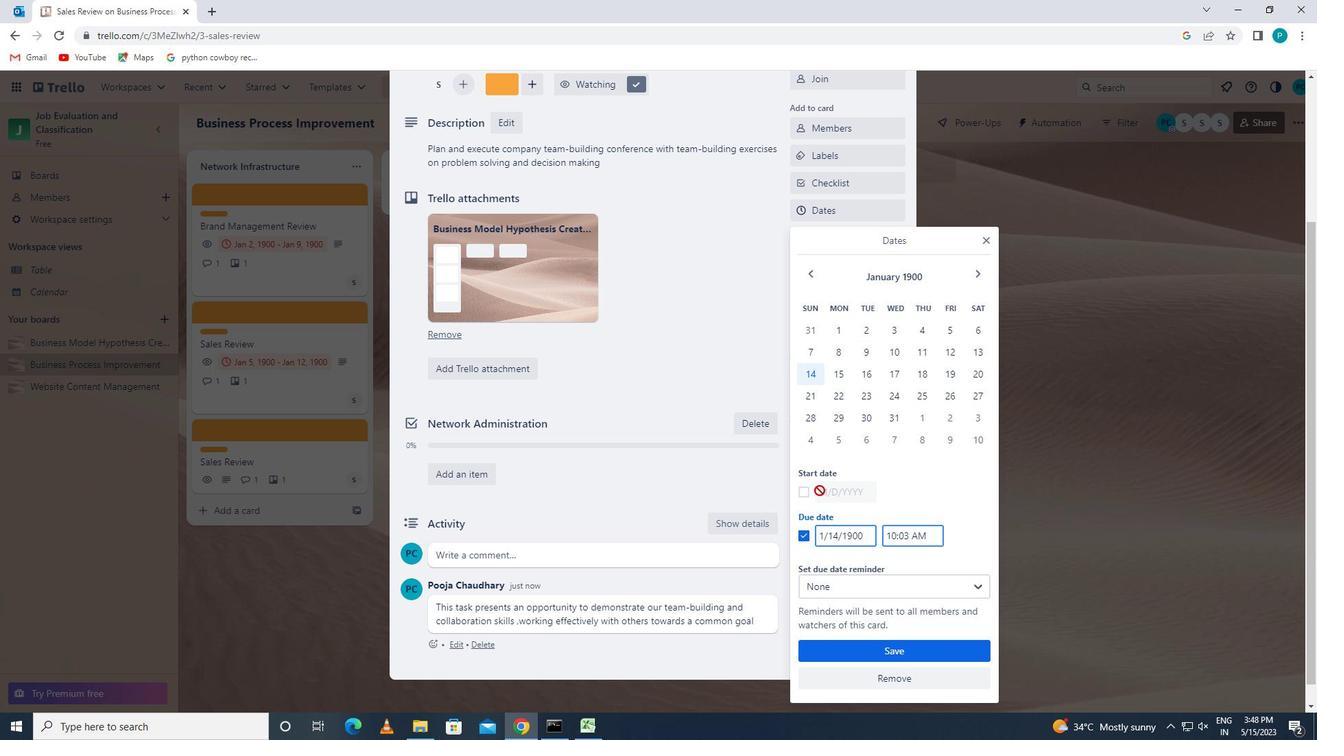 
Action: Mouse moved to (809, 492)
Screenshot: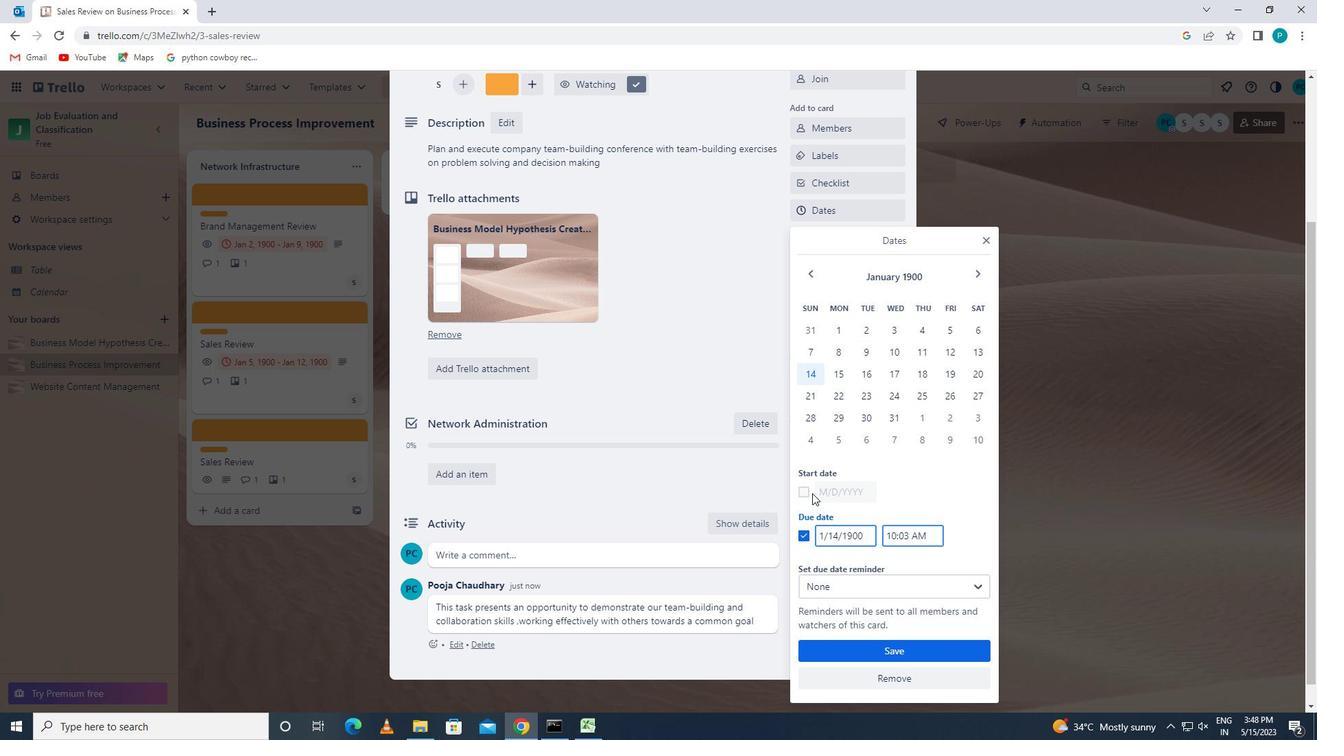 
Action: Mouse pressed left at (809, 492)
Screenshot: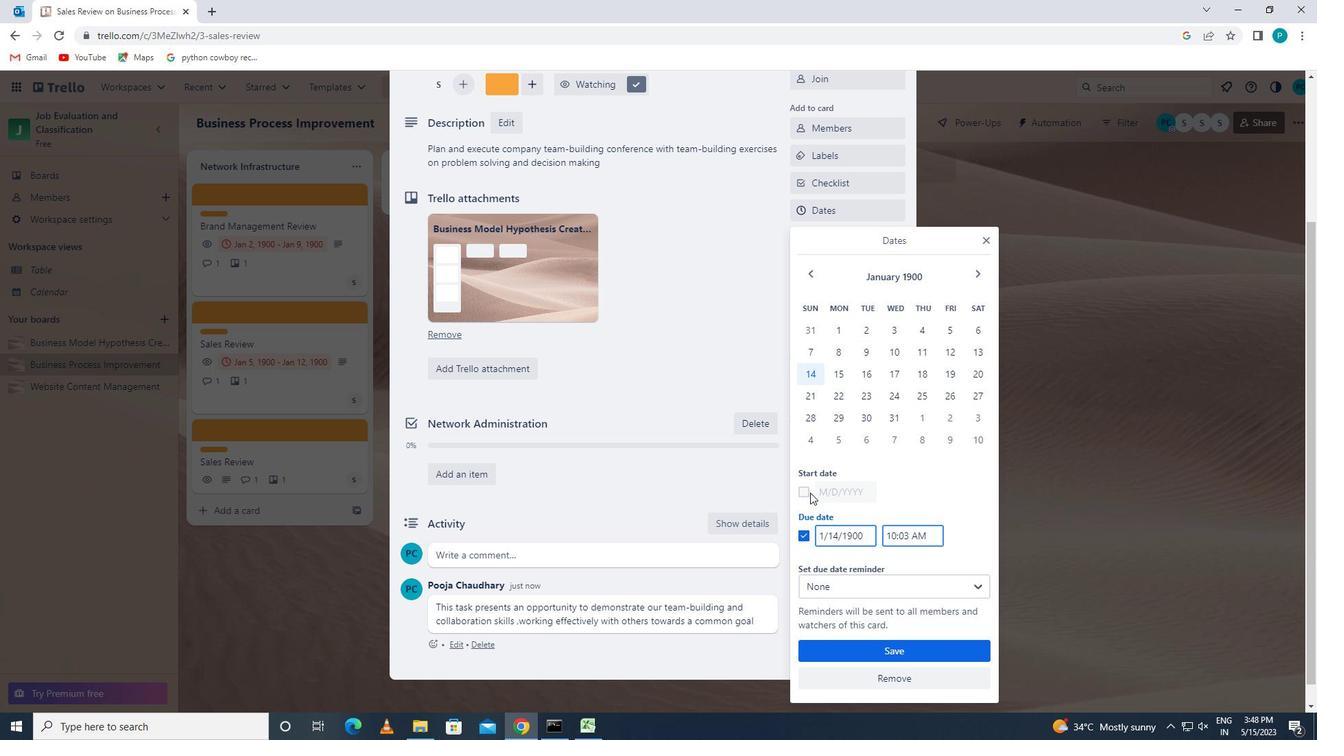 
Action: Mouse moved to (824, 495)
Screenshot: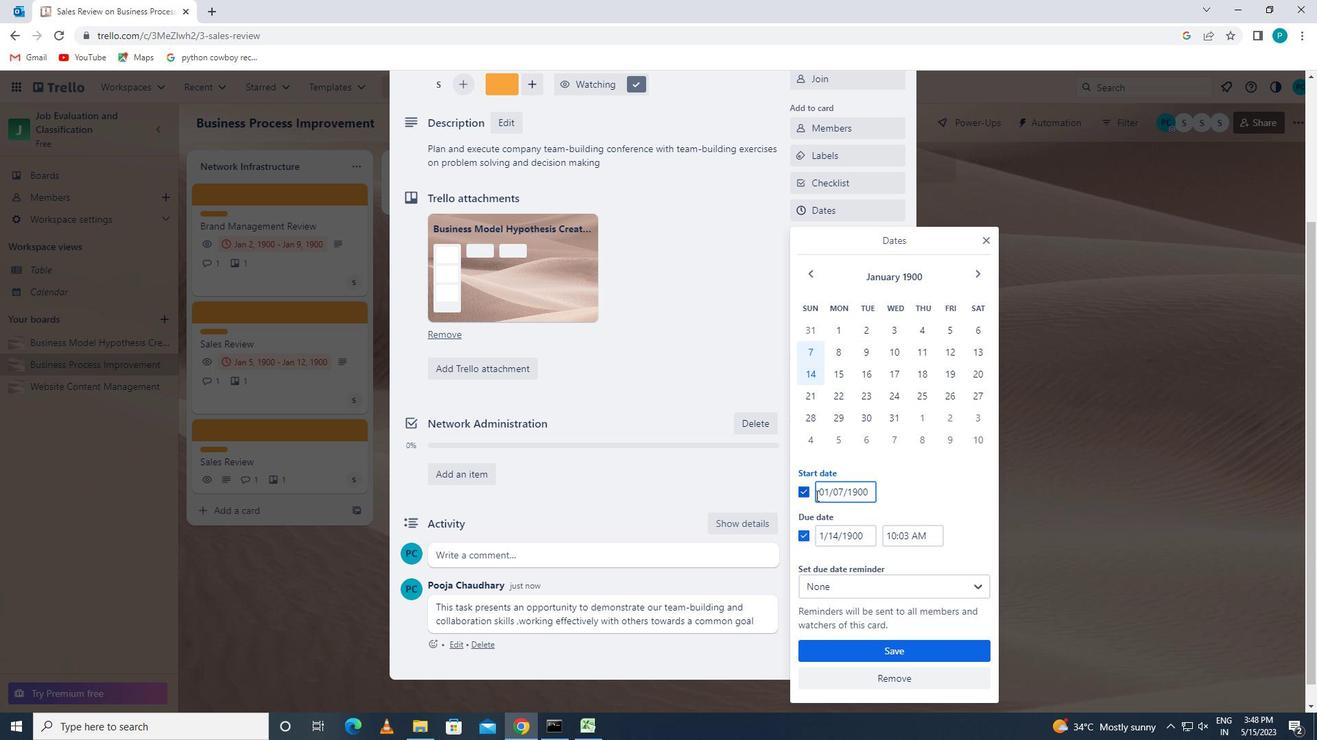 
Action: Mouse pressed left at (824, 495)
Screenshot: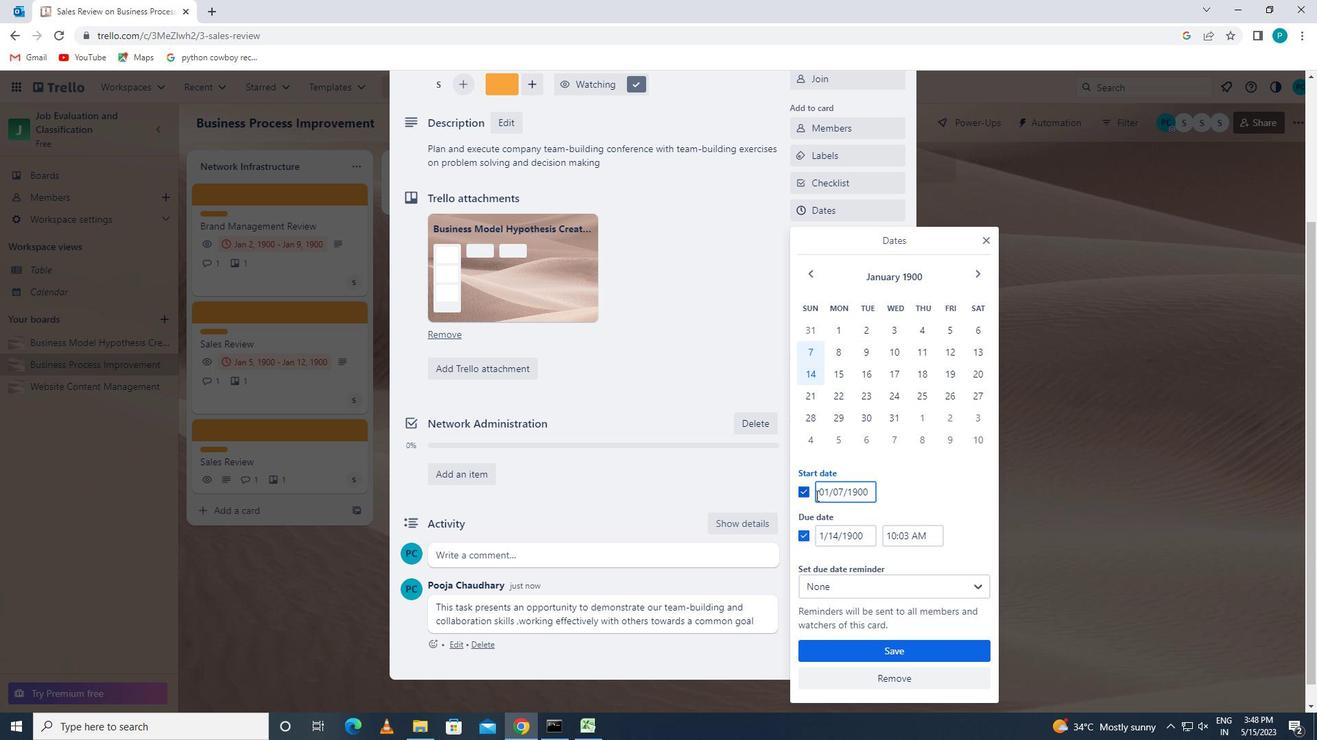 
Action: Mouse moved to (869, 493)
Screenshot: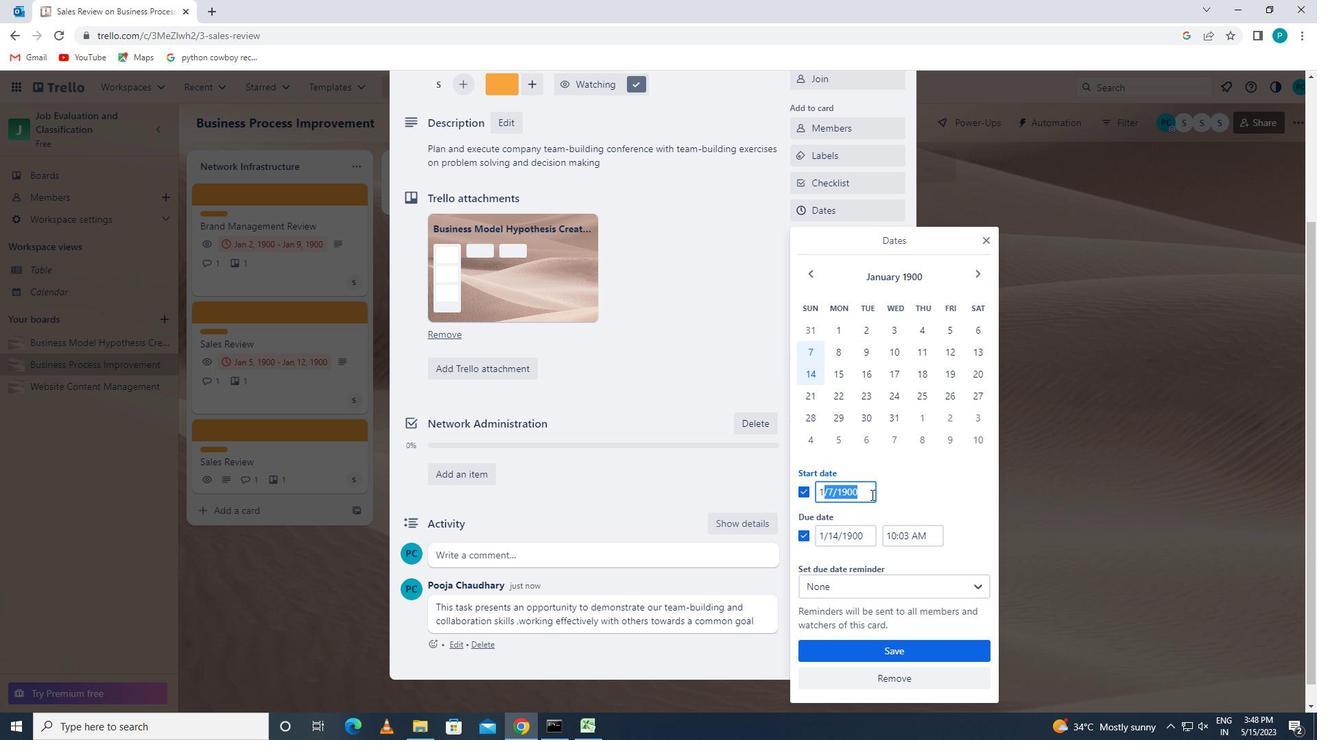
Action: Mouse pressed left at (869, 493)
Screenshot: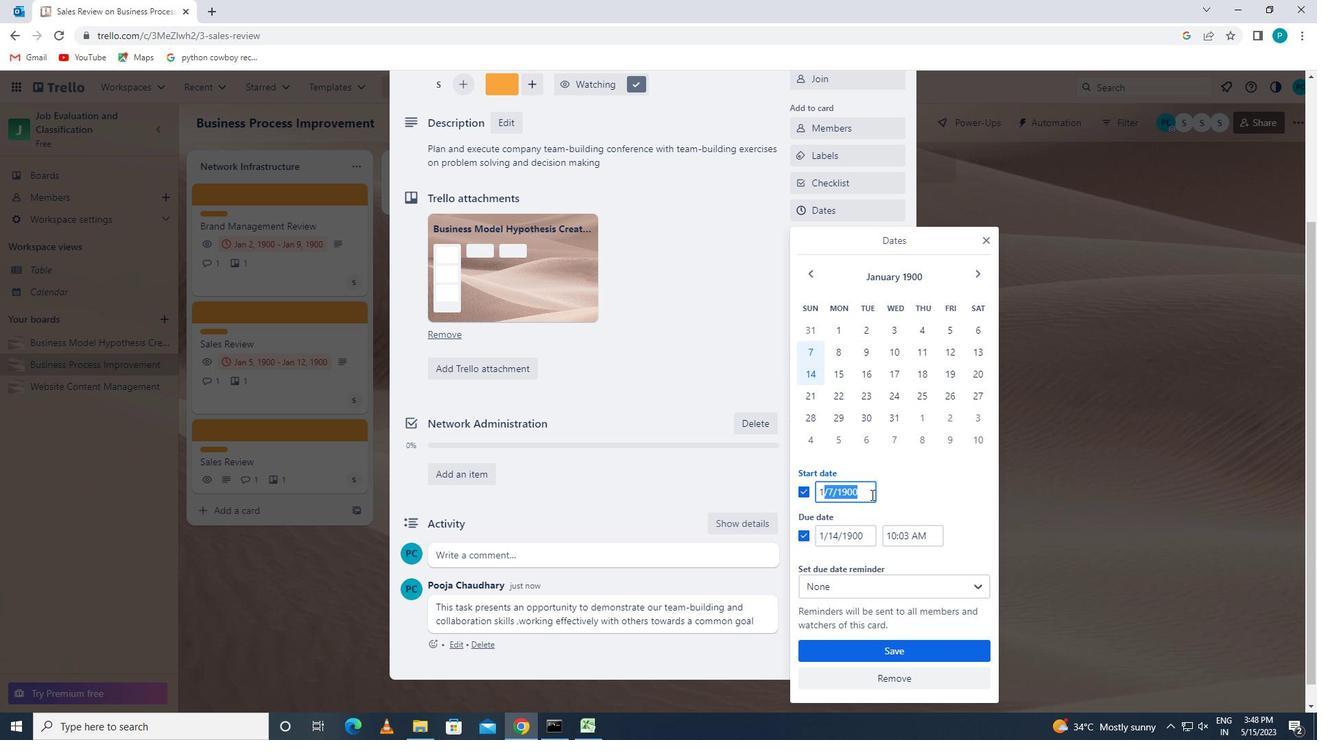 
Action: Mouse moved to (813, 487)
Screenshot: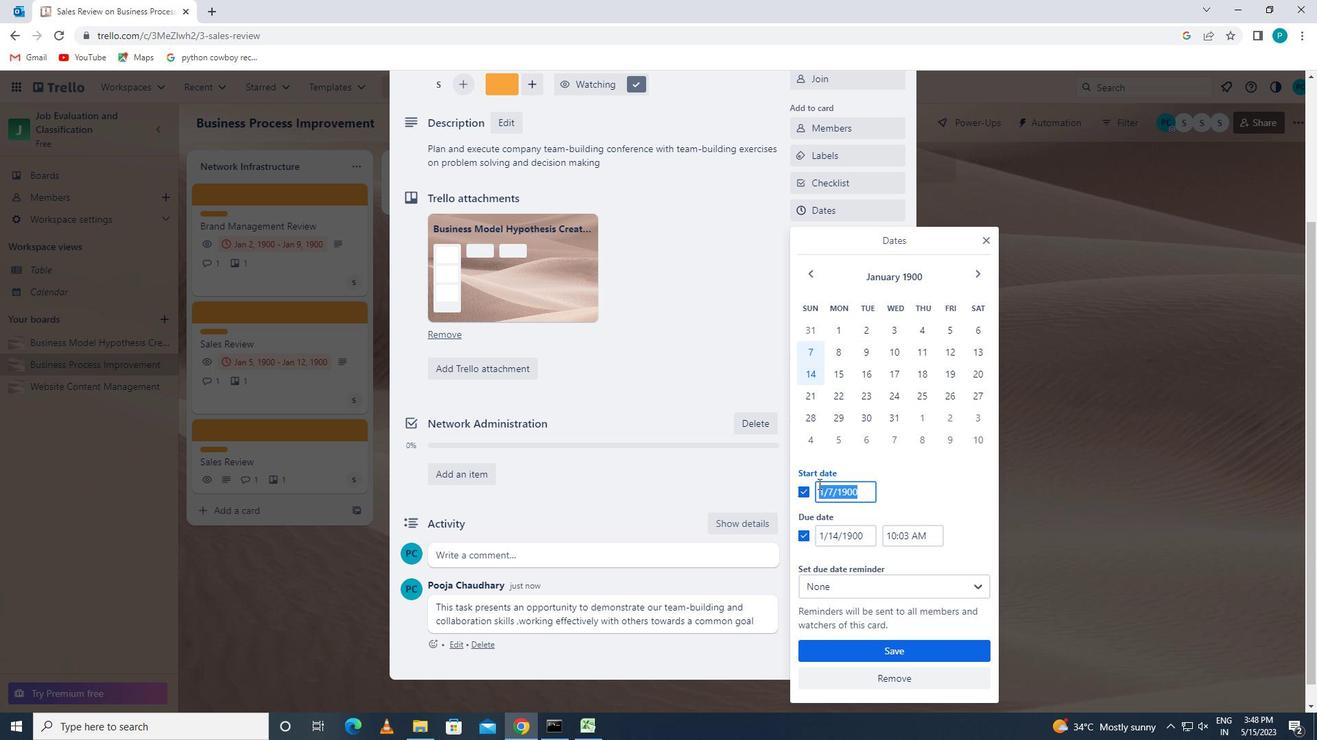 
Action: Key pressed 1/8/1900
Screenshot: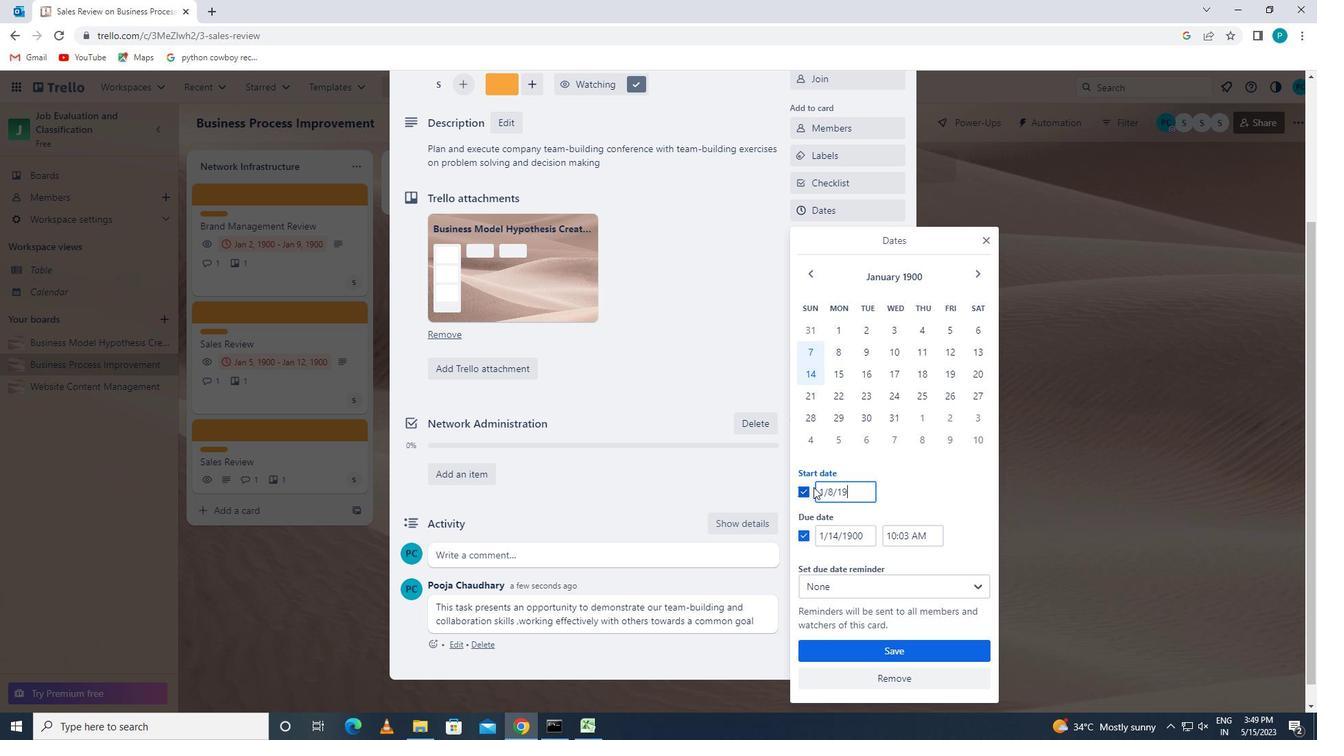 
Action: Mouse moved to (870, 535)
Screenshot: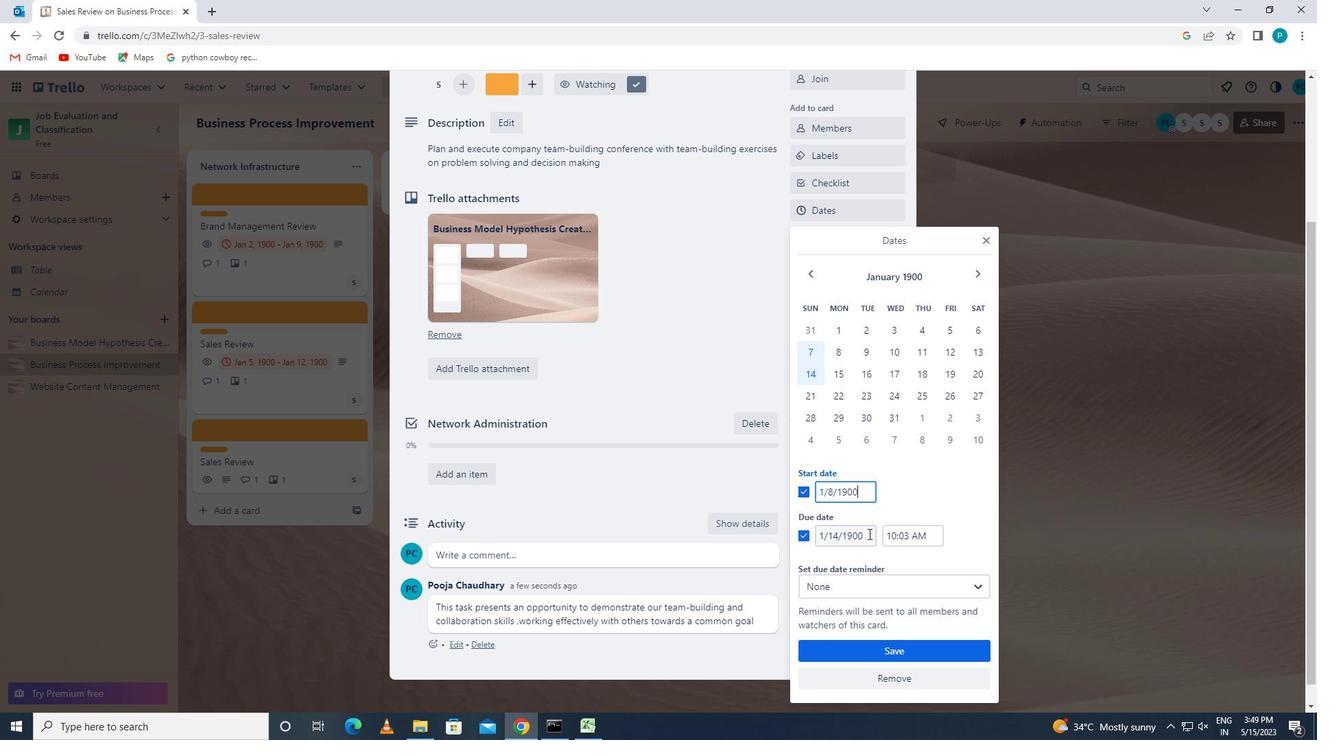 
Action: Mouse pressed left at (870, 535)
Screenshot: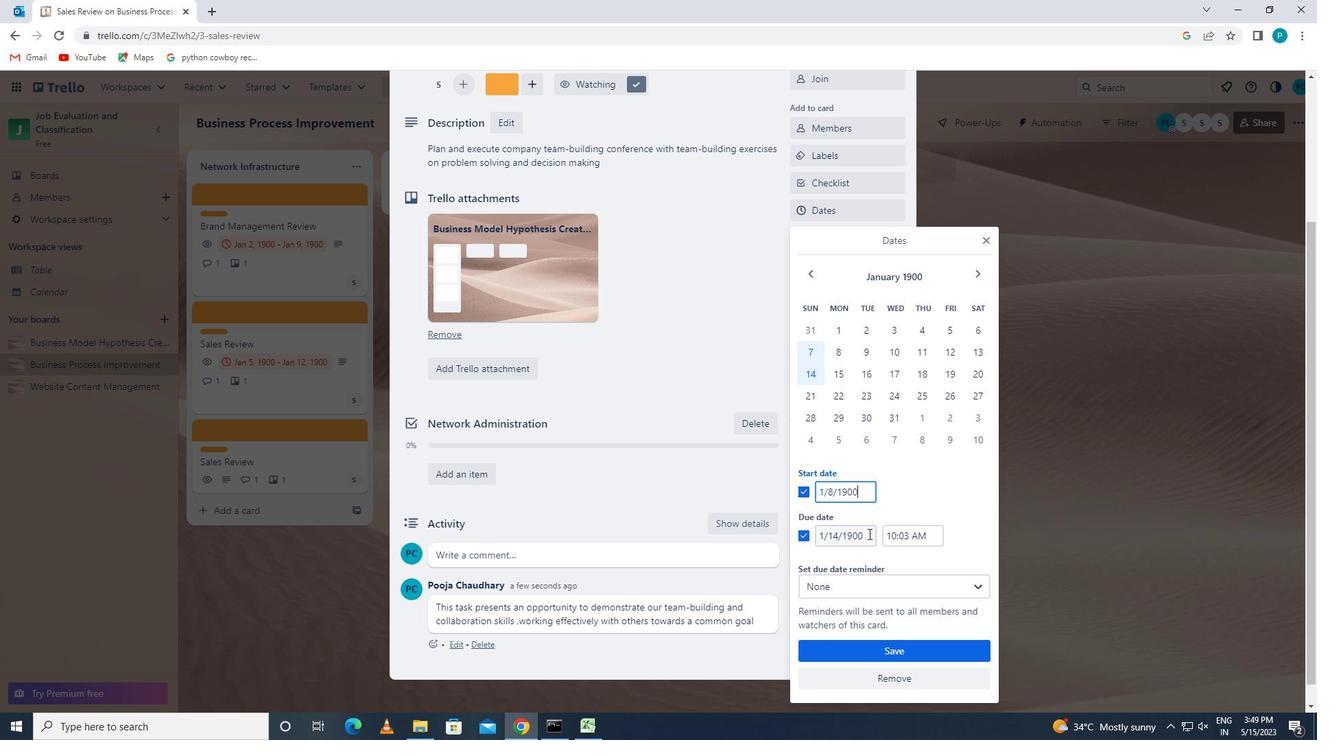 
Action: Mouse moved to (808, 528)
Screenshot: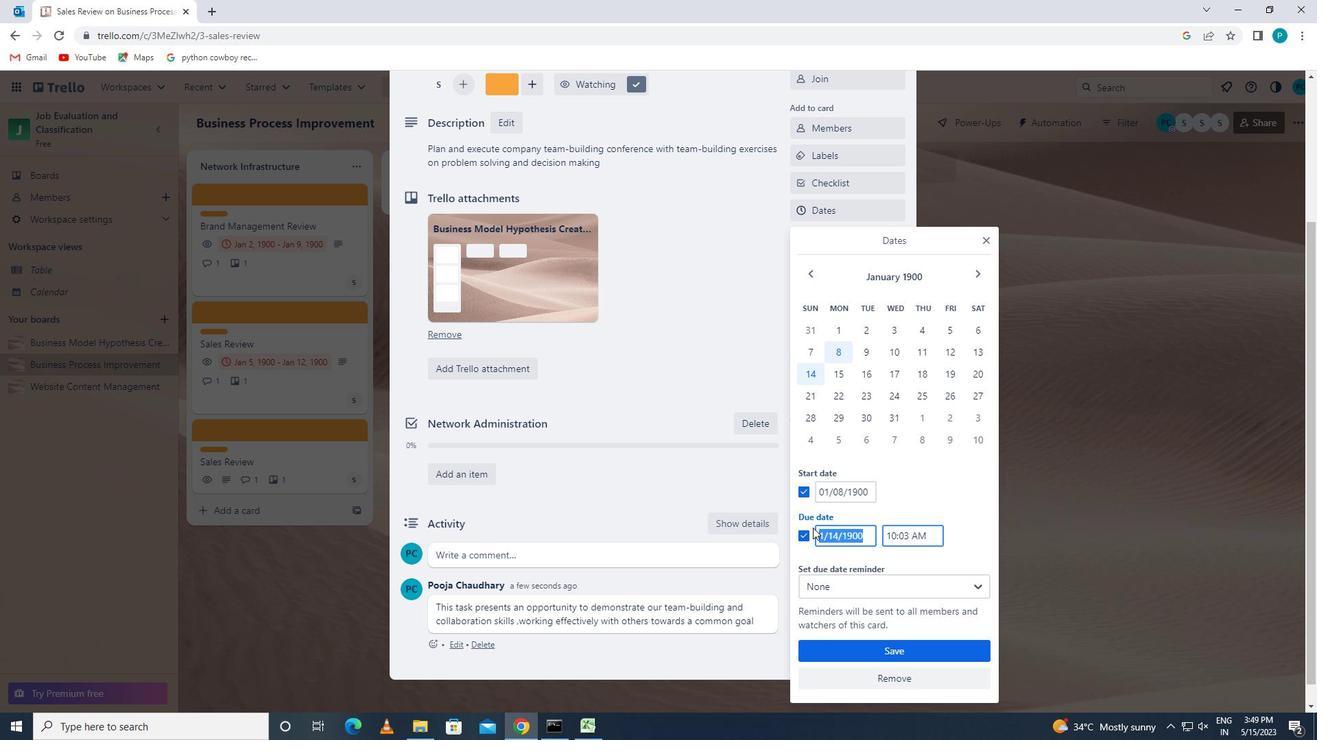 
Action: Key pressed 1/15/1900
Screenshot: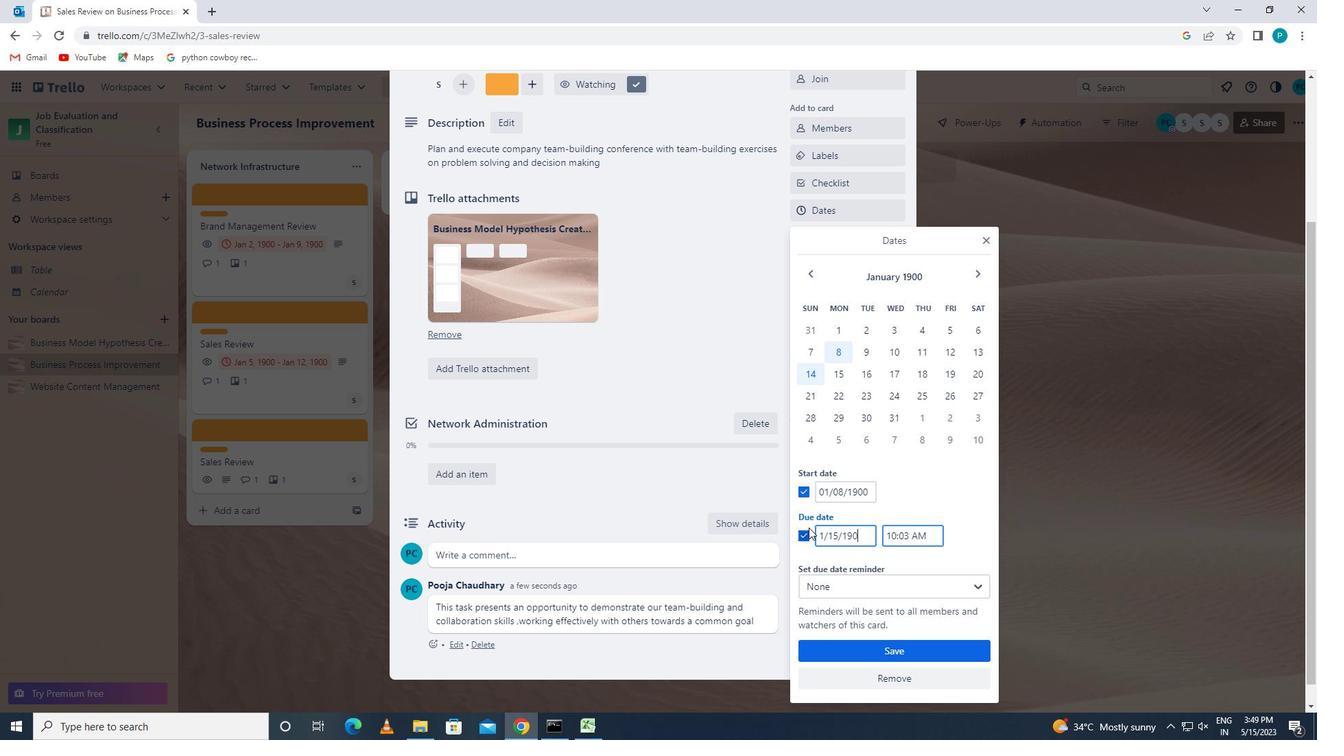 
Action: Mouse moved to (867, 644)
Screenshot: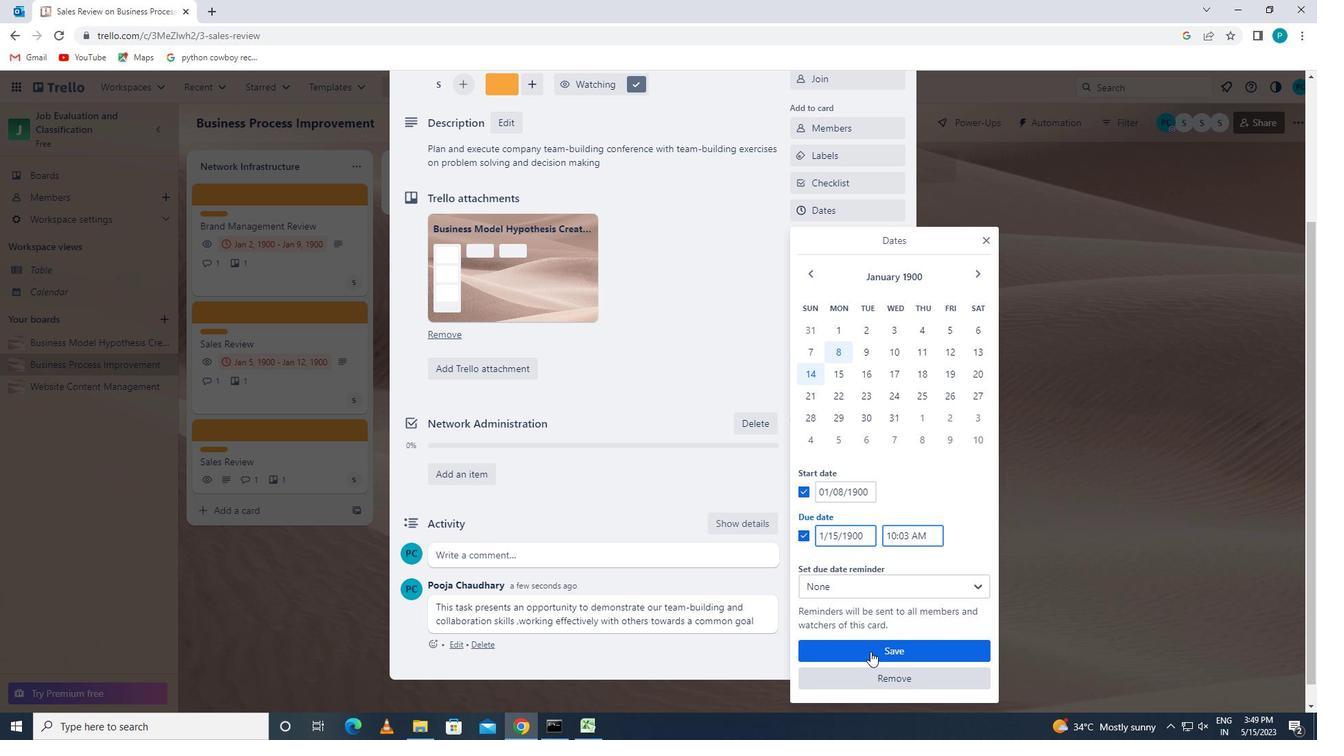 
Action: Mouse pressed left at (867, 644)
Screenshot: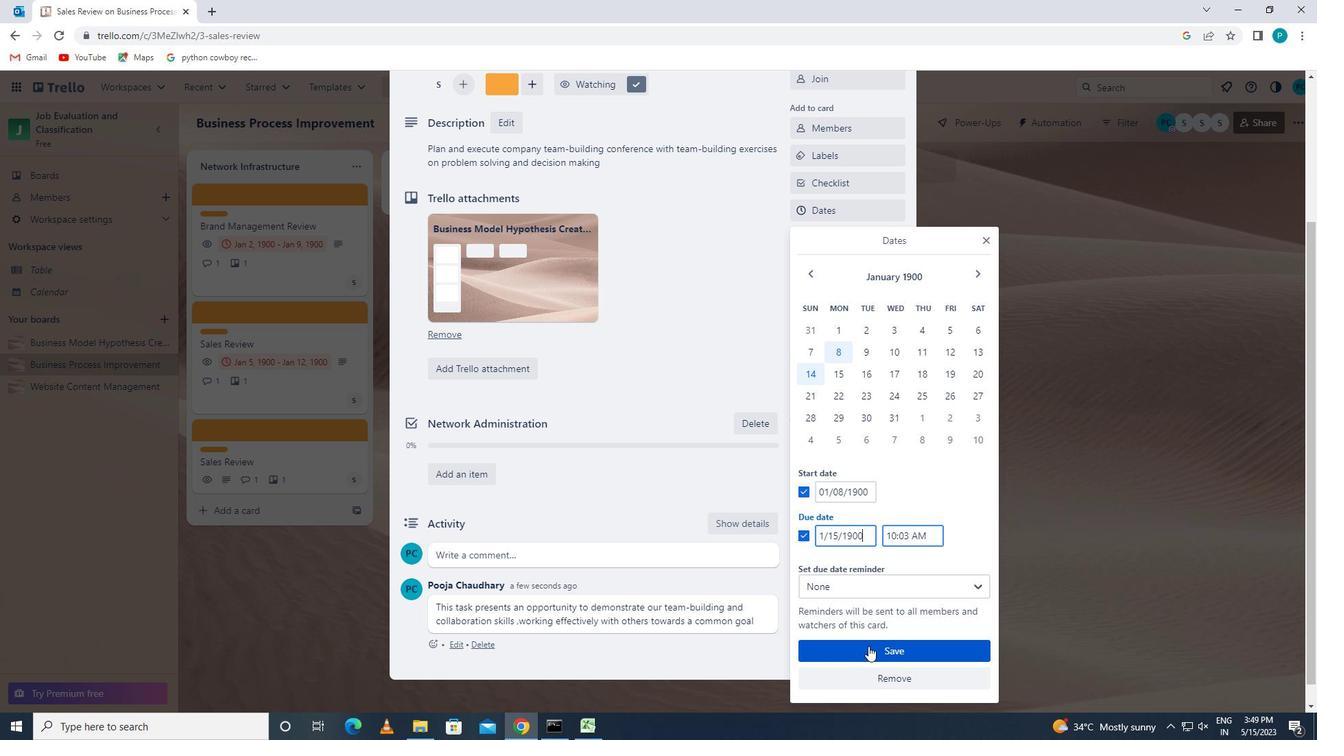 
Action: Mouse moved to (814, 603)
Screenshot: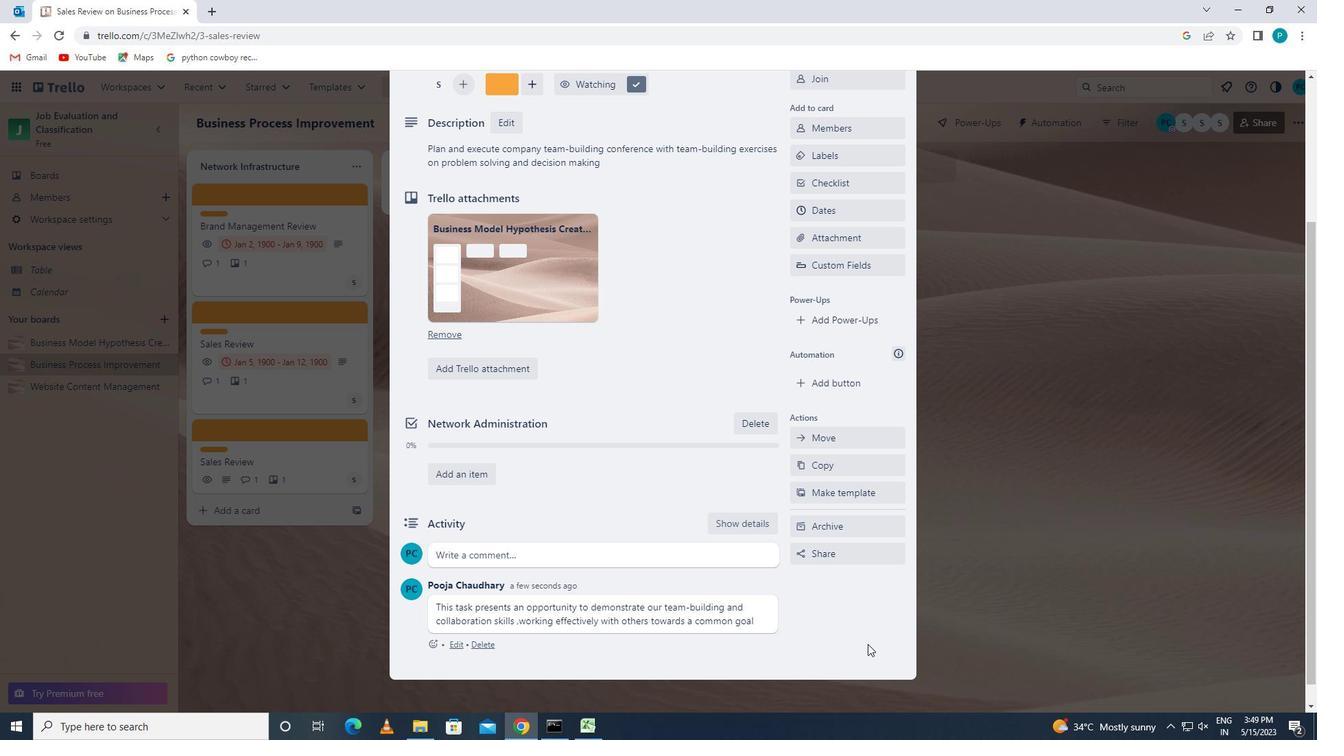 
Action: Mouse scrolled (814, 604) with delta (0, 0)
Screenshot: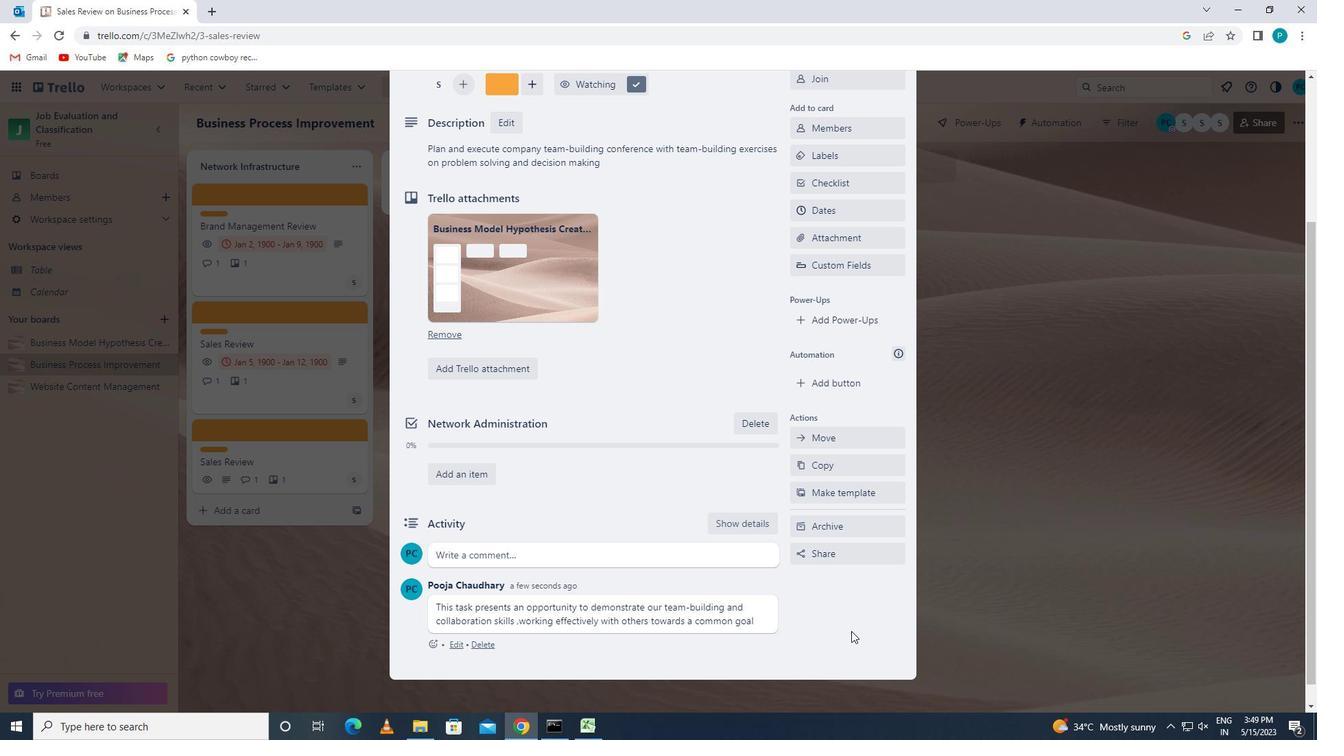 
Action: Mouse scrolled (814, 604) with delta (0, 0)
Screenshot: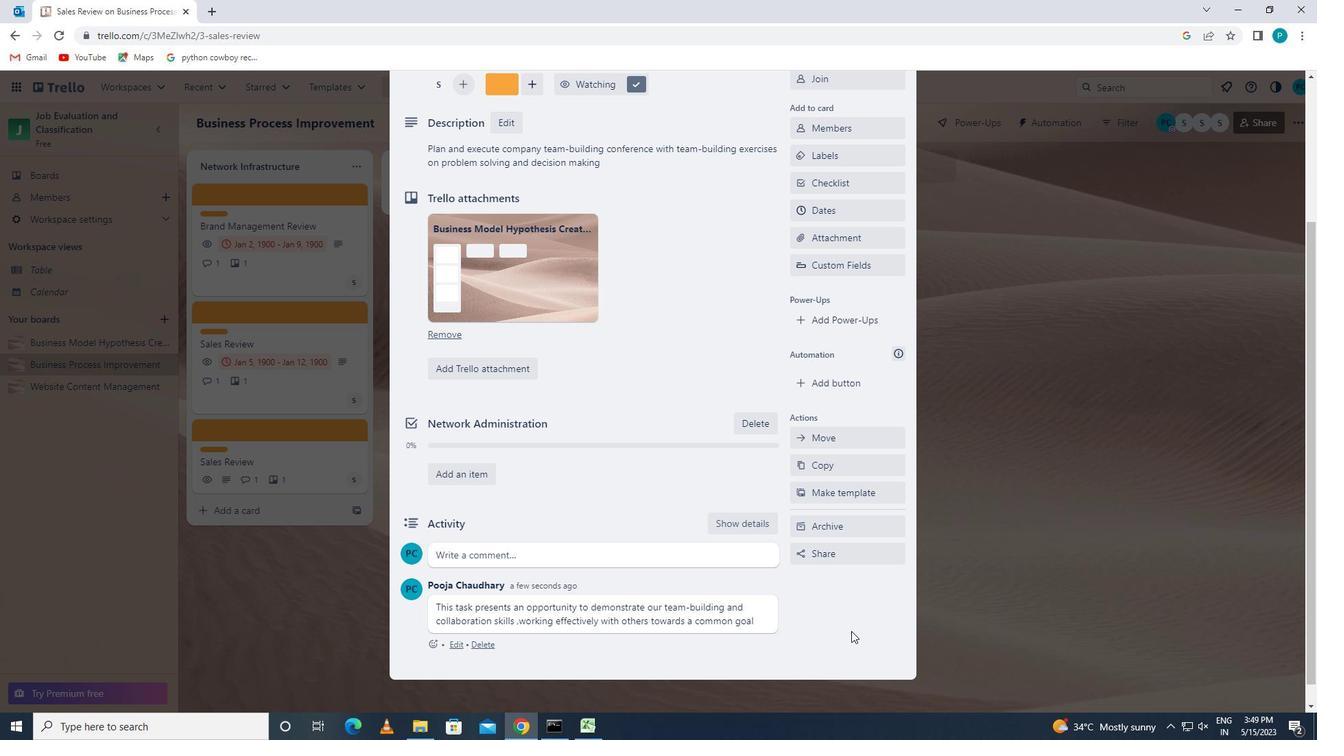 
Action: Mouse moved to (814, 603)
Screenshot: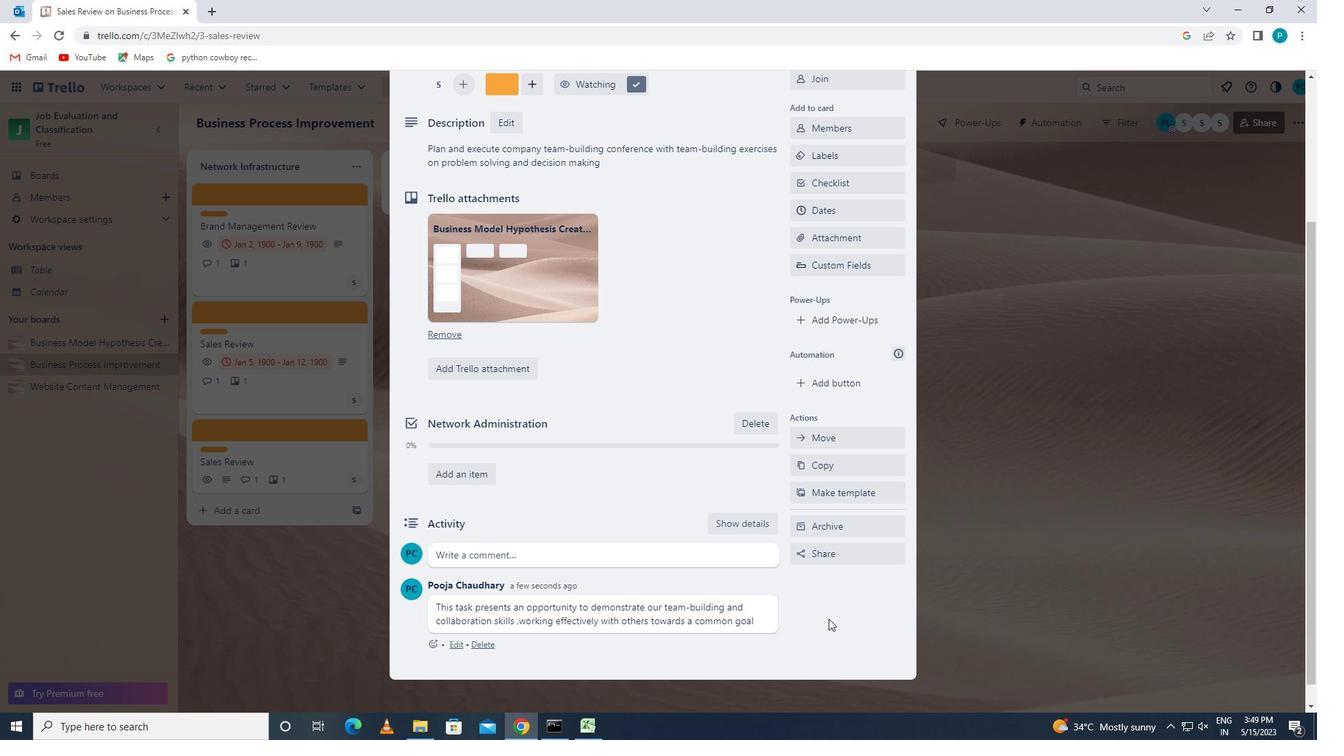 
Action: Mouse scrolled (814, 604) with delta (0, 0)
Screenshot: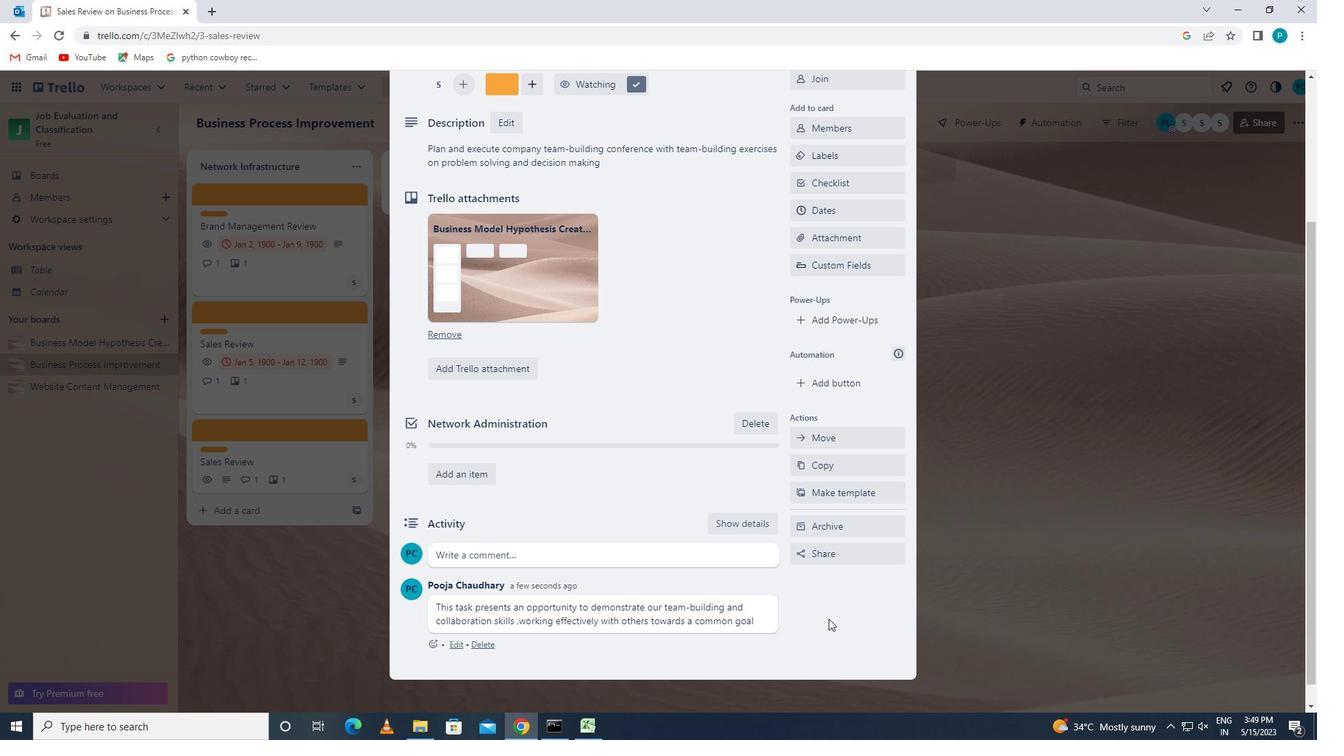 
